 Task: Add a signature Colton Mitchell containing All my best, Colton Mitchell to email address softage.1@softage.net and add a label Offboarding
Action: Mouse moved to (430, 708)
Screenshot: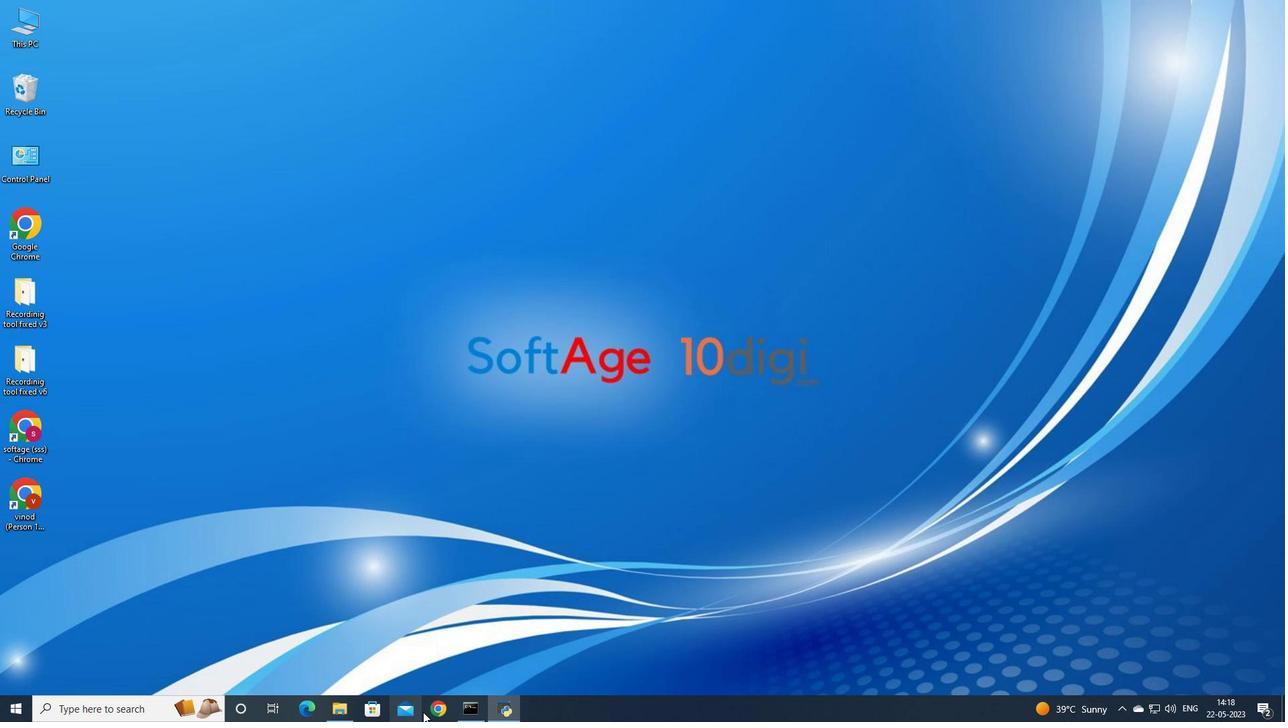 
Action: Mouse pressed left at (430, 708)
Screenshot: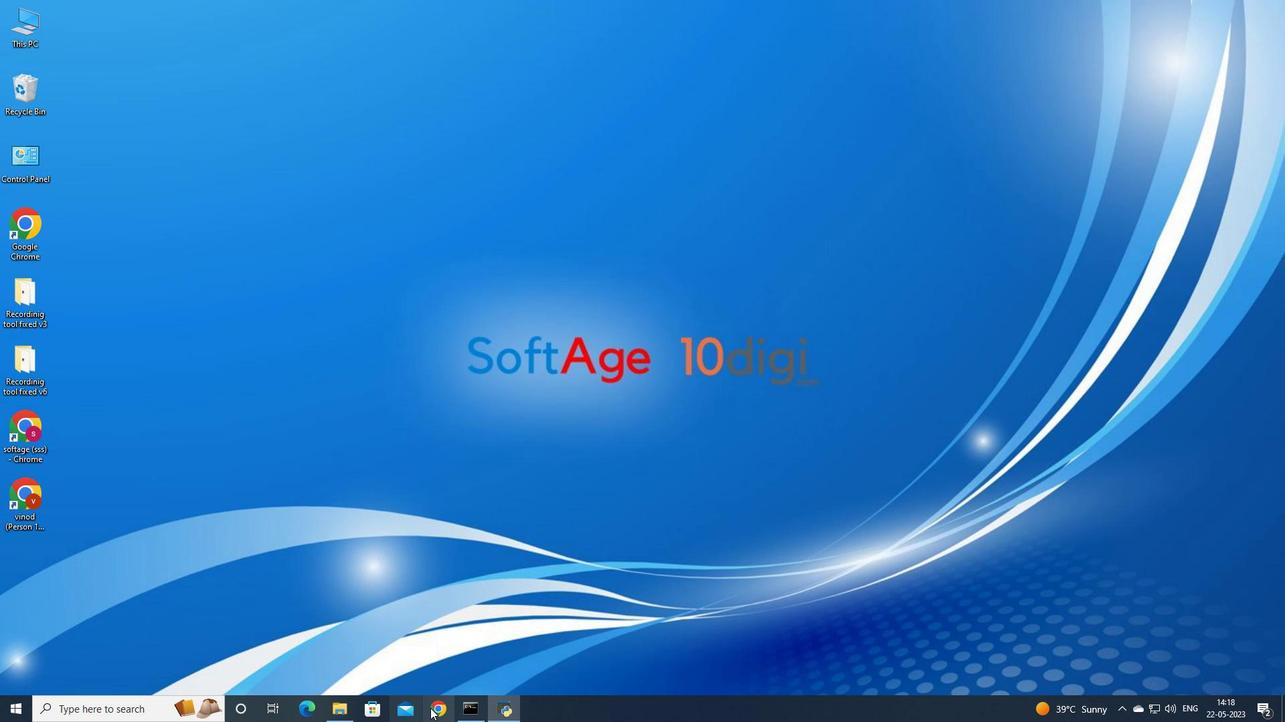 
Action: Mouse moved to (575, 443)
Screenshot: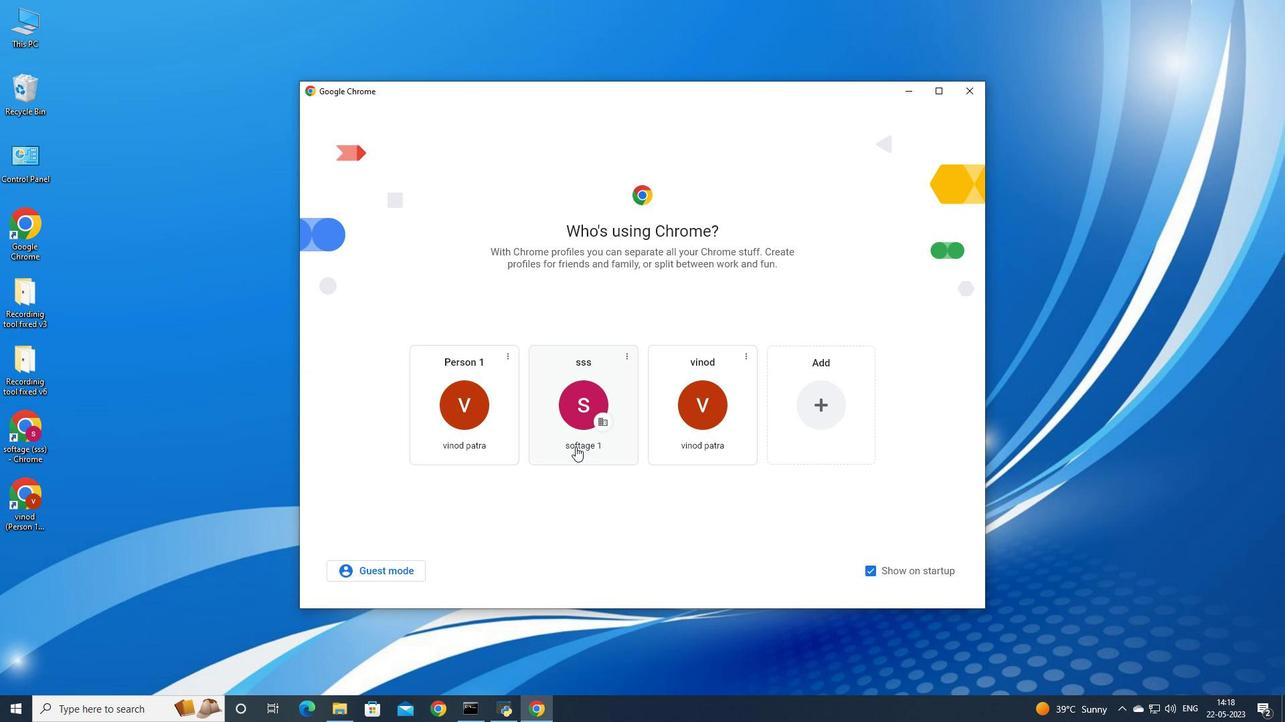 
Action: Mouse pressed left at (575, 443)
Screenshot: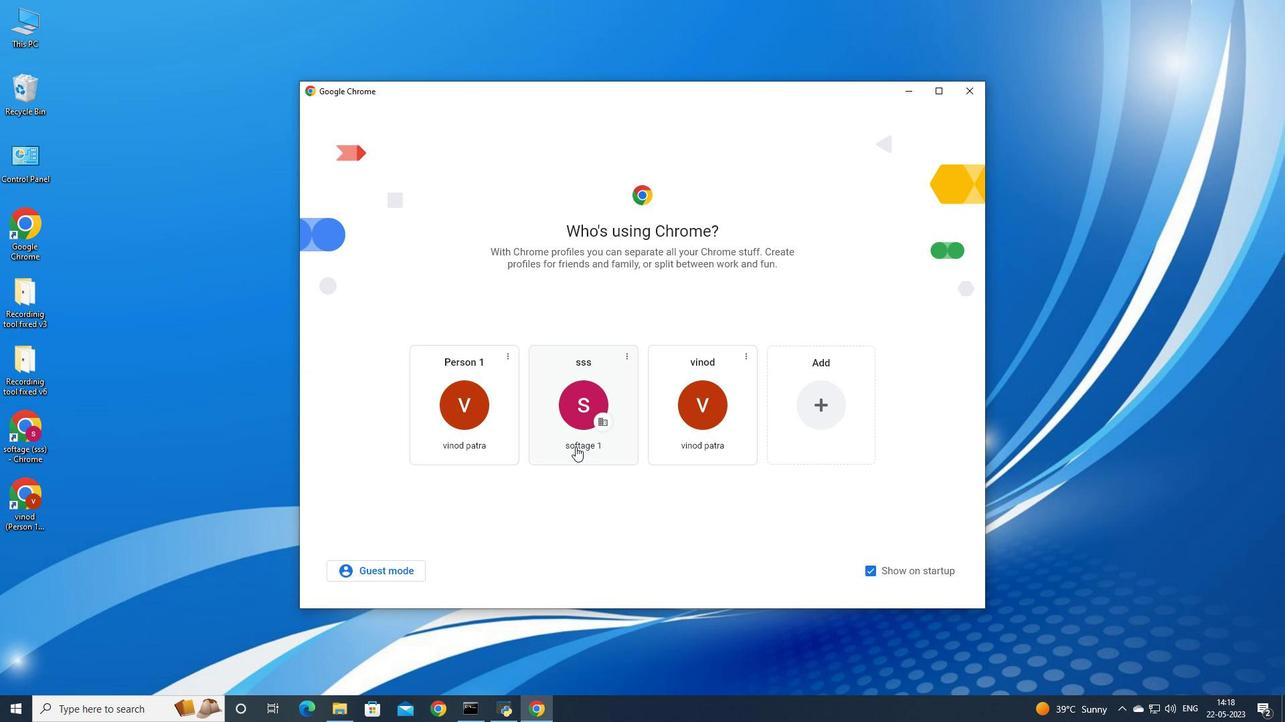 
Action: Mouse moved to (1152, 66)
Screenshot: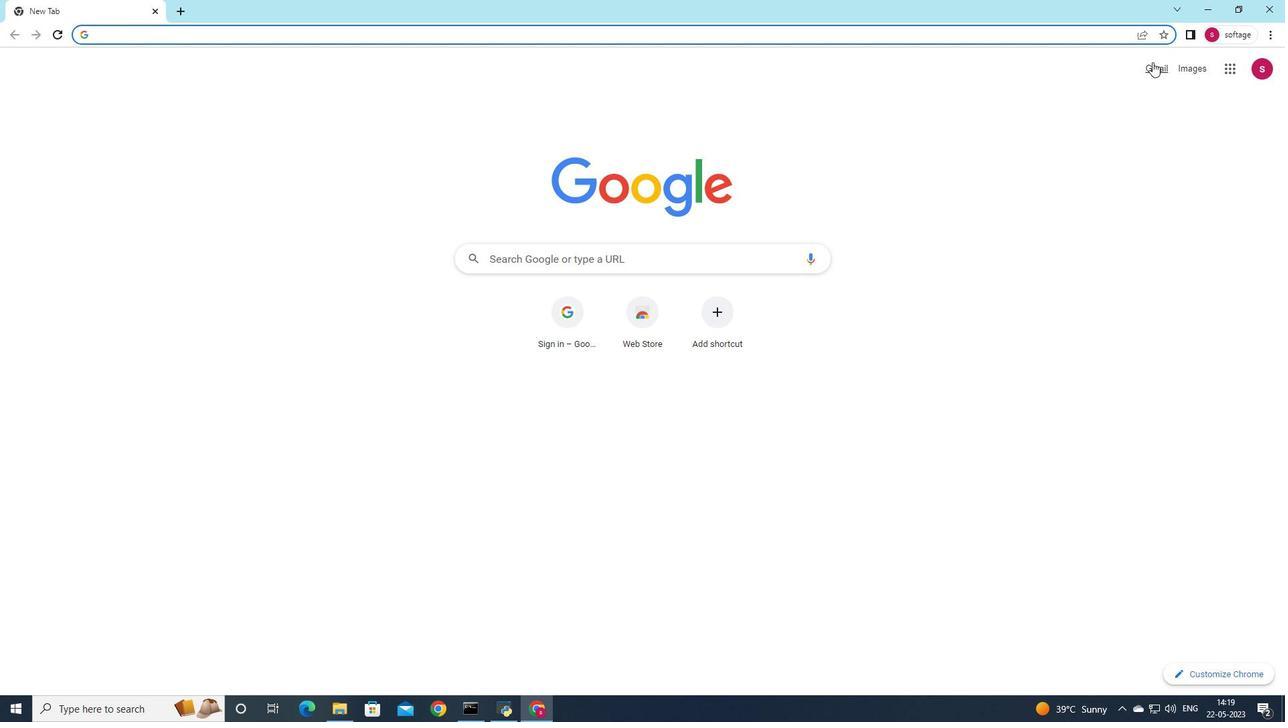 
Action: Mouse pressed left at (1152, 66)
Screenshot: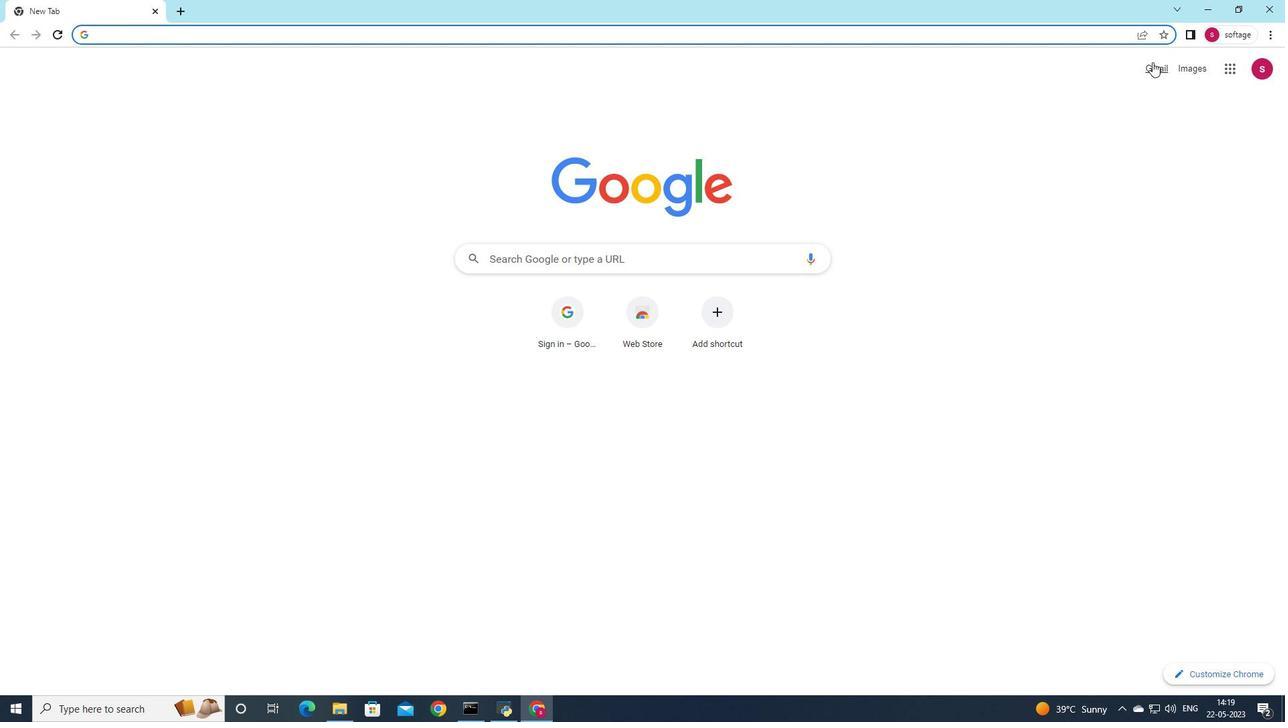 
Action: Mouse moved to (1135, 97)
Screenshot: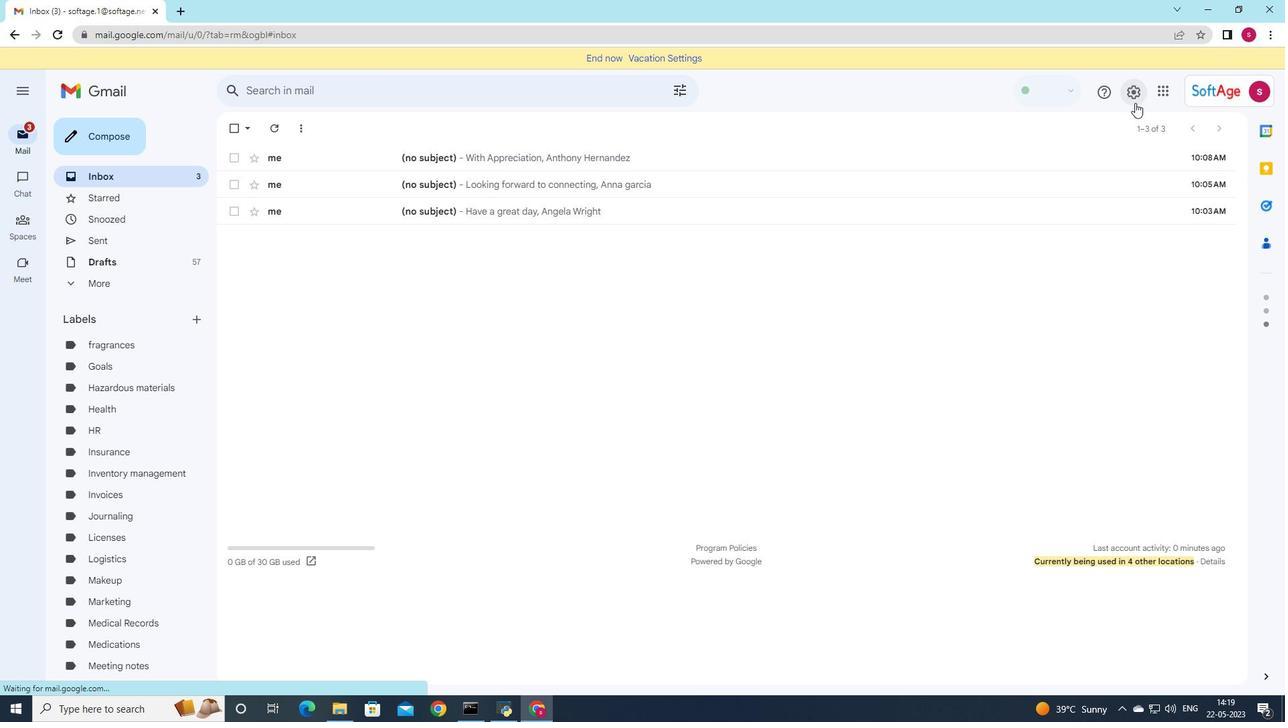 
Action: Mouse pressed left at (1135, 97)
Screenshot: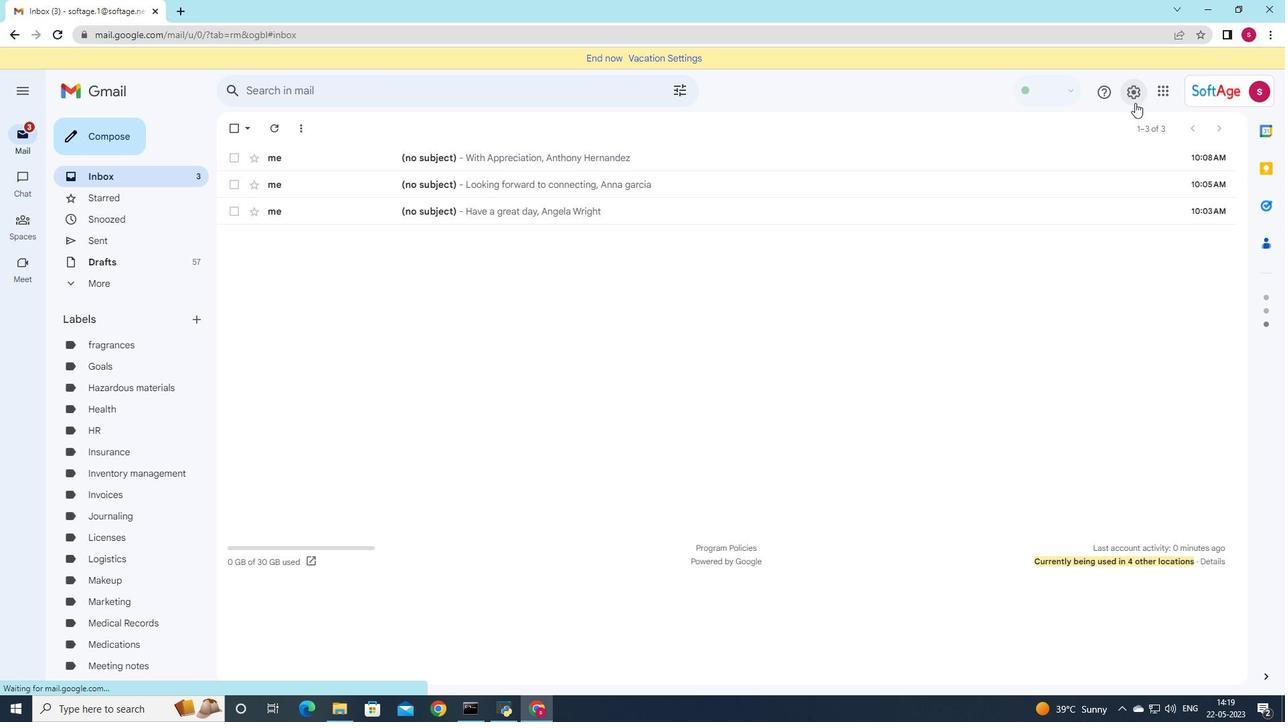 
Action: Mouse moved to (1134, 99)
Screenshot: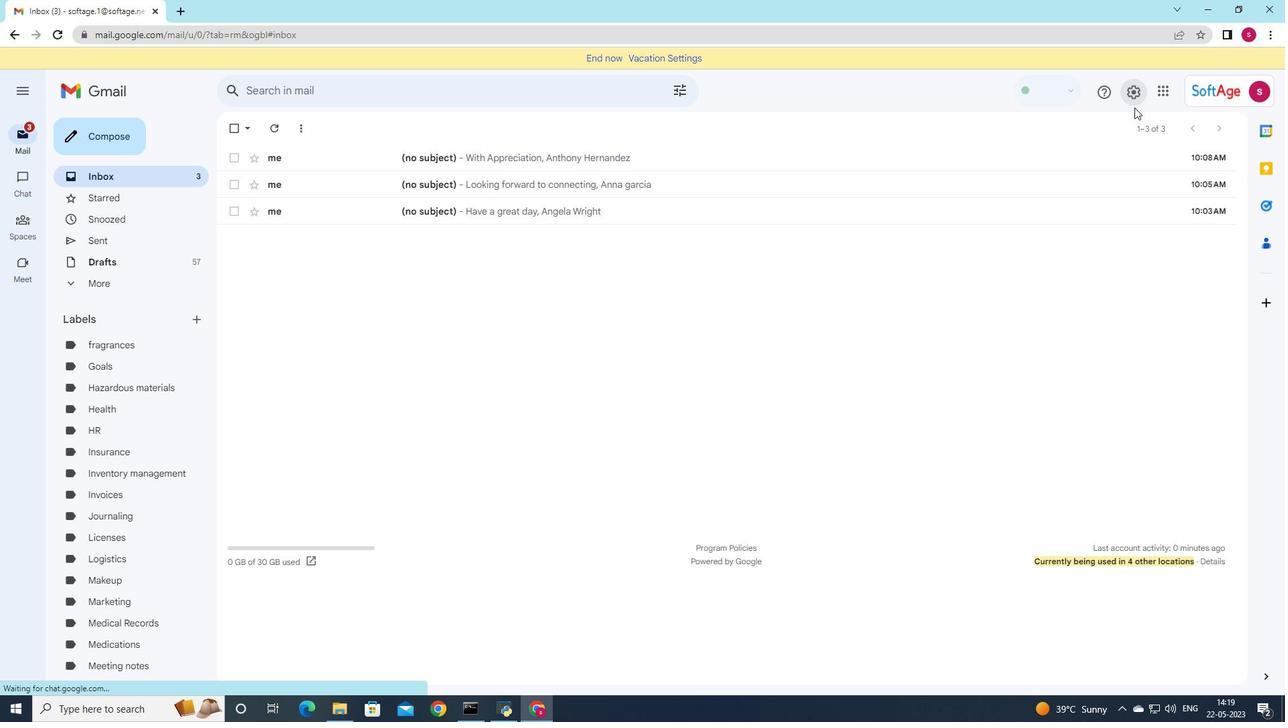 
Action: Mouse pressed left at (1134, 99)
Screenshot: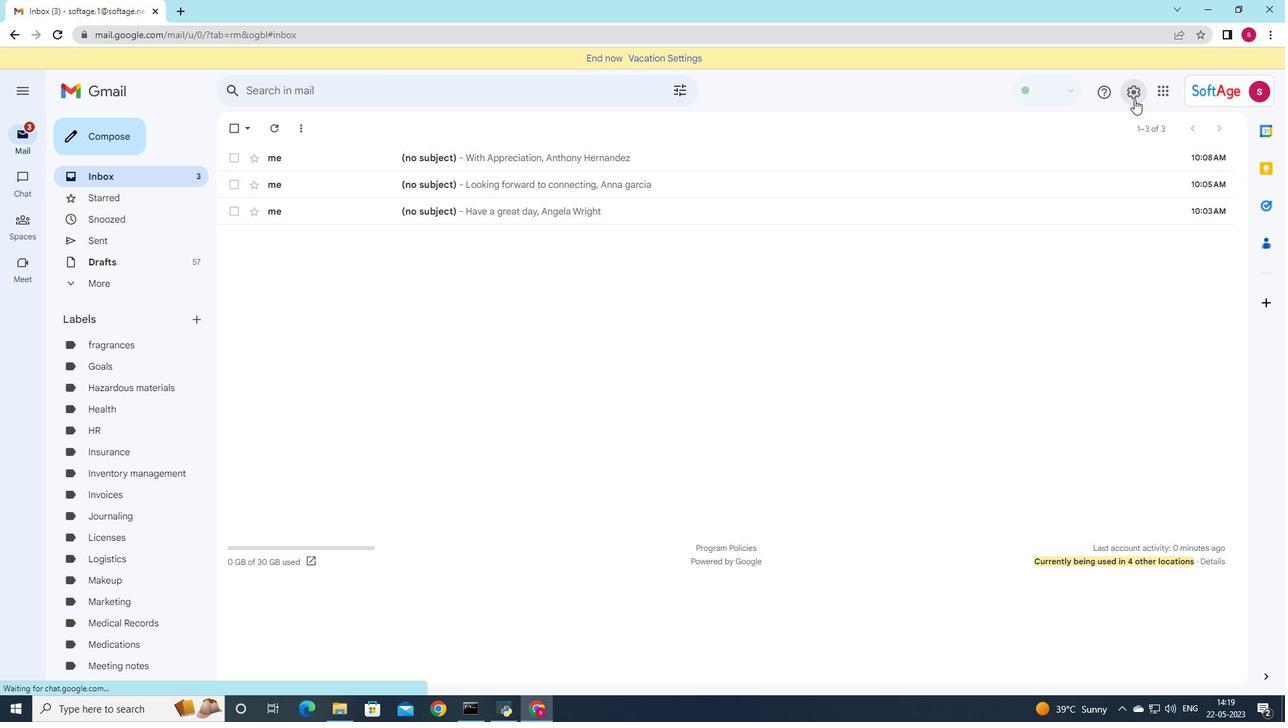
Action: Mouse pressed left at (1134, 99)
Screenshot: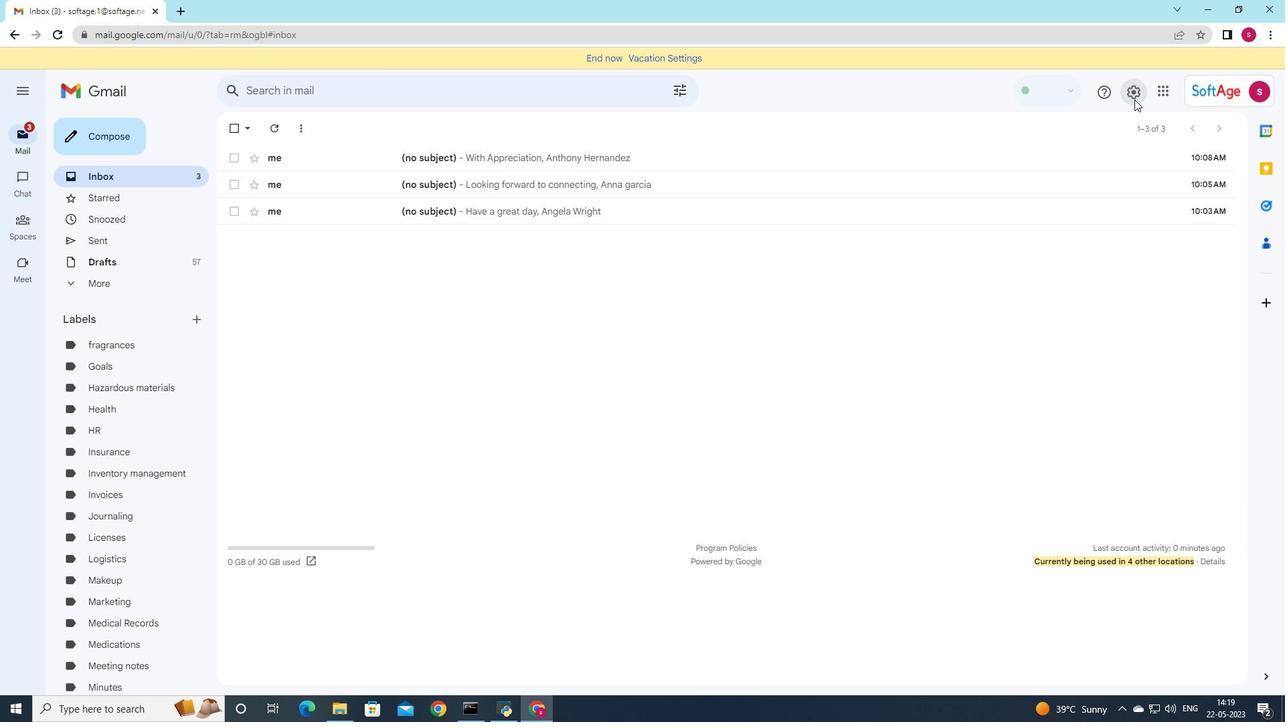 
Action: Mouse moved to (1137, 159)
Screenshot: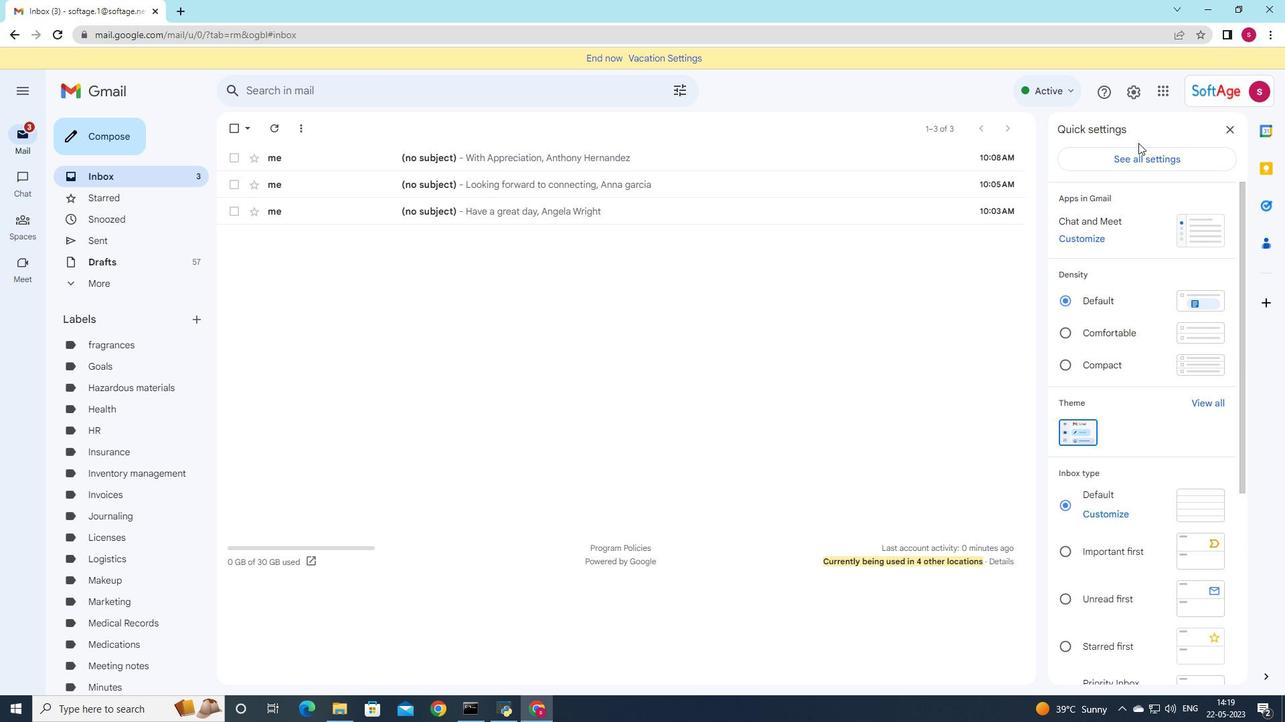 
Action: Mouse pressed left at (1137, 159)
Screenshot: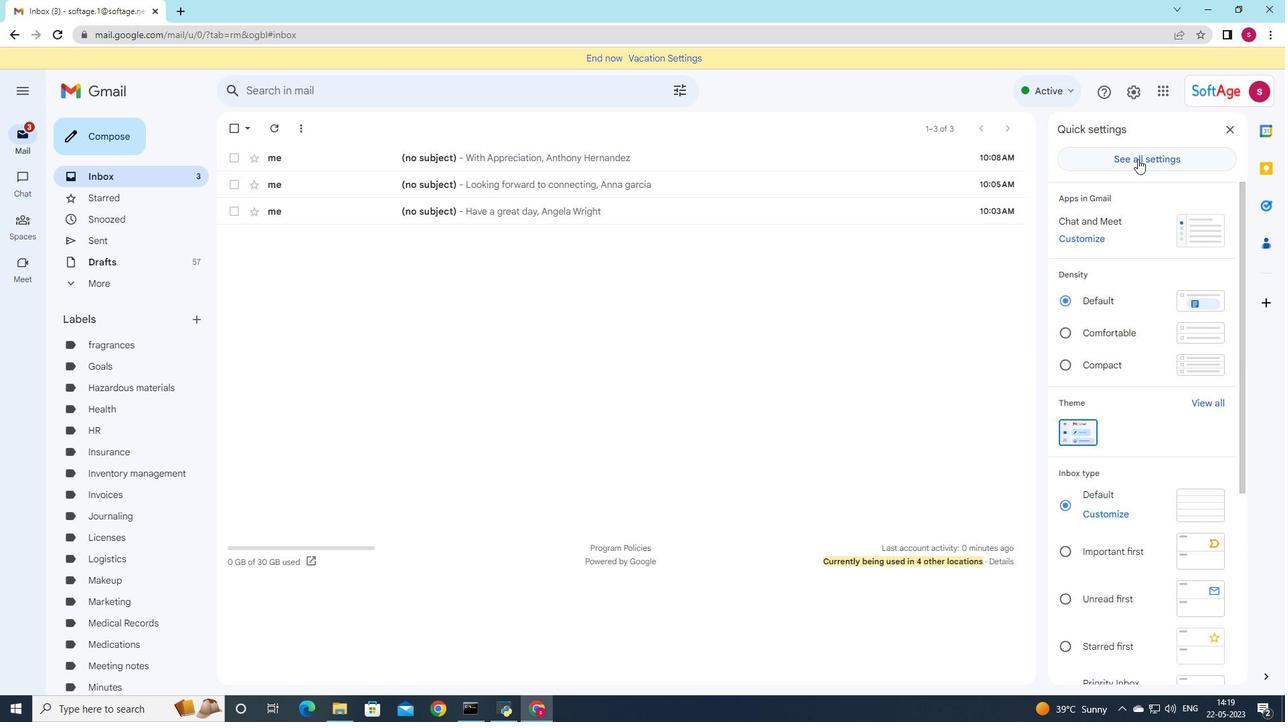 
Action: Mouse moved to (542, 471)
Screenshot: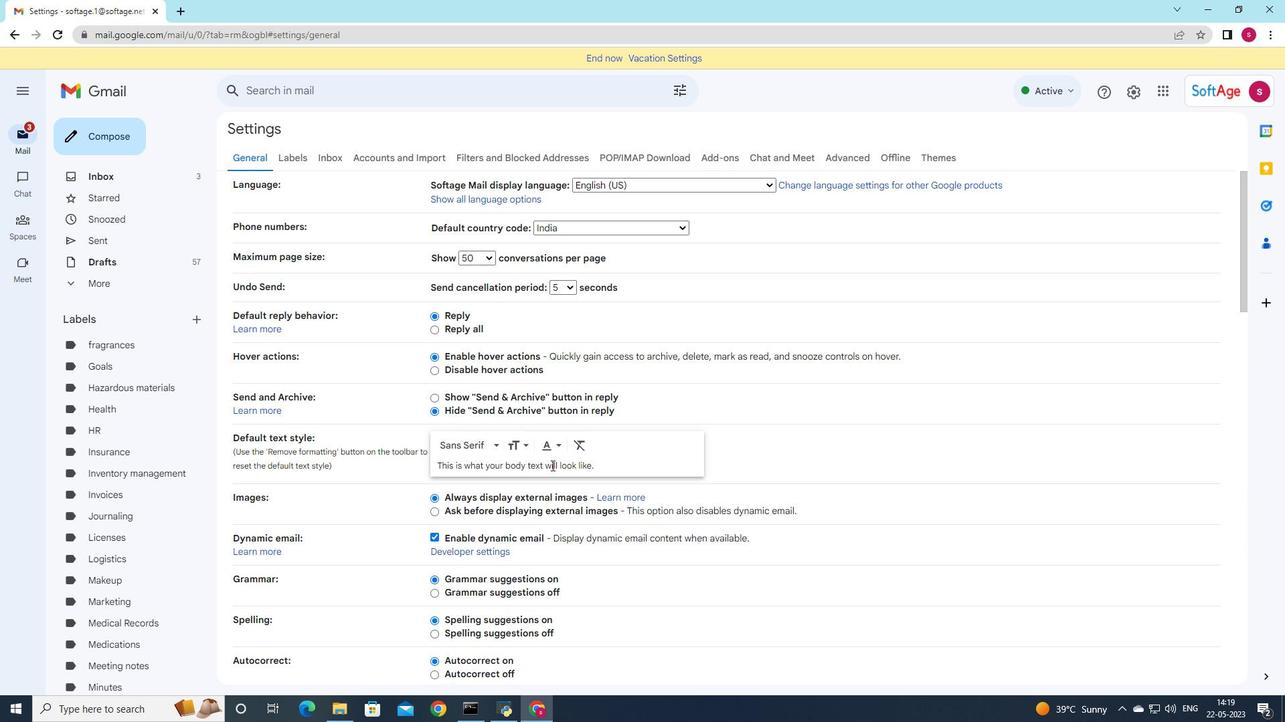 
Action: Mouse scrolled (542, 470) with delta (0, 0)
Screenshot: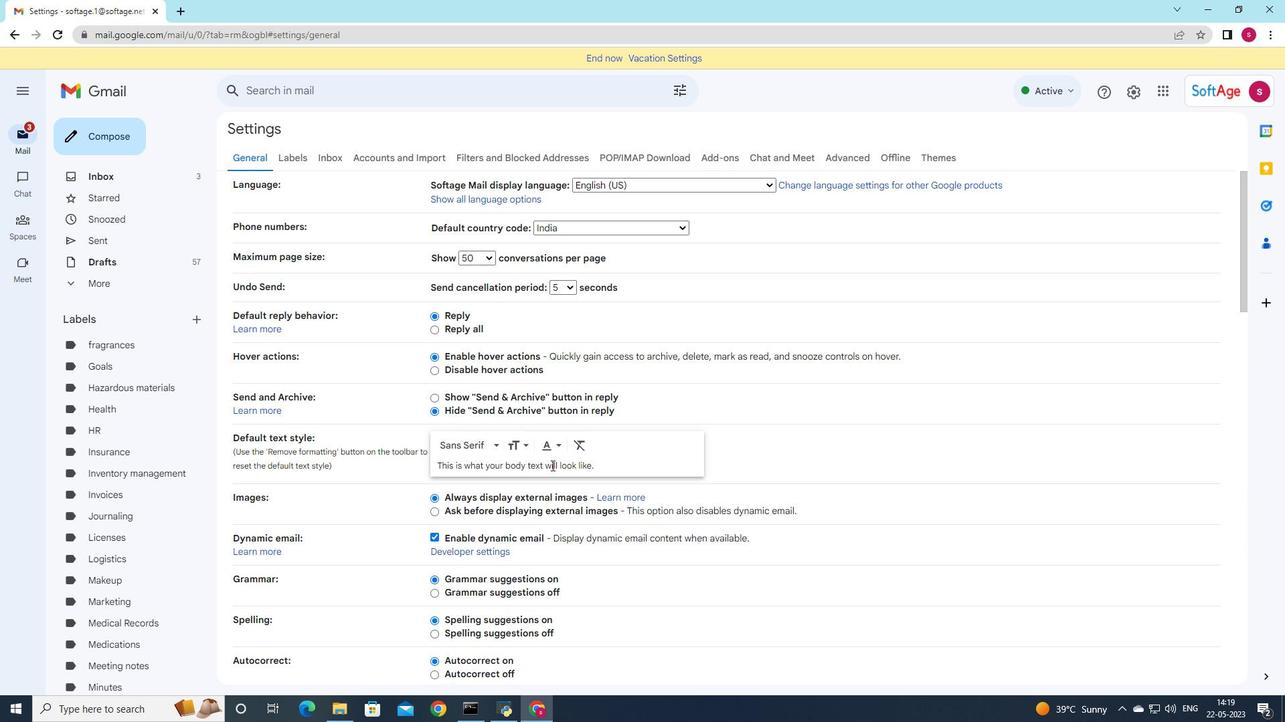 
Action: Mouse moved to (542, 473)
Screenshot: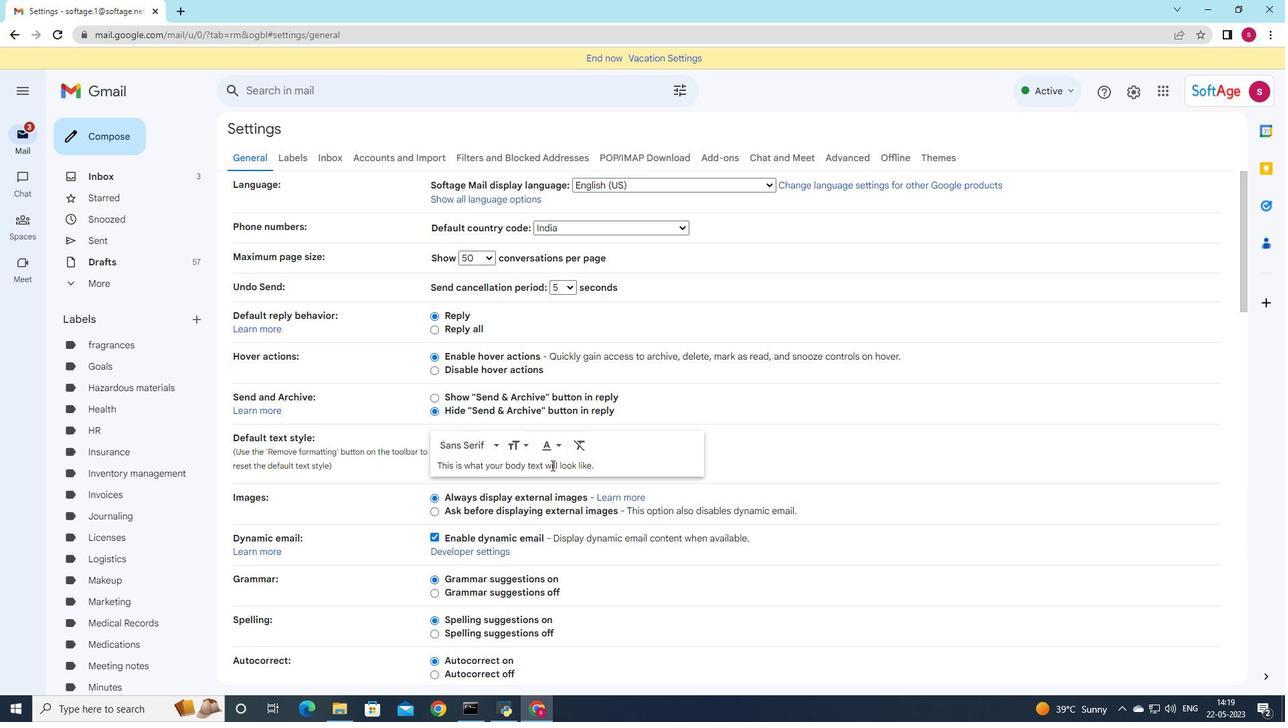 
Action: Mouse scrolled (542, 472) with delta (0, 0)
Screenshot: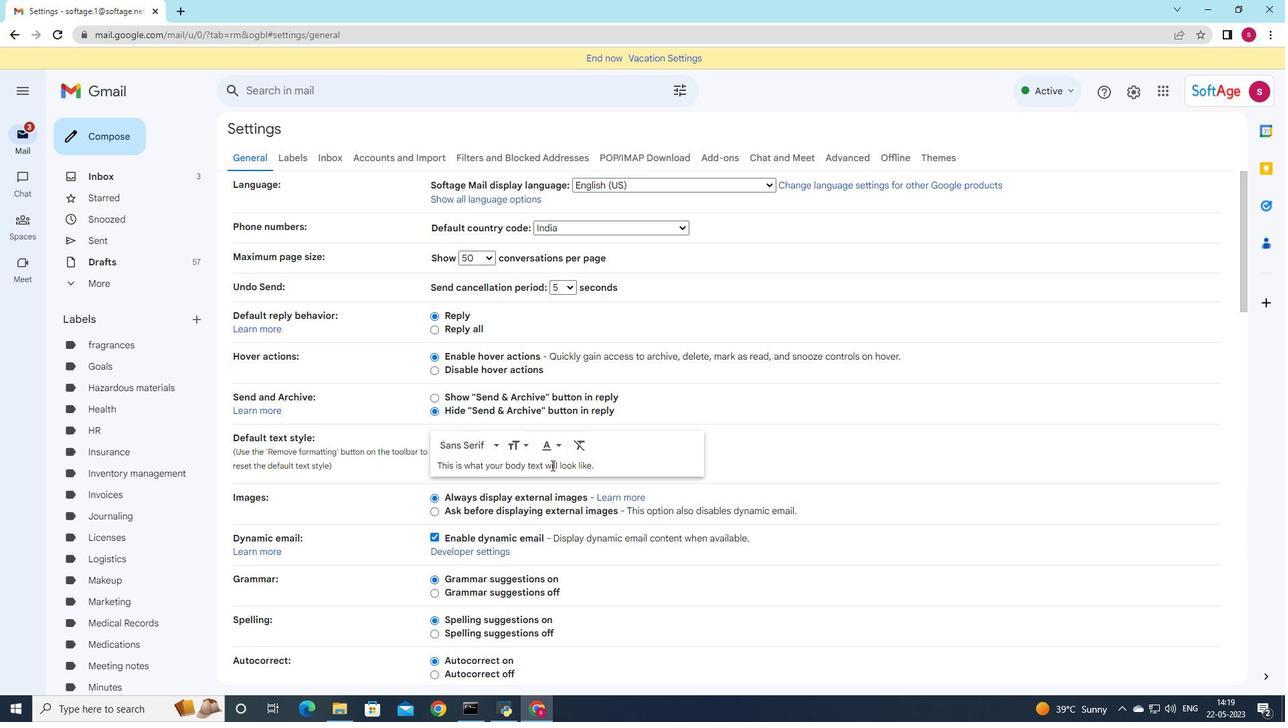 
Action: Mouse scrolled (542, 473) with delta (0, 0)
Screenshot: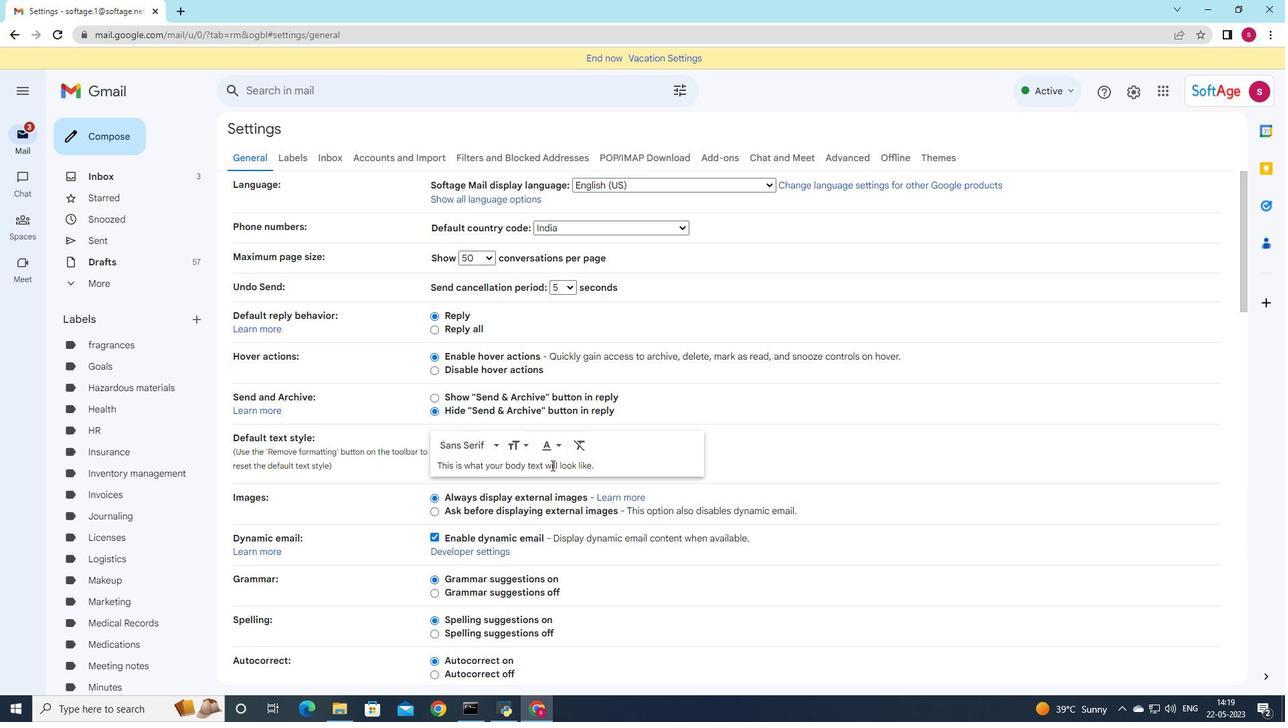 
Action: Mouse scrolled (542, 473) with delta (0, 0)
Screenshot: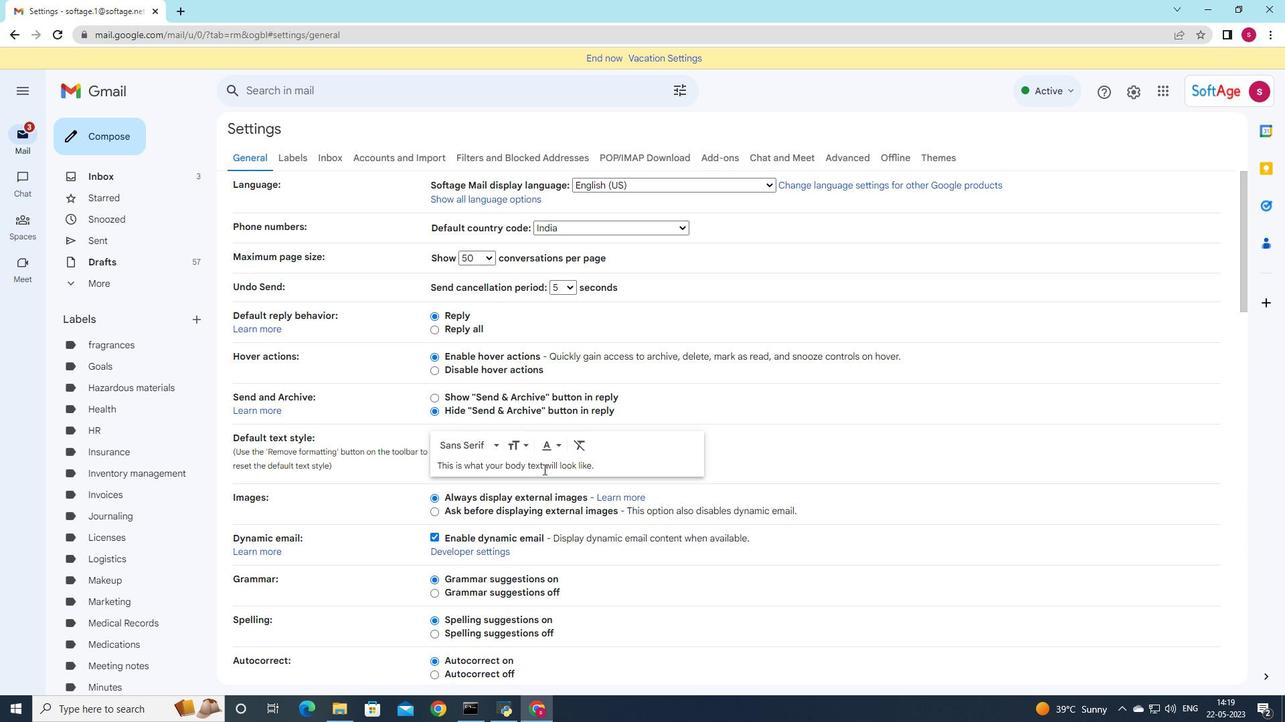 
Action: Mouse moved to (542, 473)
Screenshot: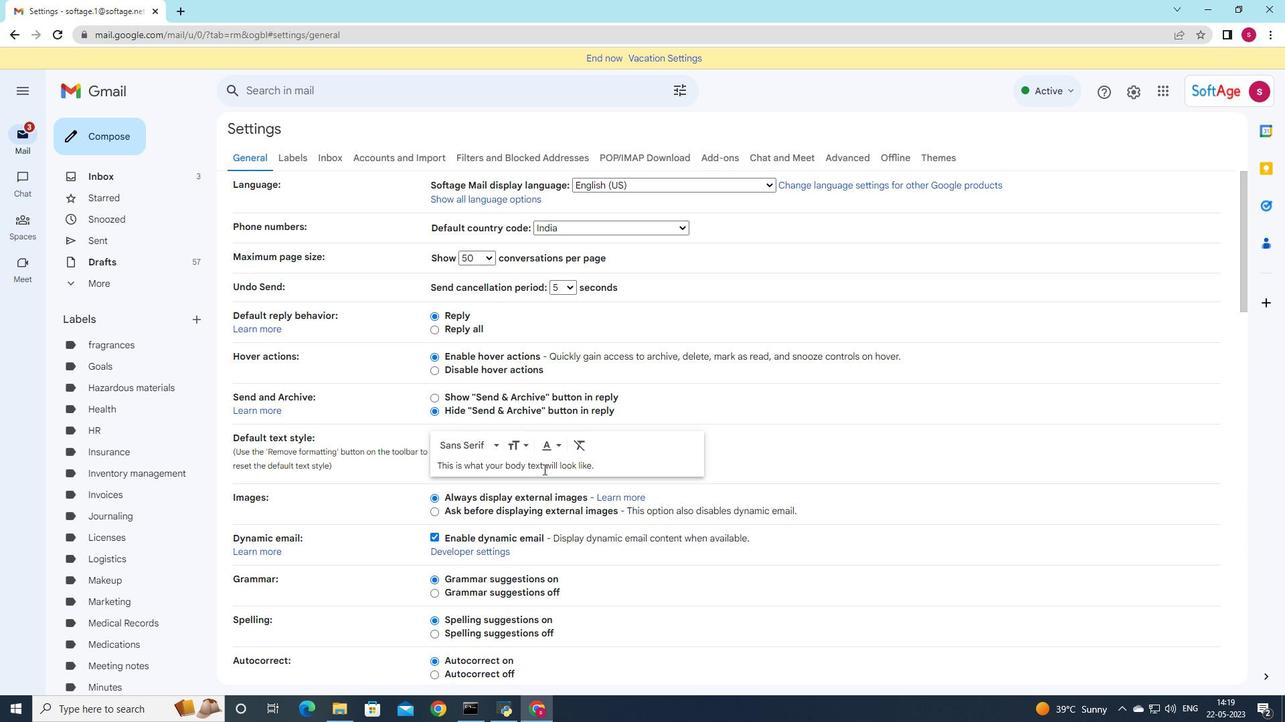 
Action: Mouse scrolled (542, 473) with delta (0, 0)
Screenshot: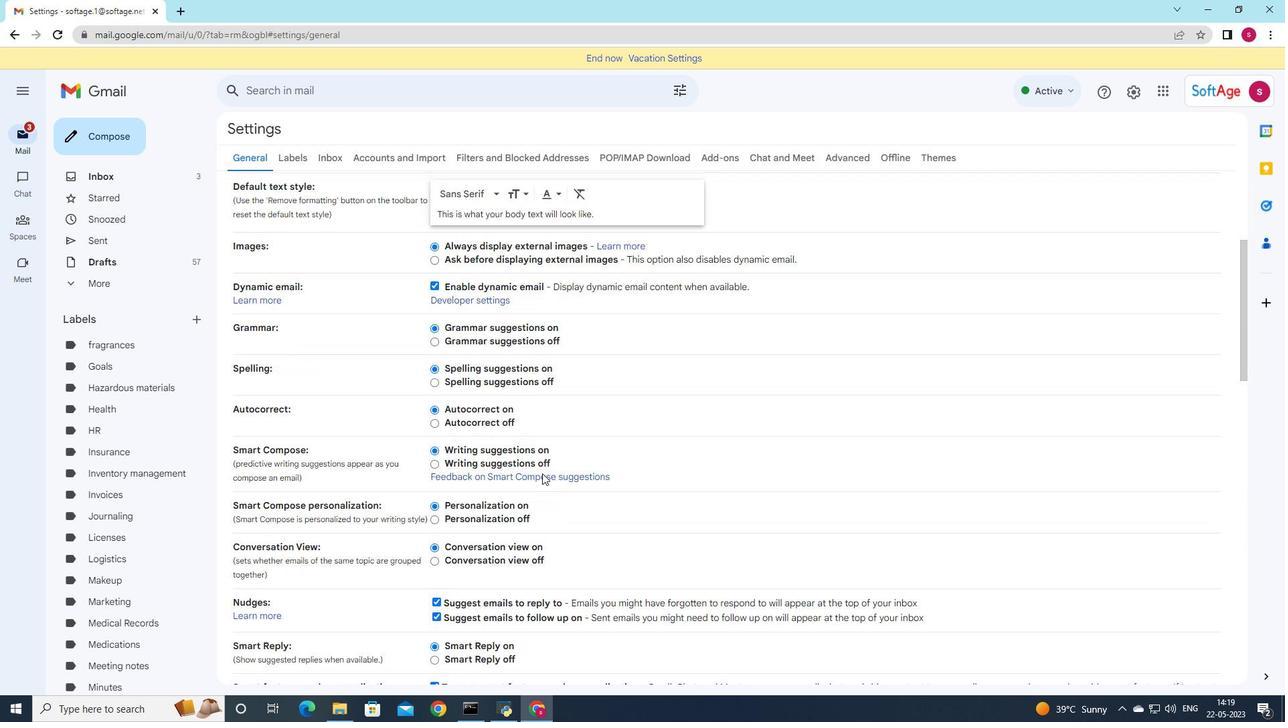 
Action: Mouse scrolled (542, 473) with delta (0, 0)
Screenshot: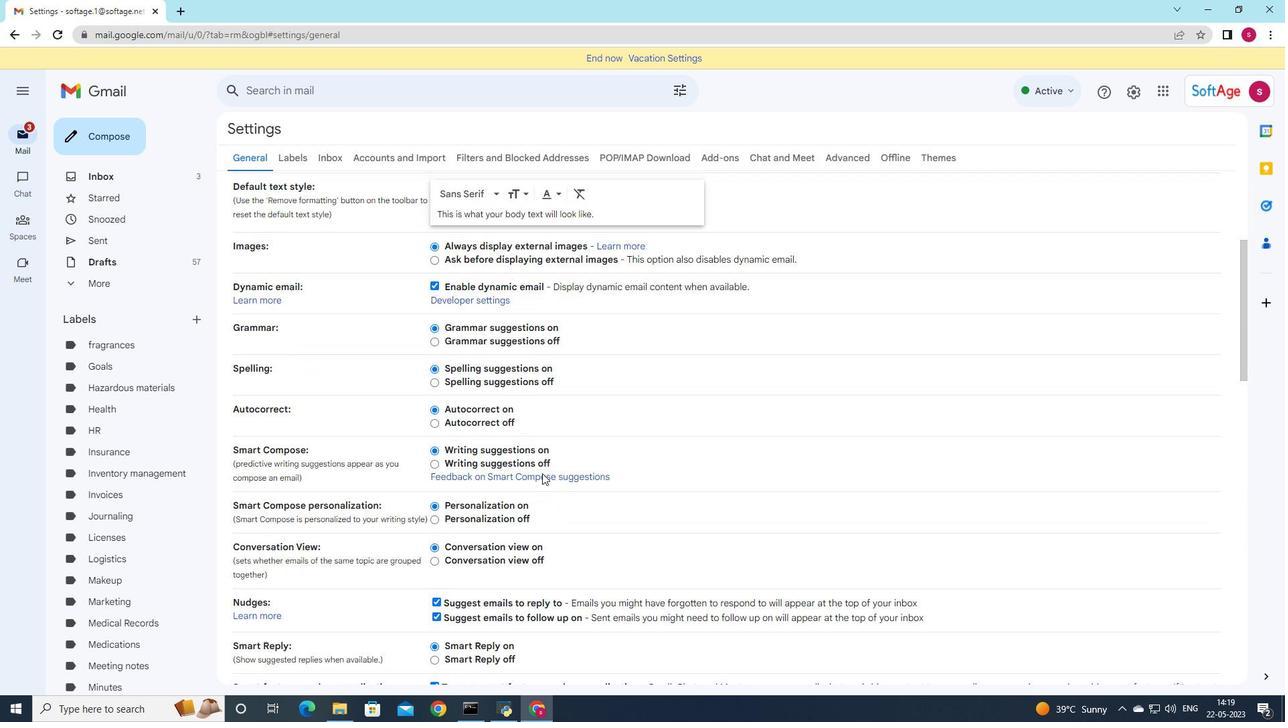 
Action: Mouse scrolled (542, 473) with delta (0, 0)
Screenshot: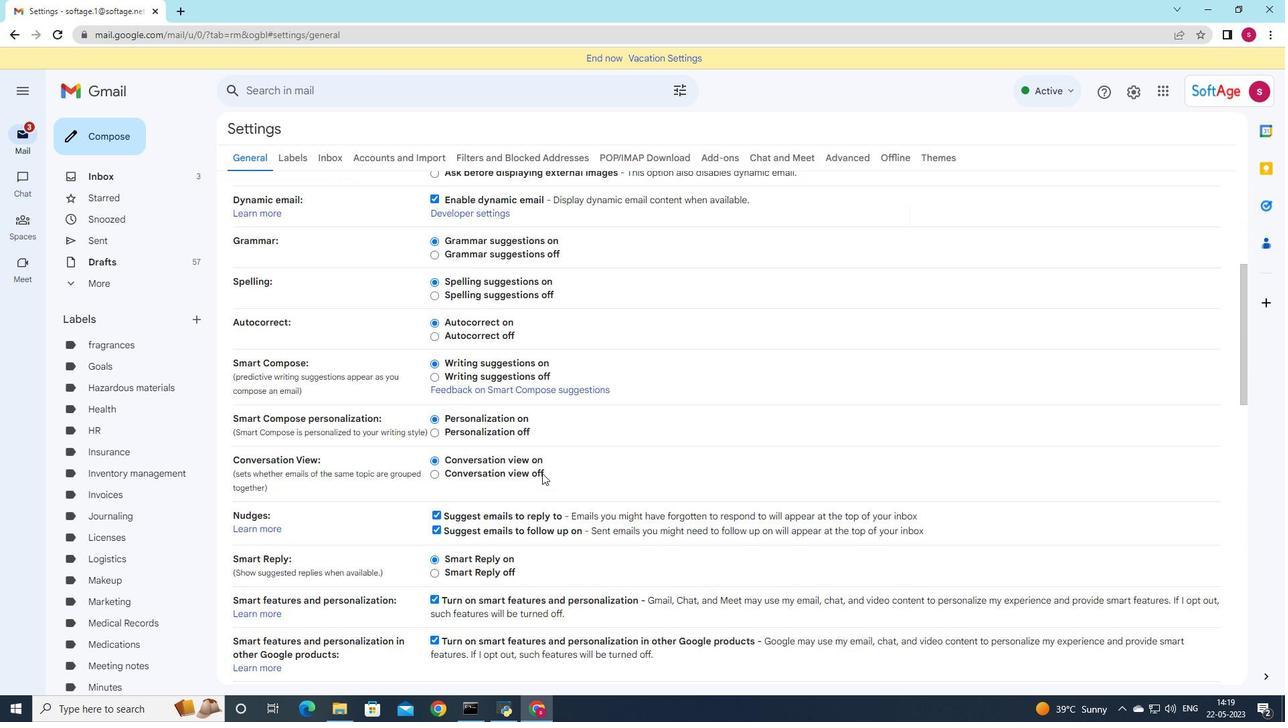 
Action: Mouse scrolled (542, 473) with delta (0, 0)
Screenshot: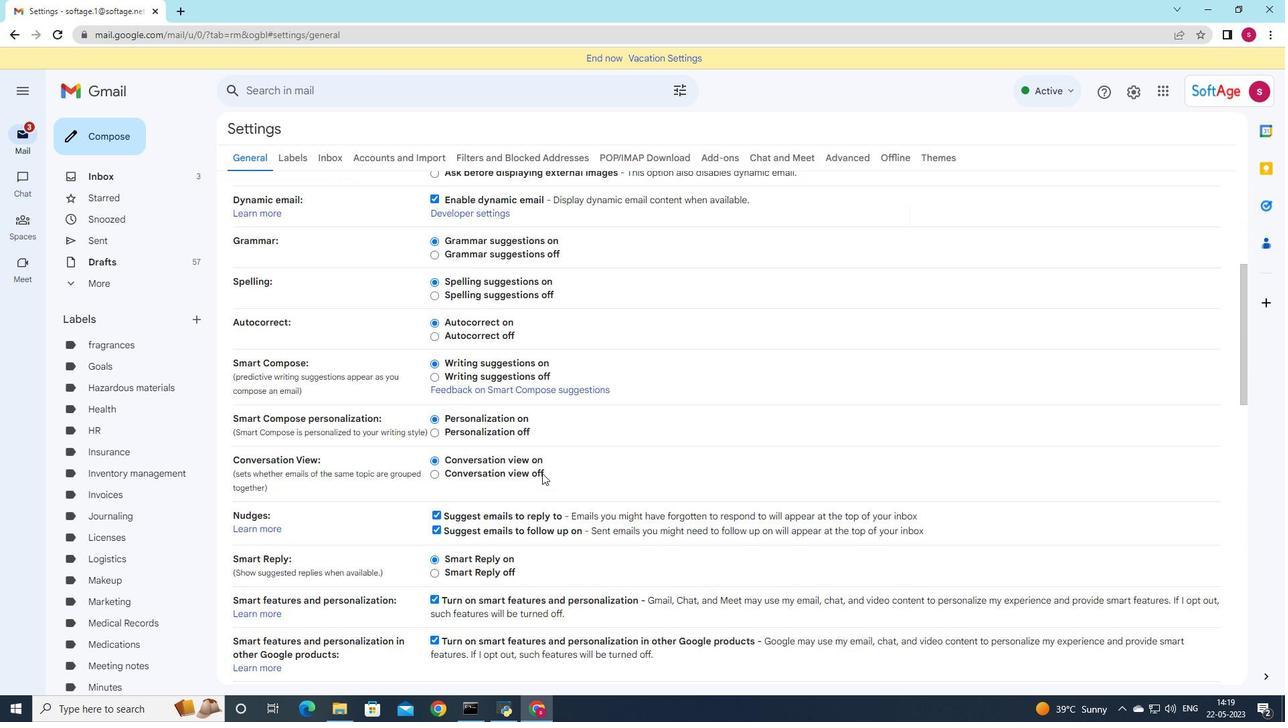 
Action: Mouse scrolled (542, 473) with delta (0, 0)
Screenshot: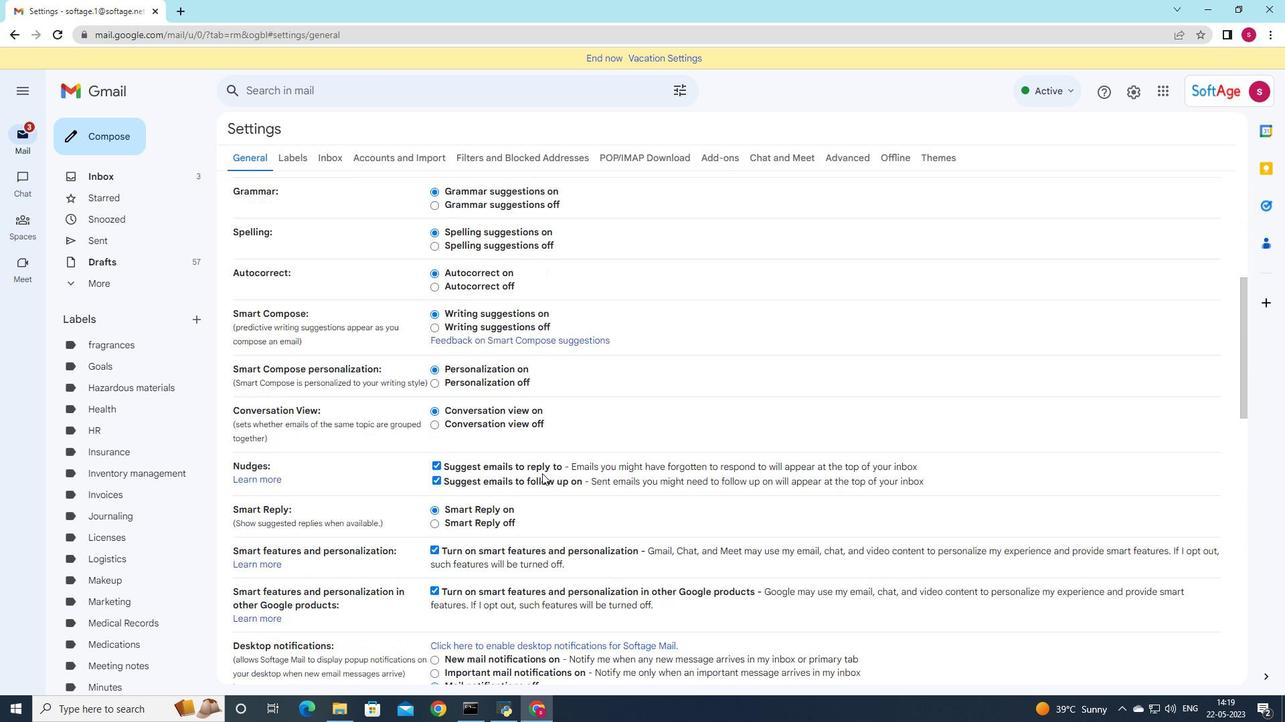 
Action: Mouse scrolled (542, 473) with delta (0, 0)
Screenshot: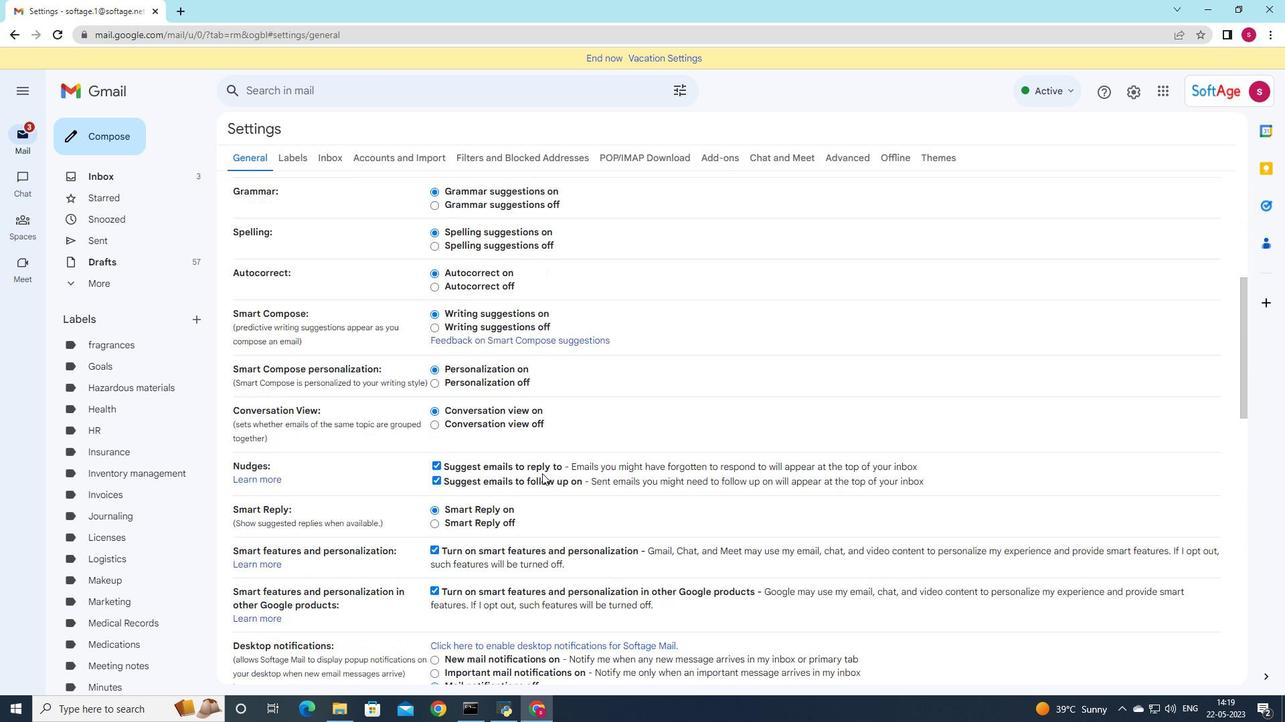 
Action: Mouse scrolled (542, 473) with delta (0, 0)
Screenshot: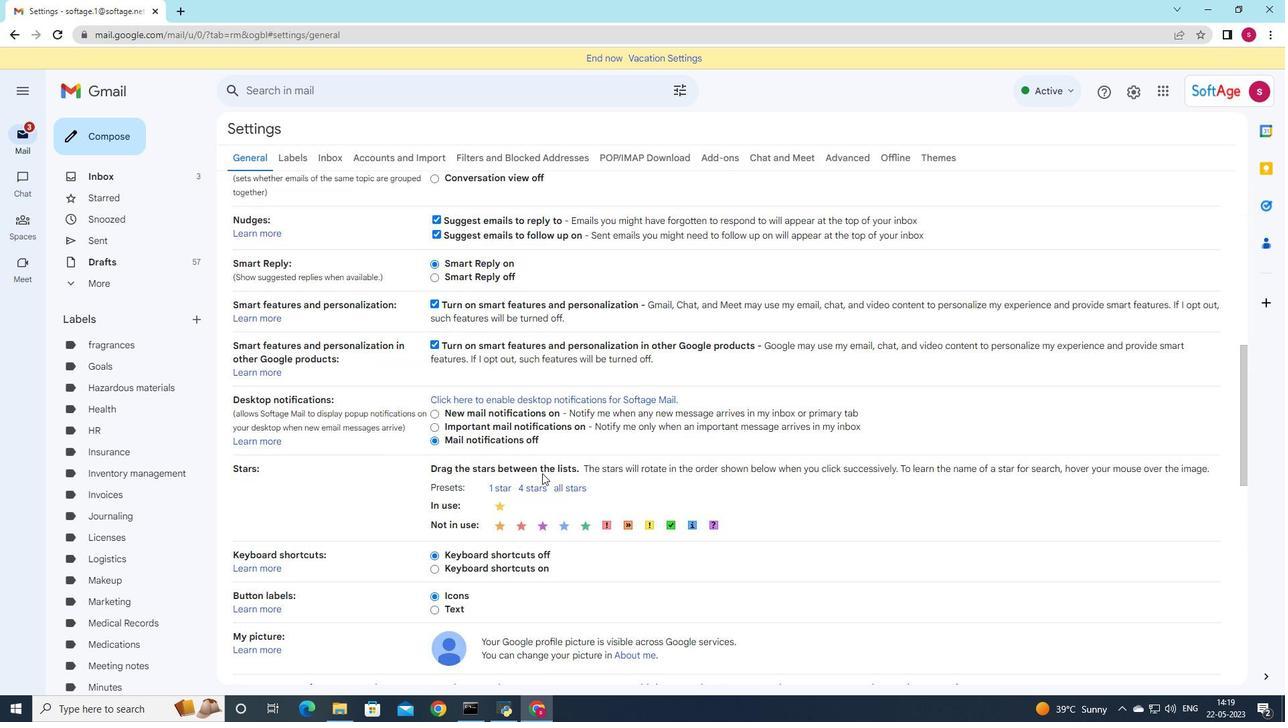 
Action: Mouse scrolled (542, 473) with delta (0, 0)
Screenshot: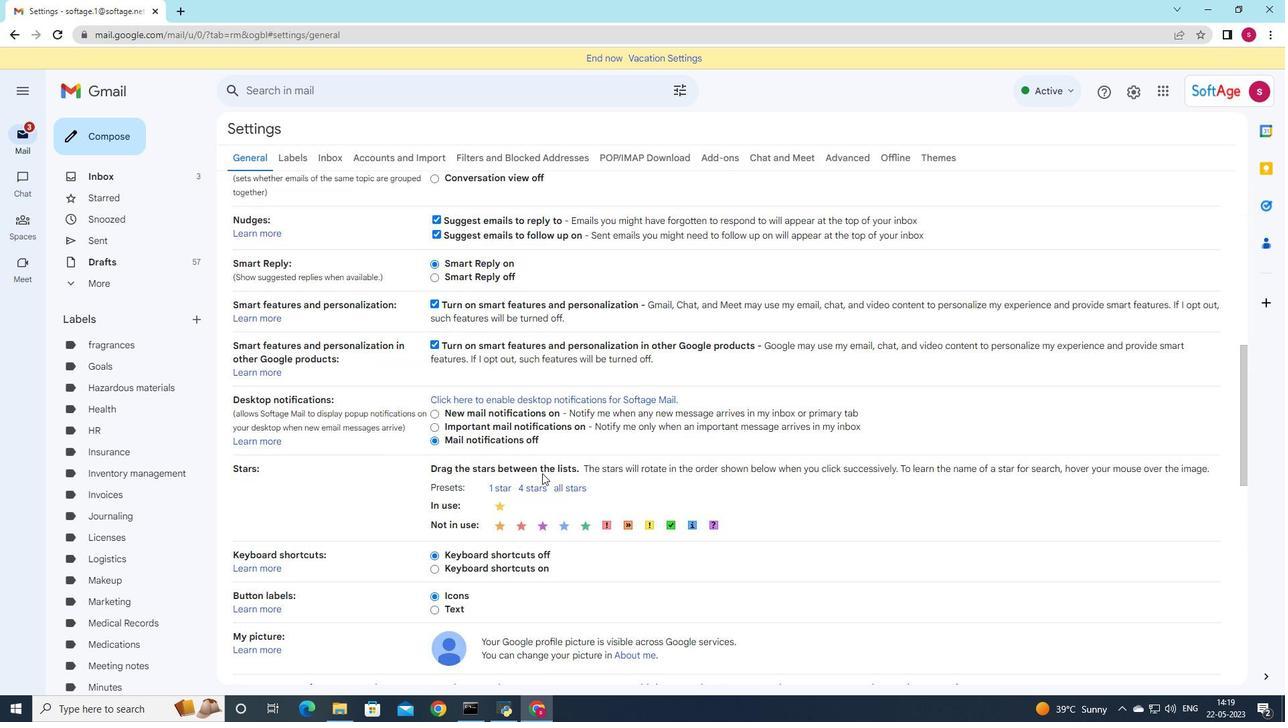 
Action: Mouse scrolled (542, 473) with delta (0, 0)
Screenshot: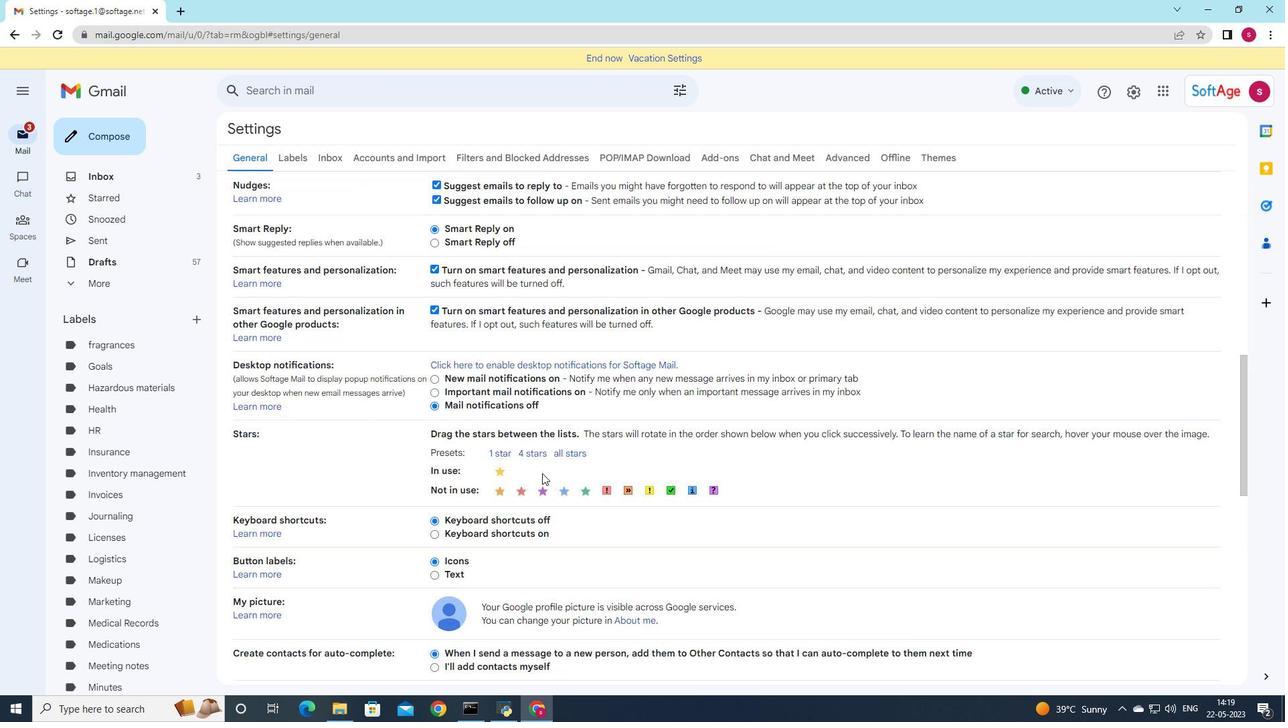 
Action: Mouse moved to (572, 507)
Screenshot: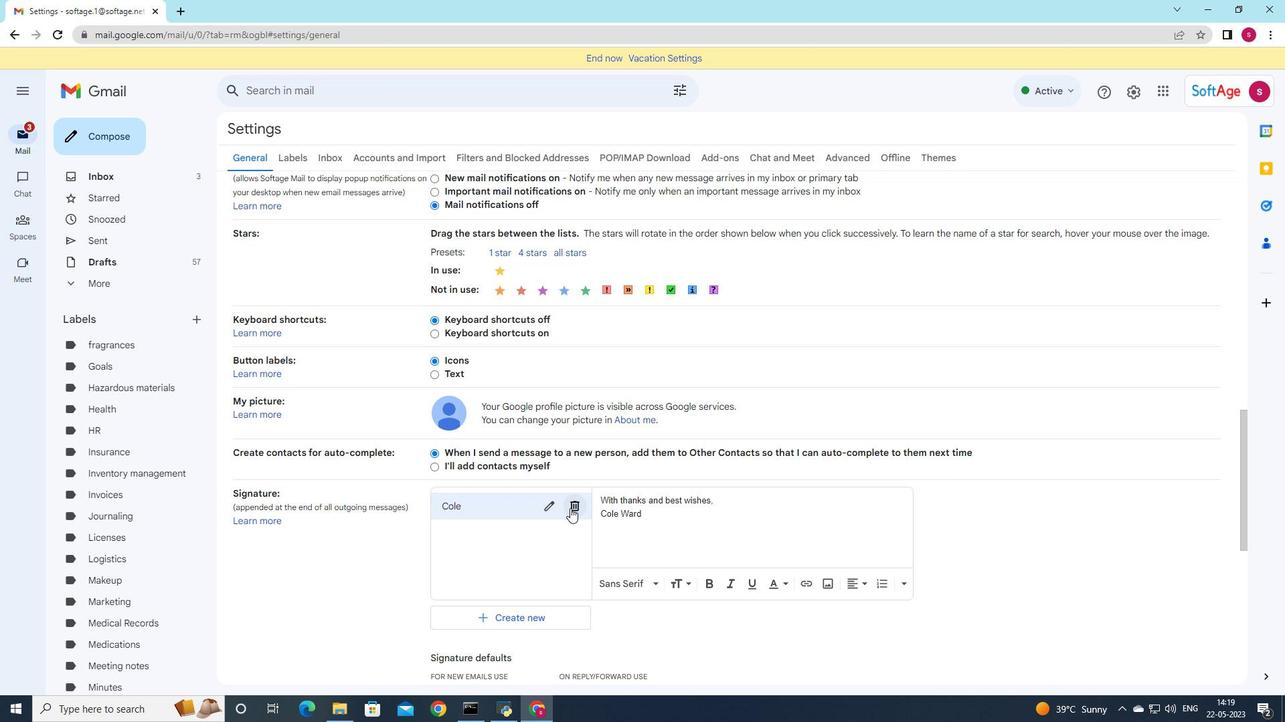 
Action: Mouse pressed left at (572, 507)
Screenshot: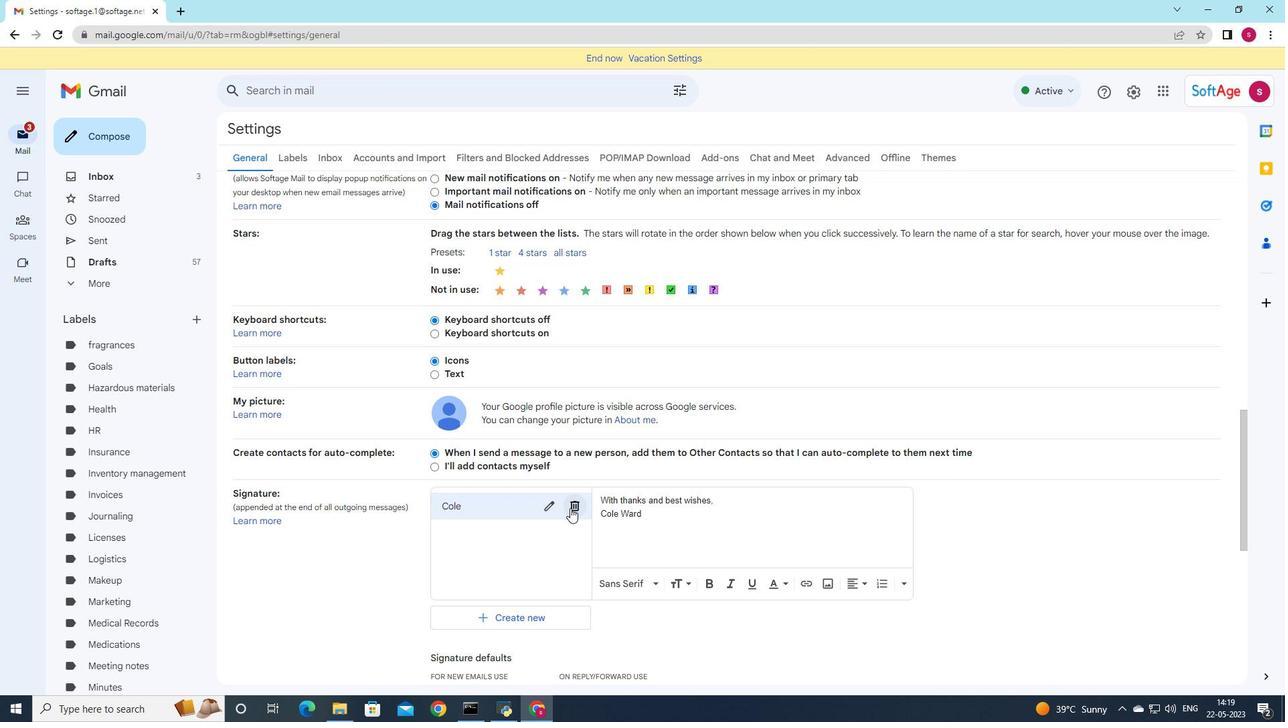 
Action: Mouse moved to (736, 407)
Screenshot: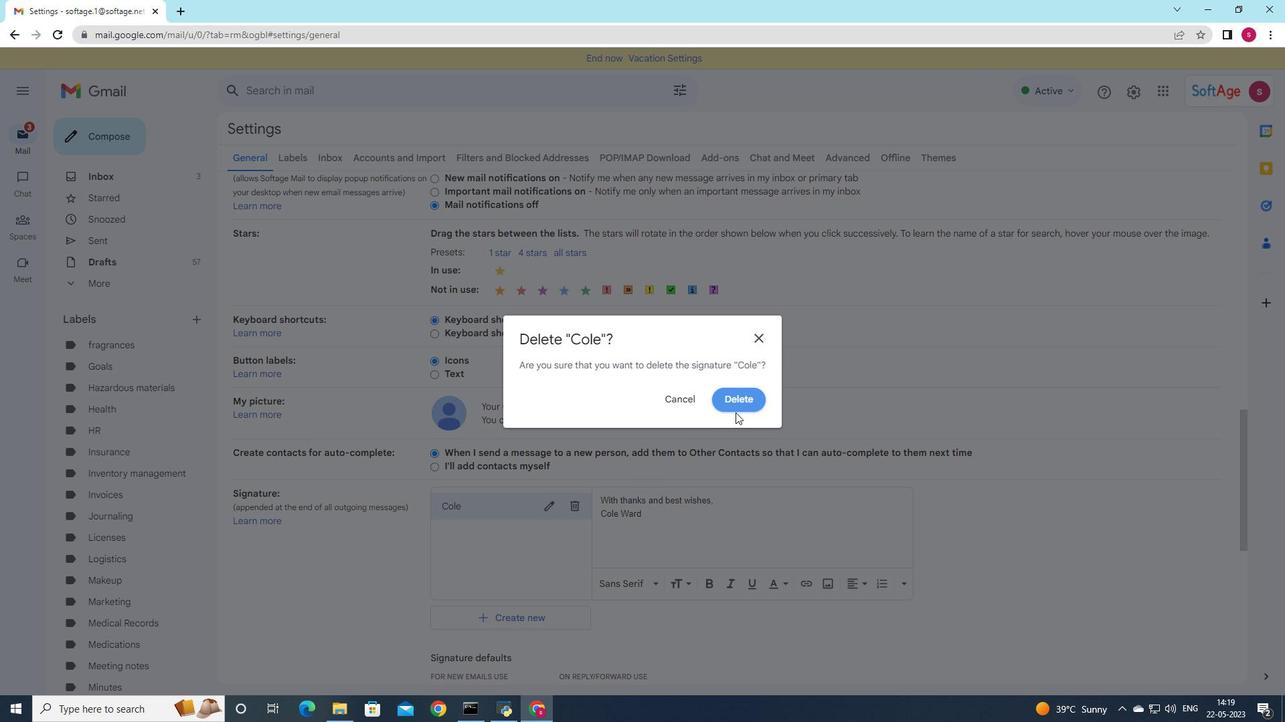 
Action: Mouse pressed left at (736, 407)
Screenshot: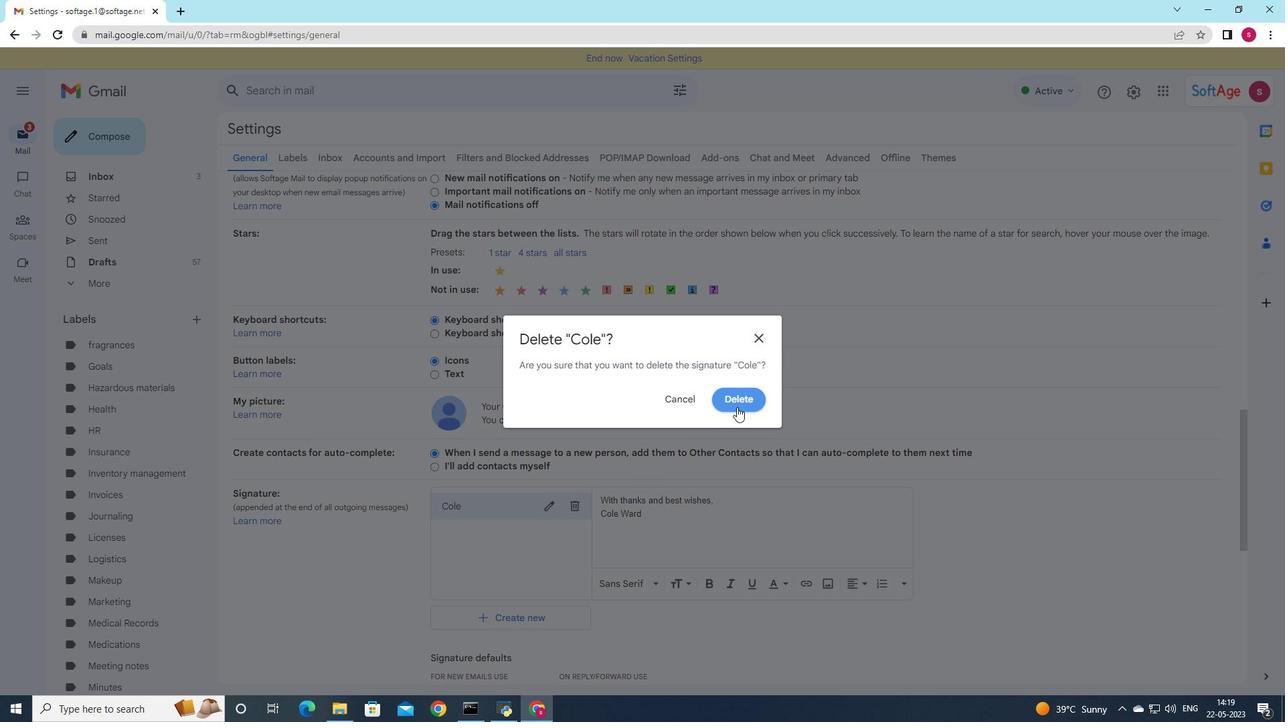 
Action: Mouse moved to (475, 516)
Screenshot: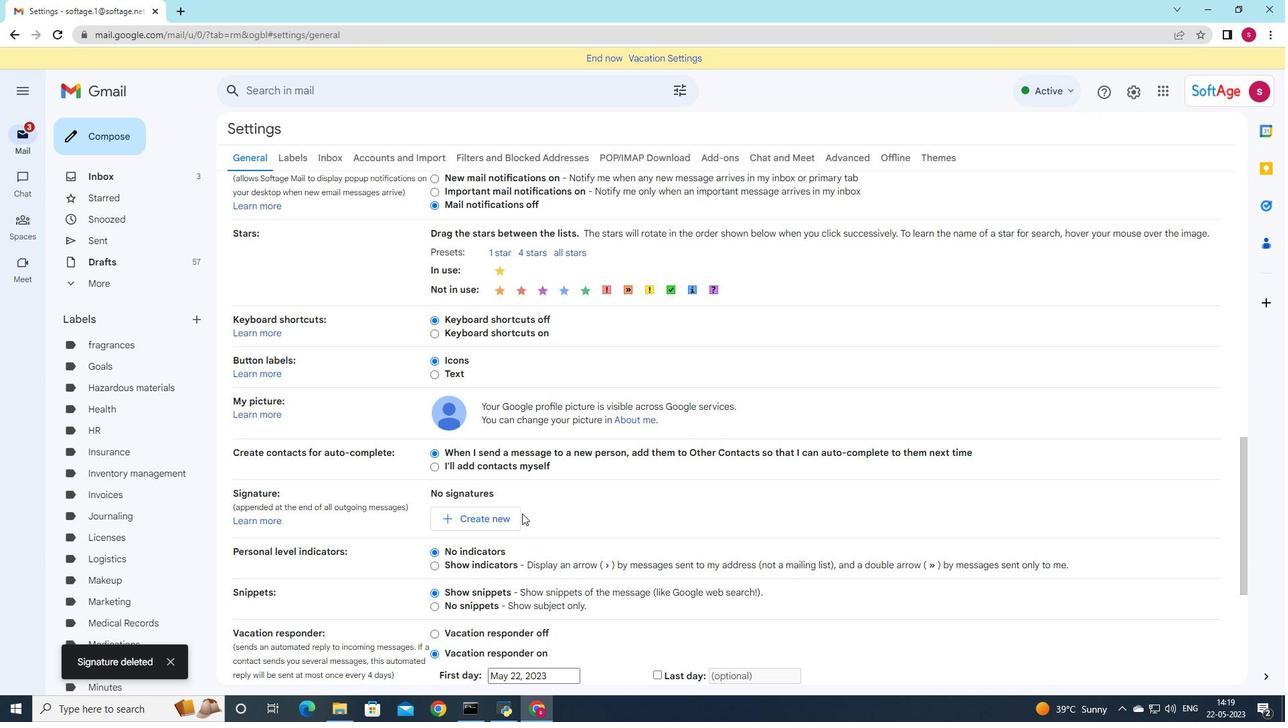 
Action: Mouse pressed left at (475, 516)
Screenshot: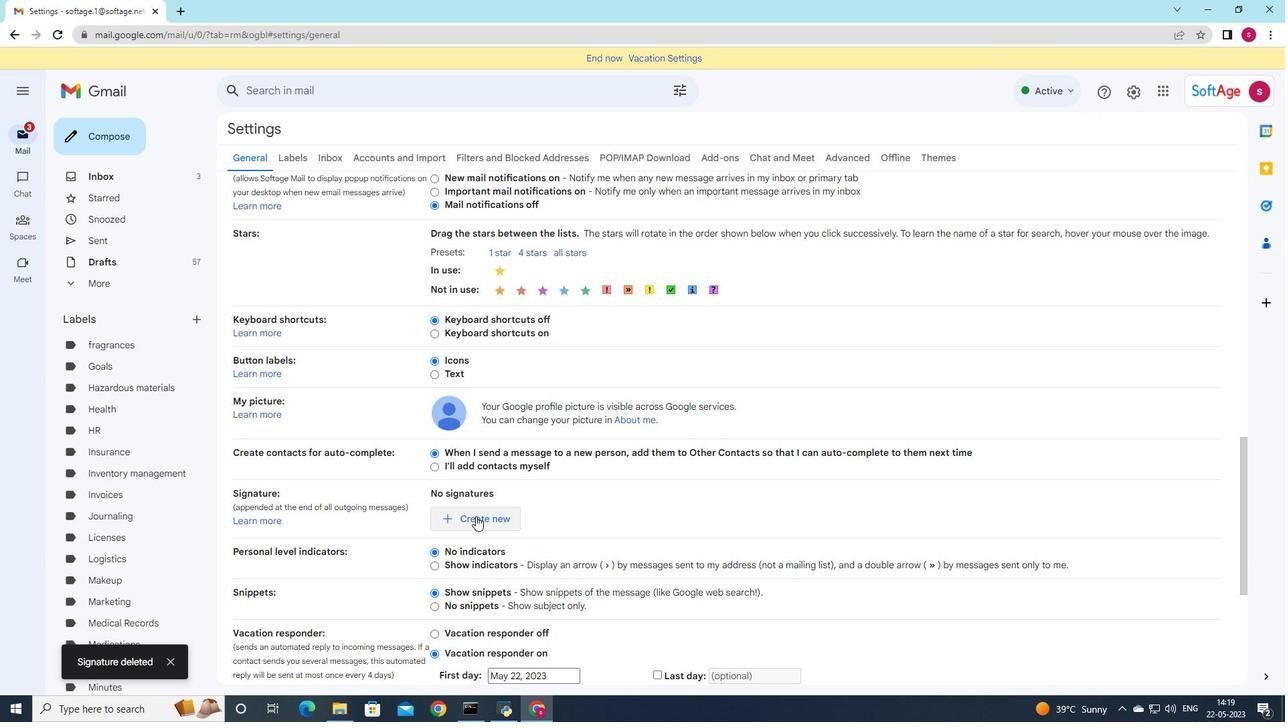 
Action: Mouse moved to (694, 449)
Screenshot: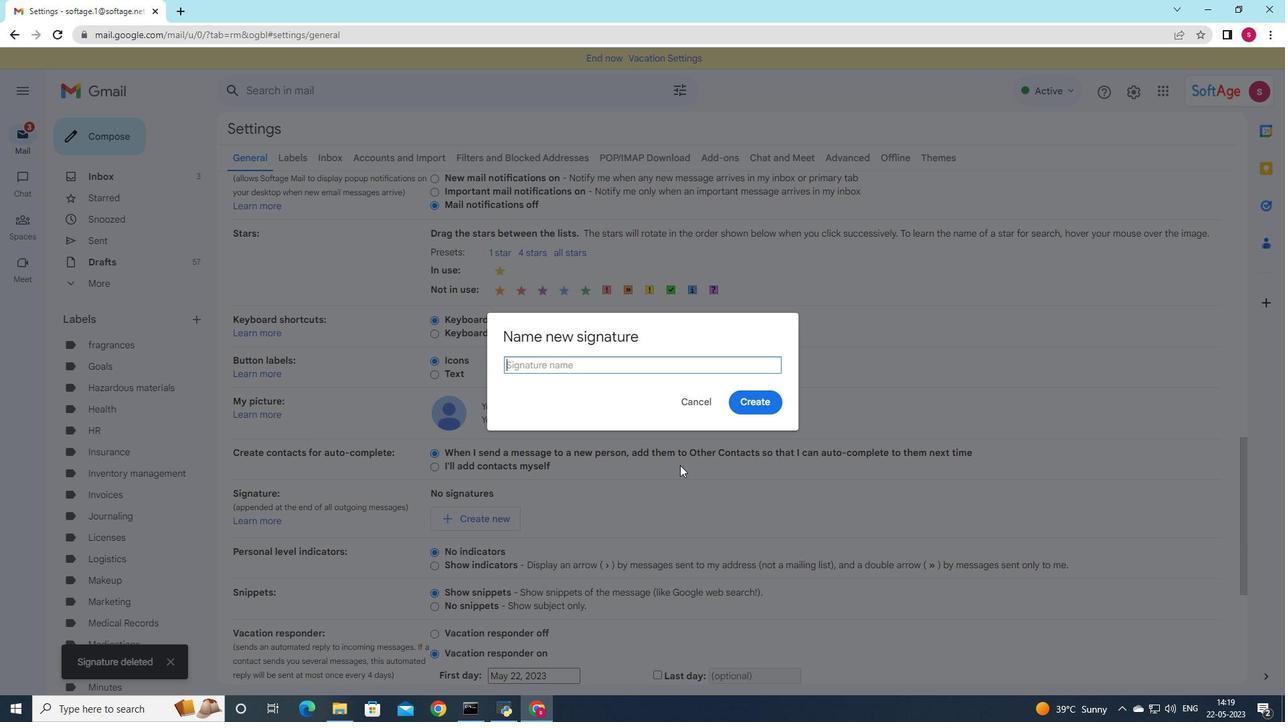 
Action: Key pressed <Key.shift>Colton
Screenshot: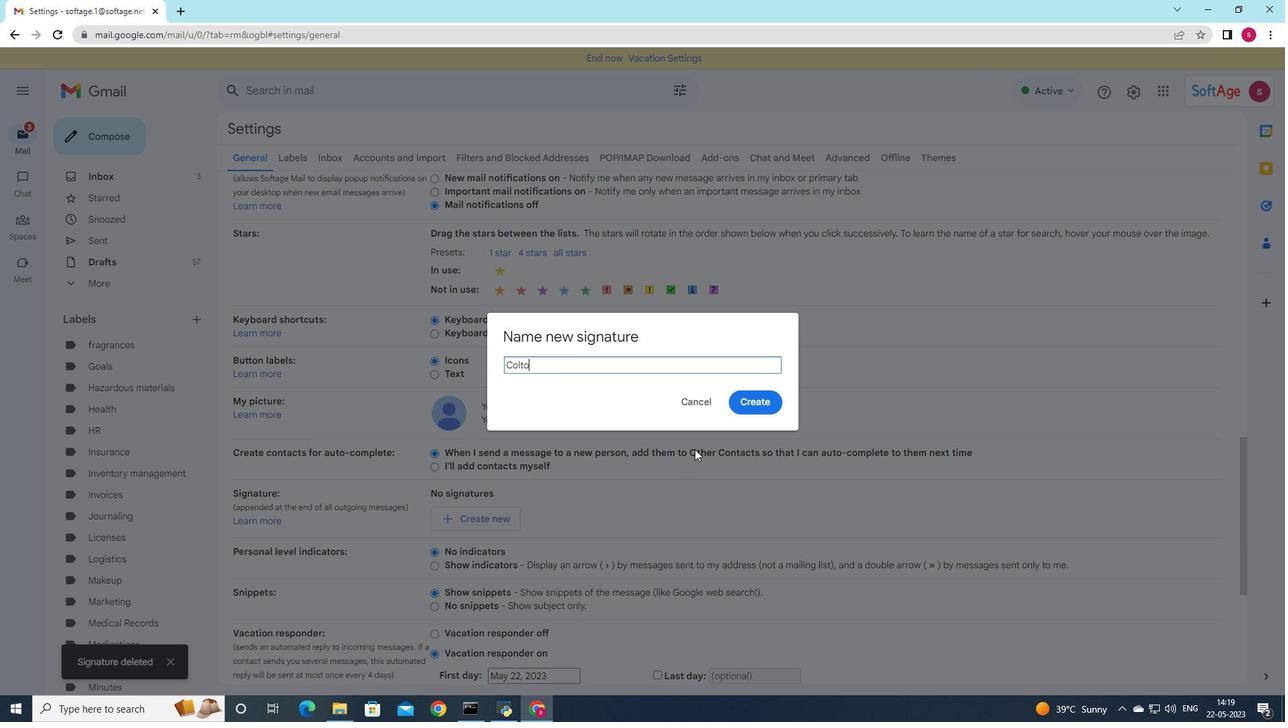 
Action: Mouse moved to (750, 408)
Screenshot: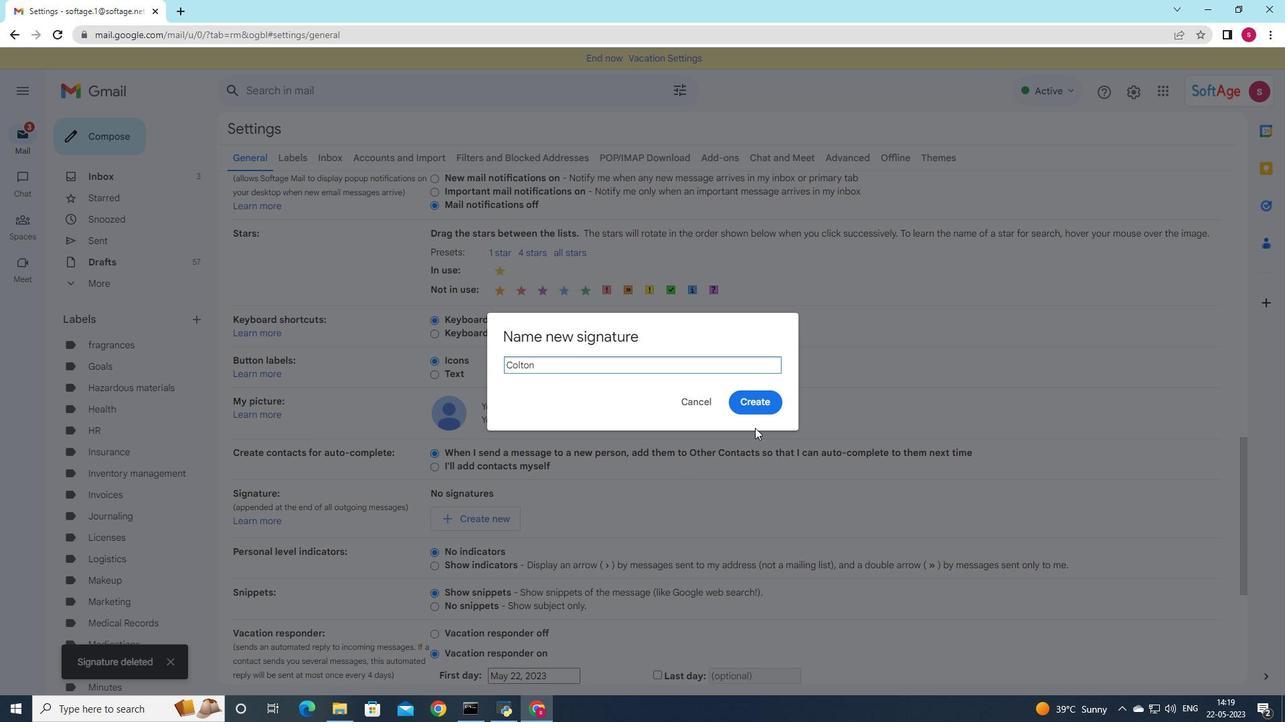 
Action: Mouse pressed left at (750, 408)
Screenshot: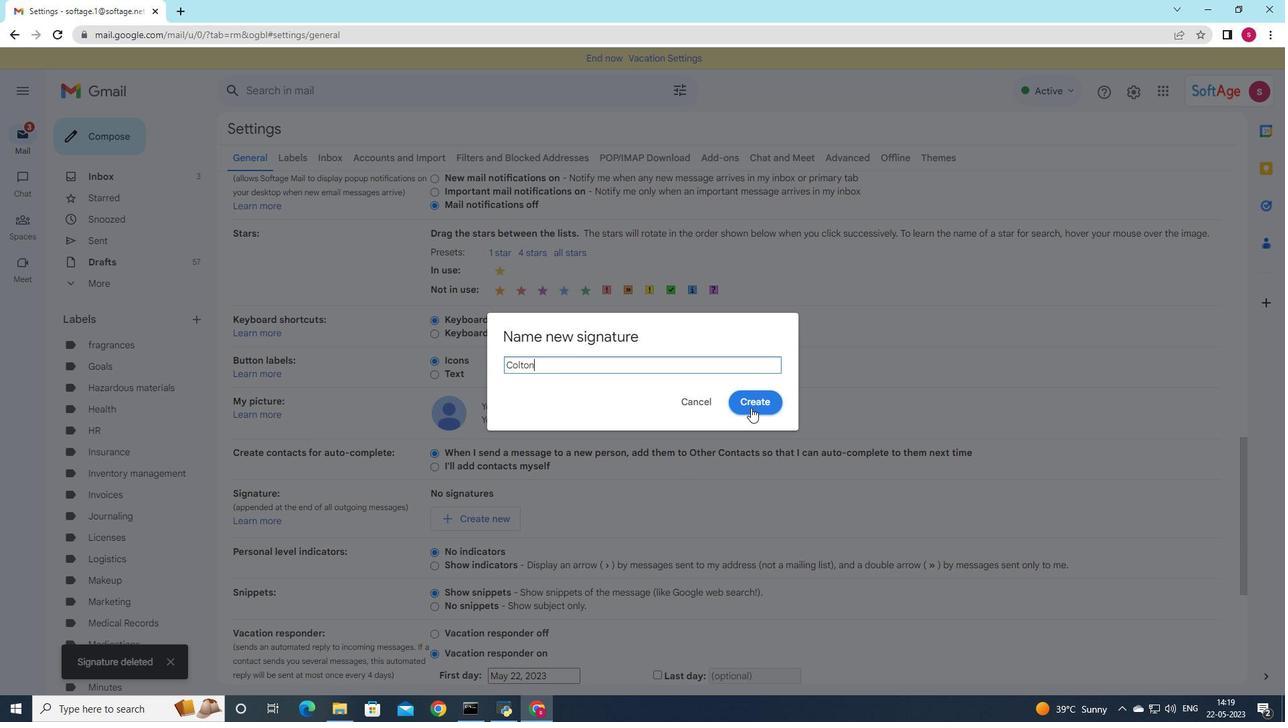 
Action: Mouse moved to (644, 496)
Screenshot: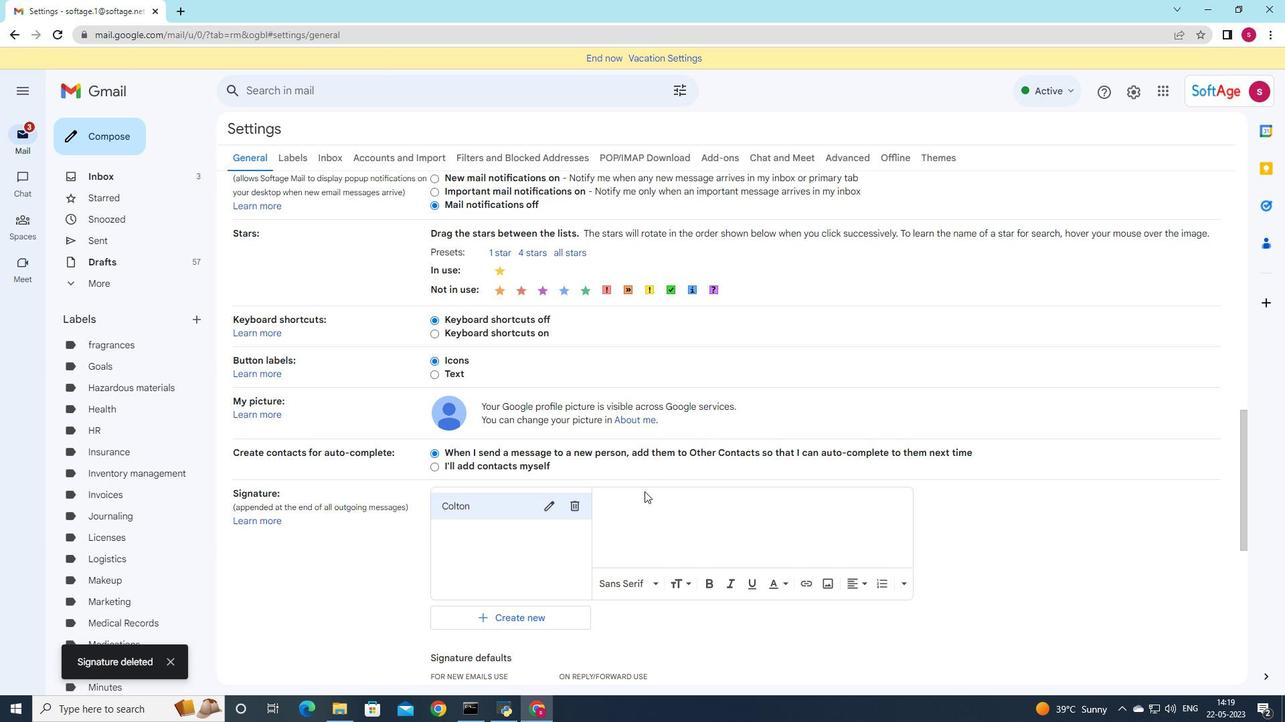 
Action: Mouse pressed left at (644, 496)
Screenshot: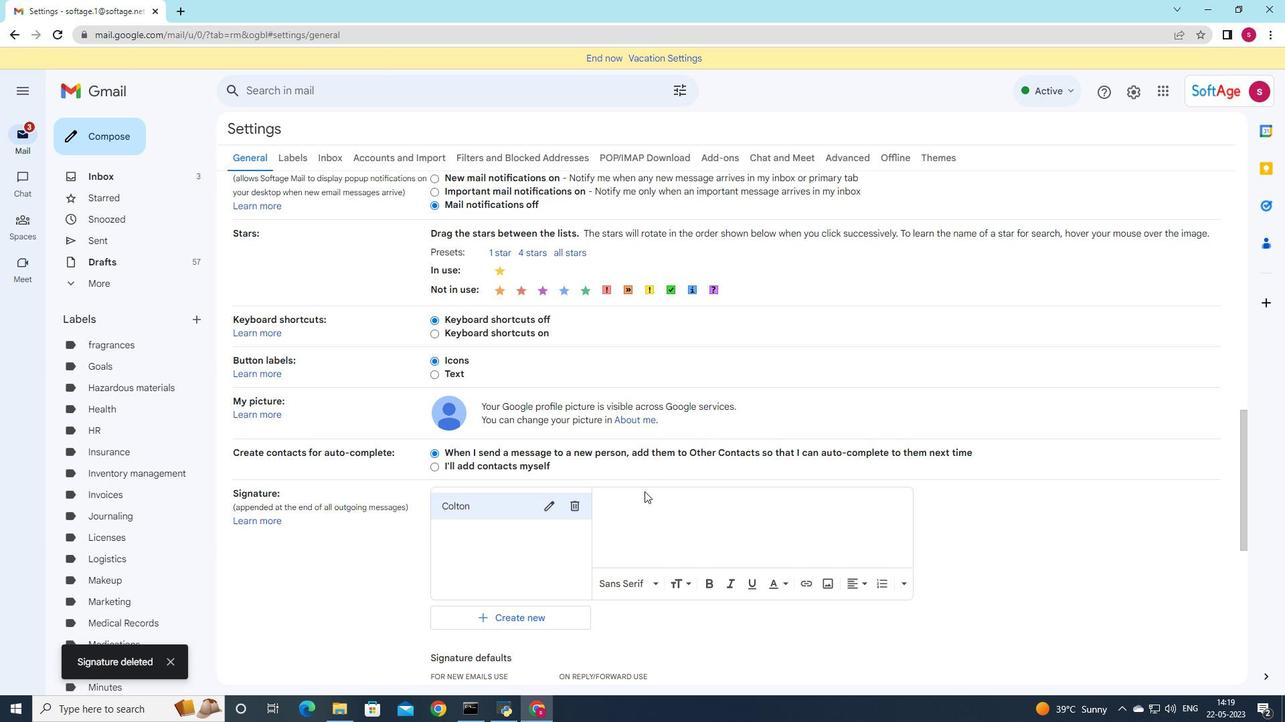 
Action: Mouse moved to (679, 530)
Screenshot: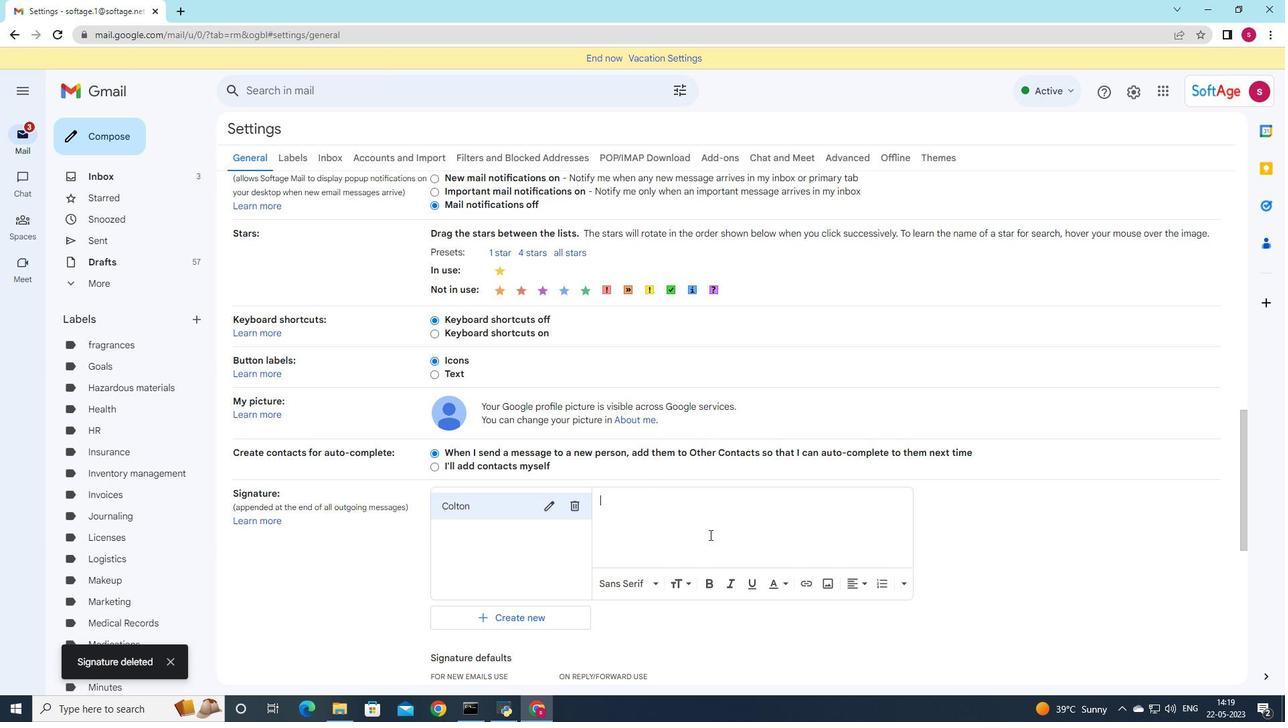 
Action: Key pressed <Key.shift>All<Key.space>mu<Key.space>best,<Key.shift>Cost<Key.space><Key.shift>MI<Key.backspace>itchell
Screenshot: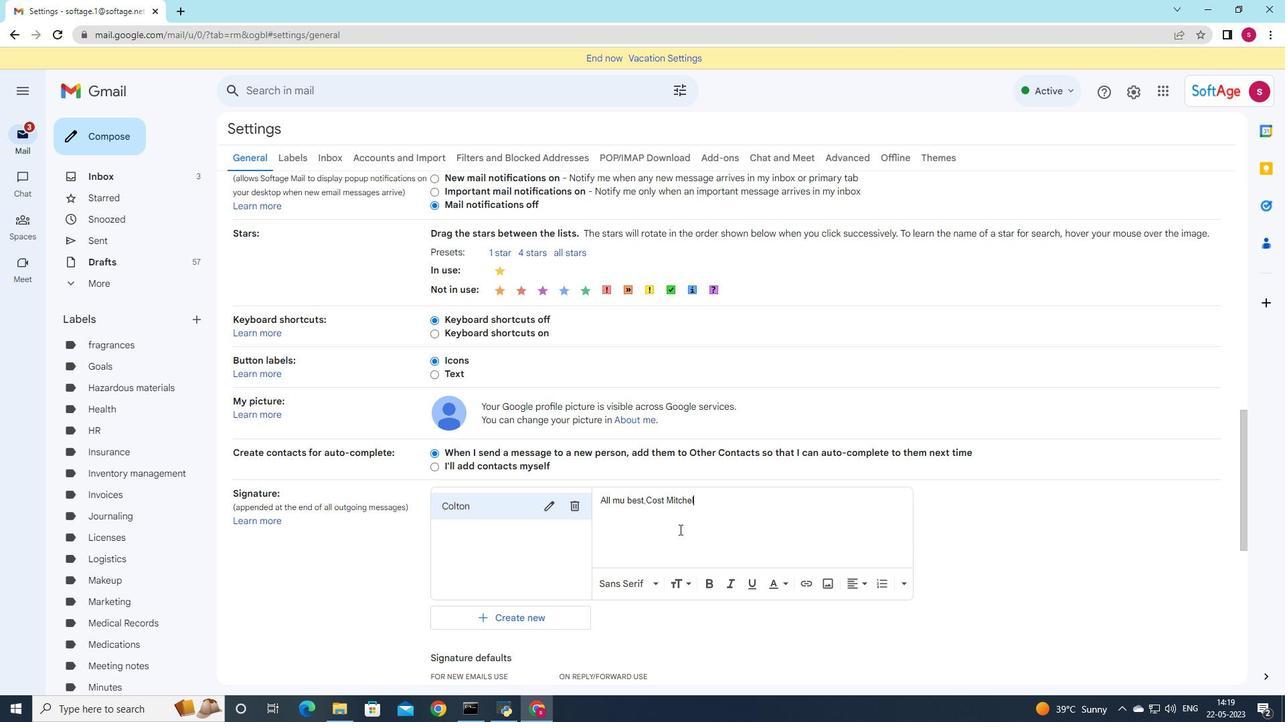 
Action: Mouse moved to (623, 499)
Screenshot: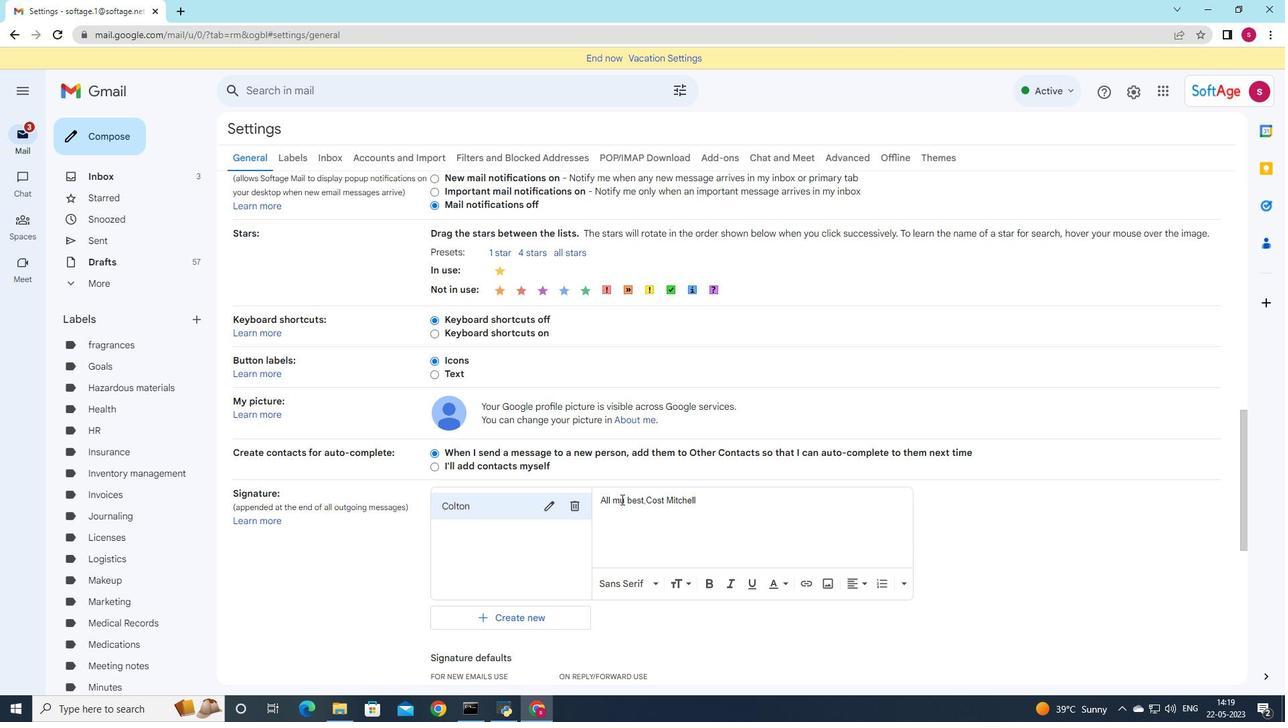 
Action: Mouse pressed left at (623, 499)
Screenshot: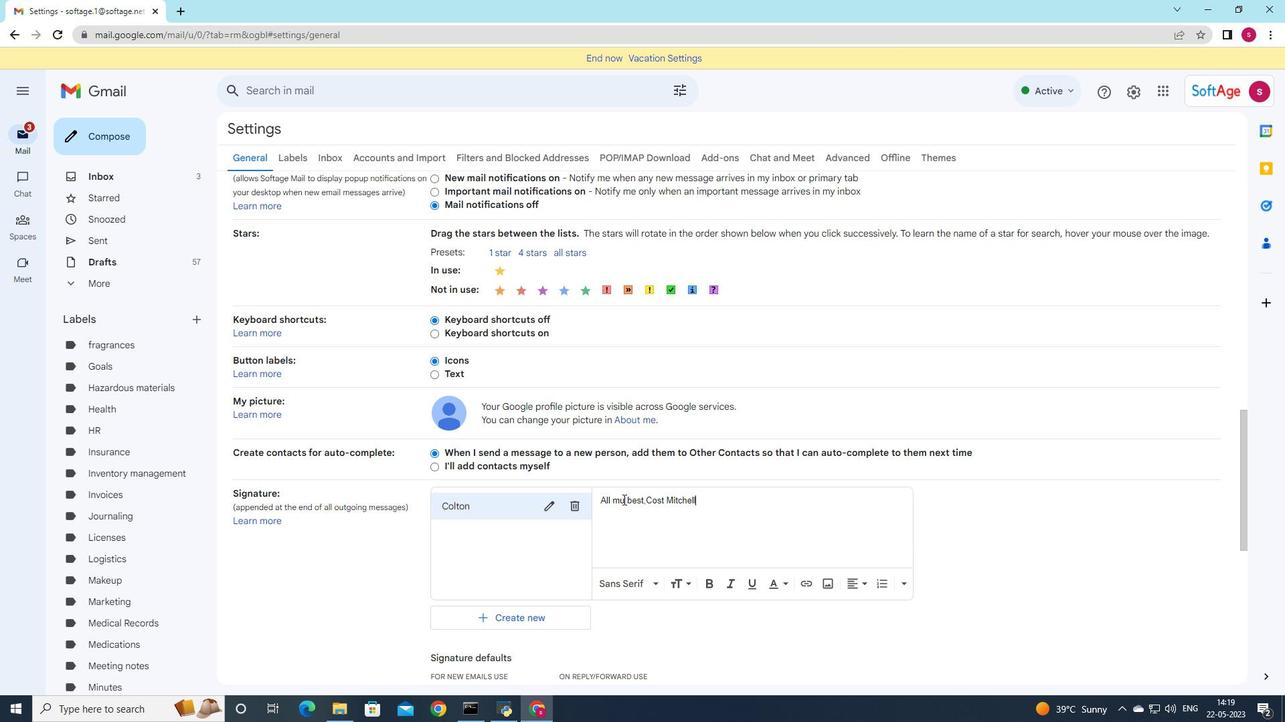 
Action: Mouse moved to (631, 516)
Screenshot: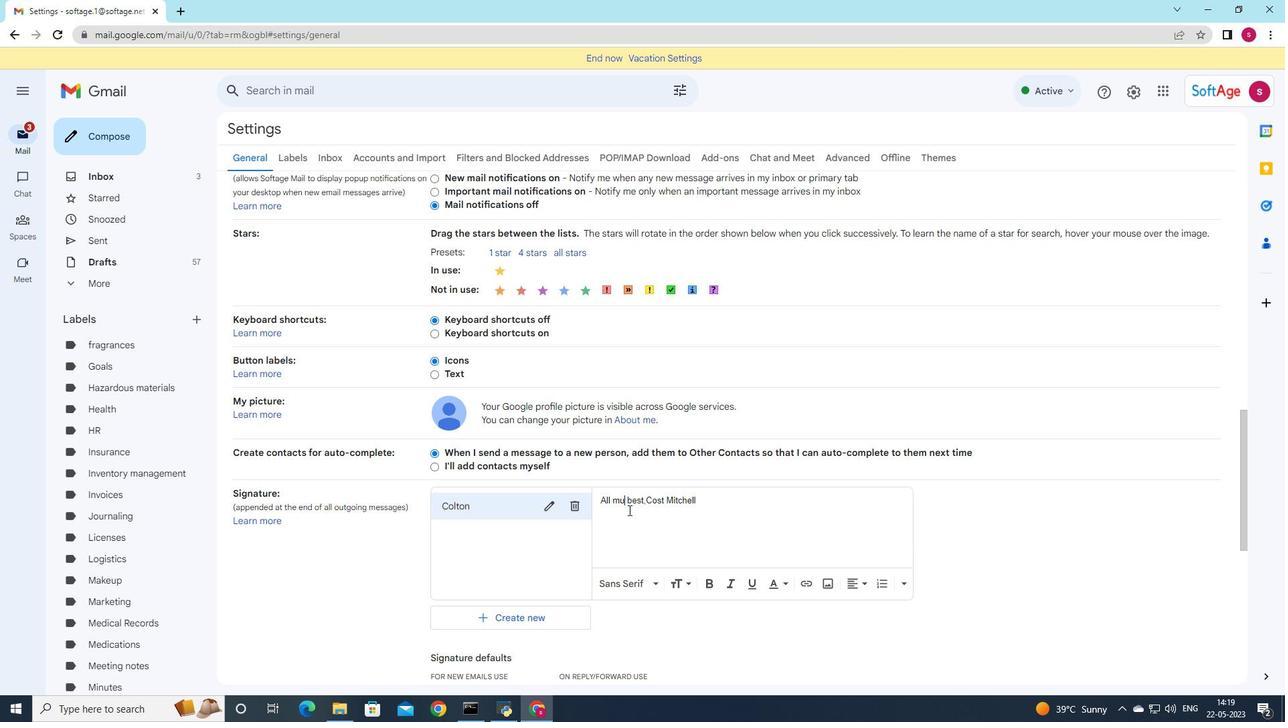 
Action: Key pressed <Key.backspace>y
Screenshot: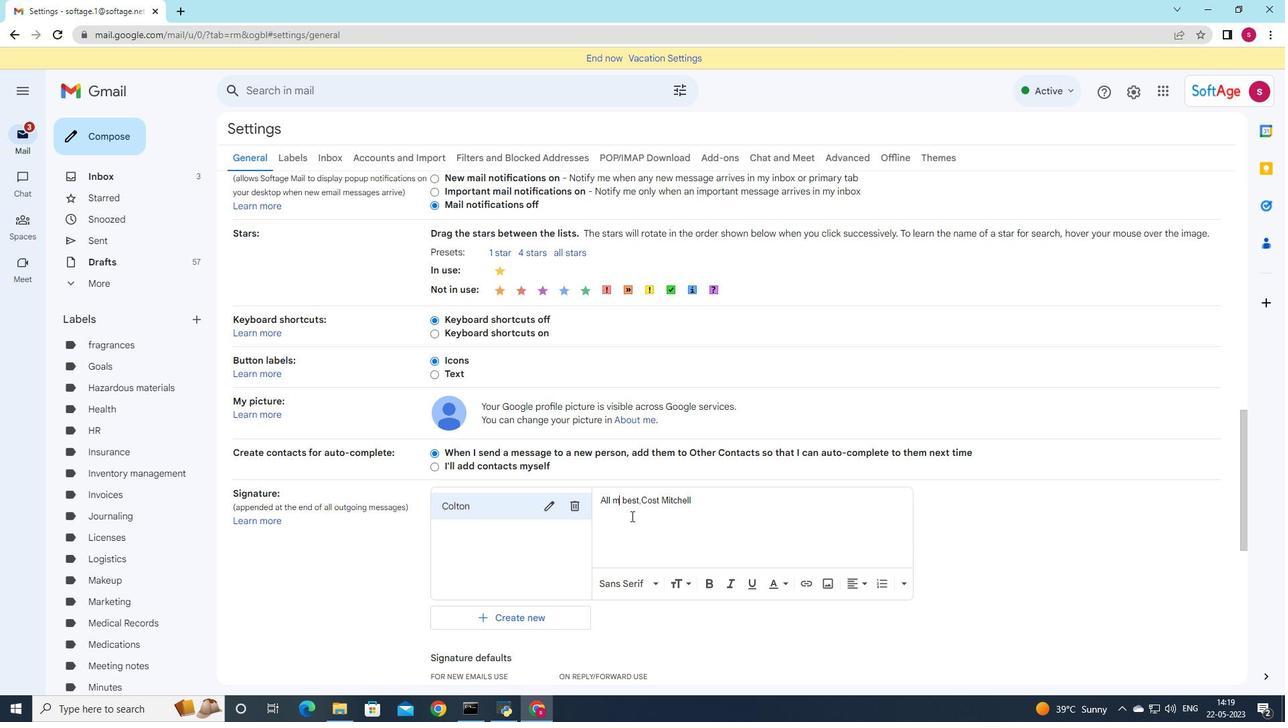 
Action: Mouse moved to (645, 500)
Screenshot: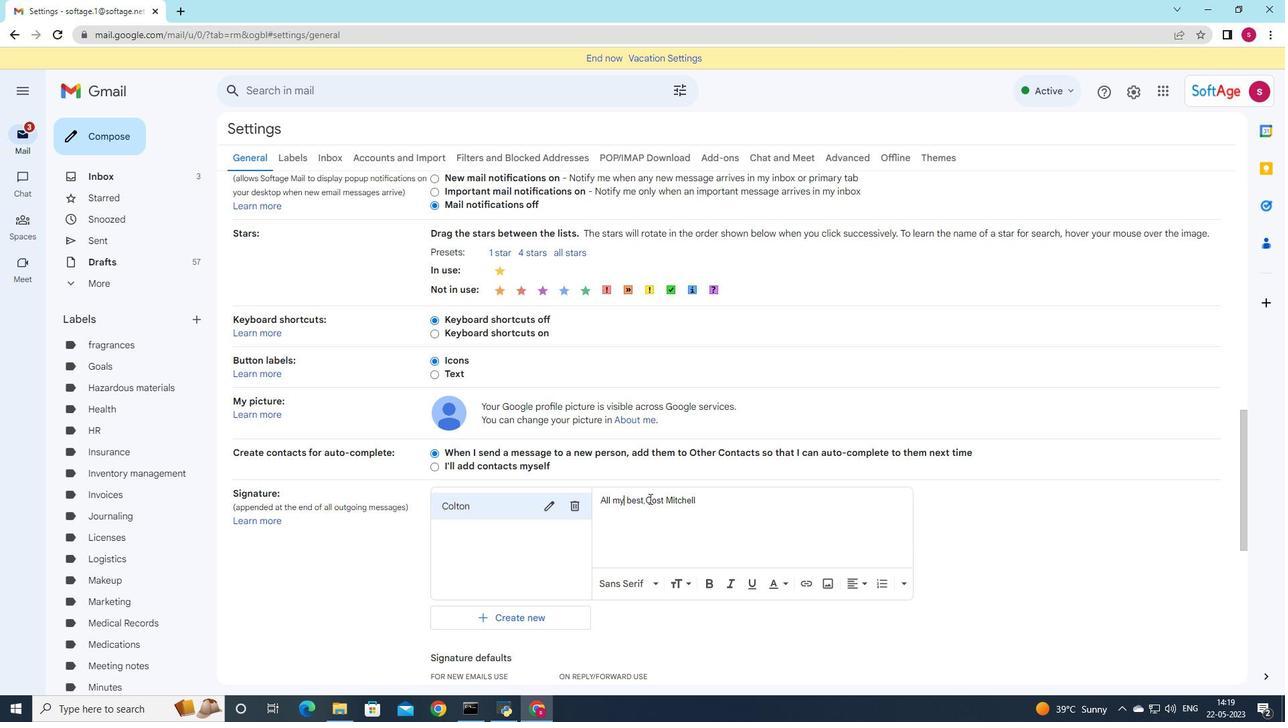
Action: Mouse pressed left at (645, 500)
Screenshot: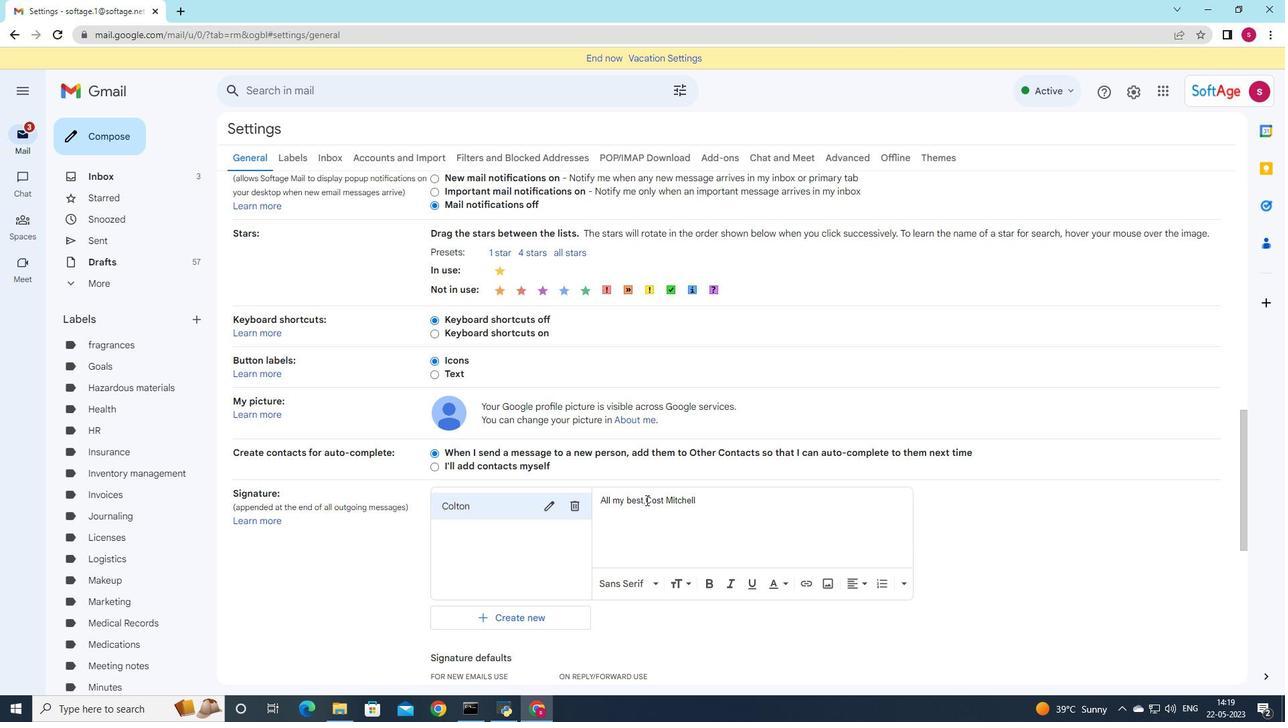 
Action: Mouse moved to (649, 501)
Screenshot: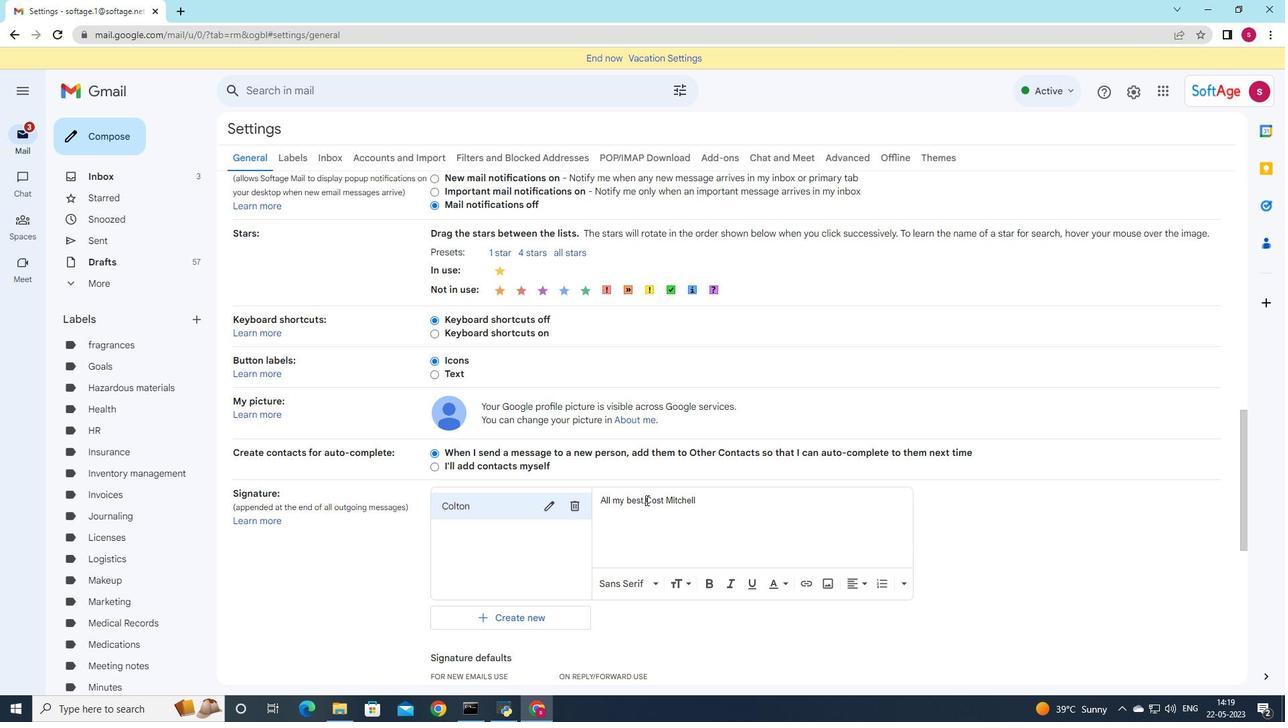 
Action: Key pressed <Key.enter>
Screenshot: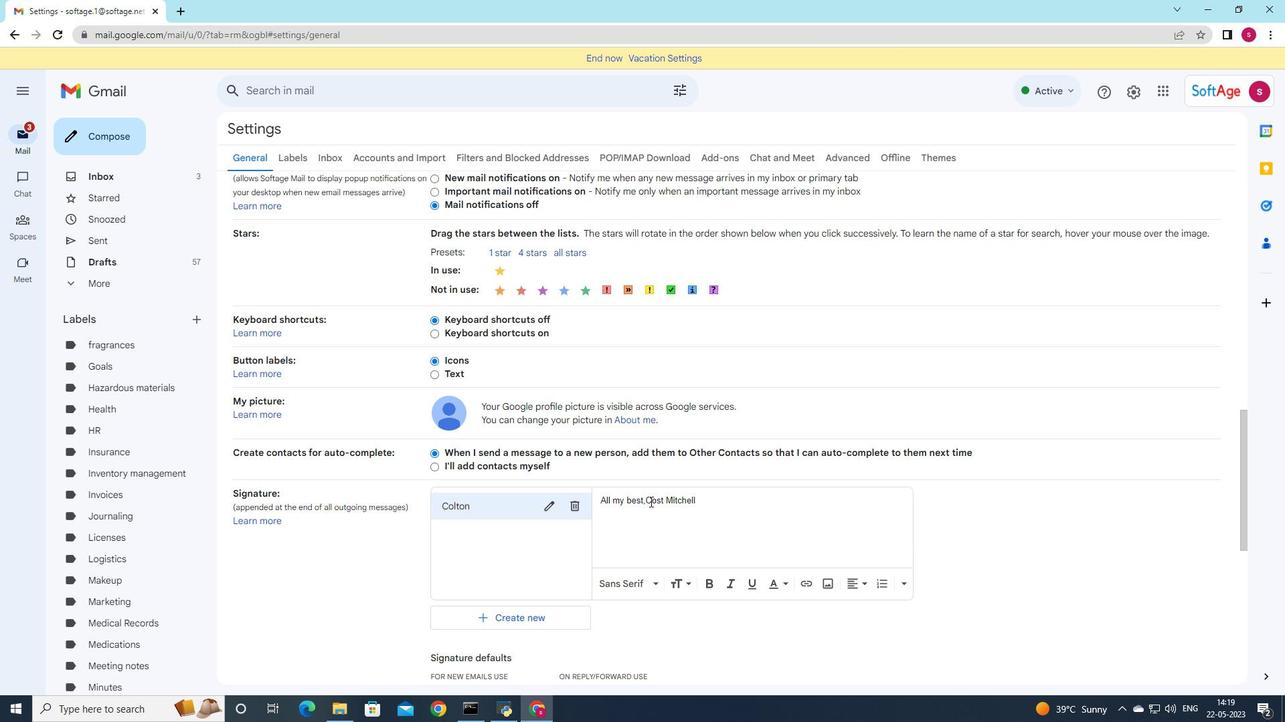 
Action: Mouse moved to (544, 616)
Screenshot: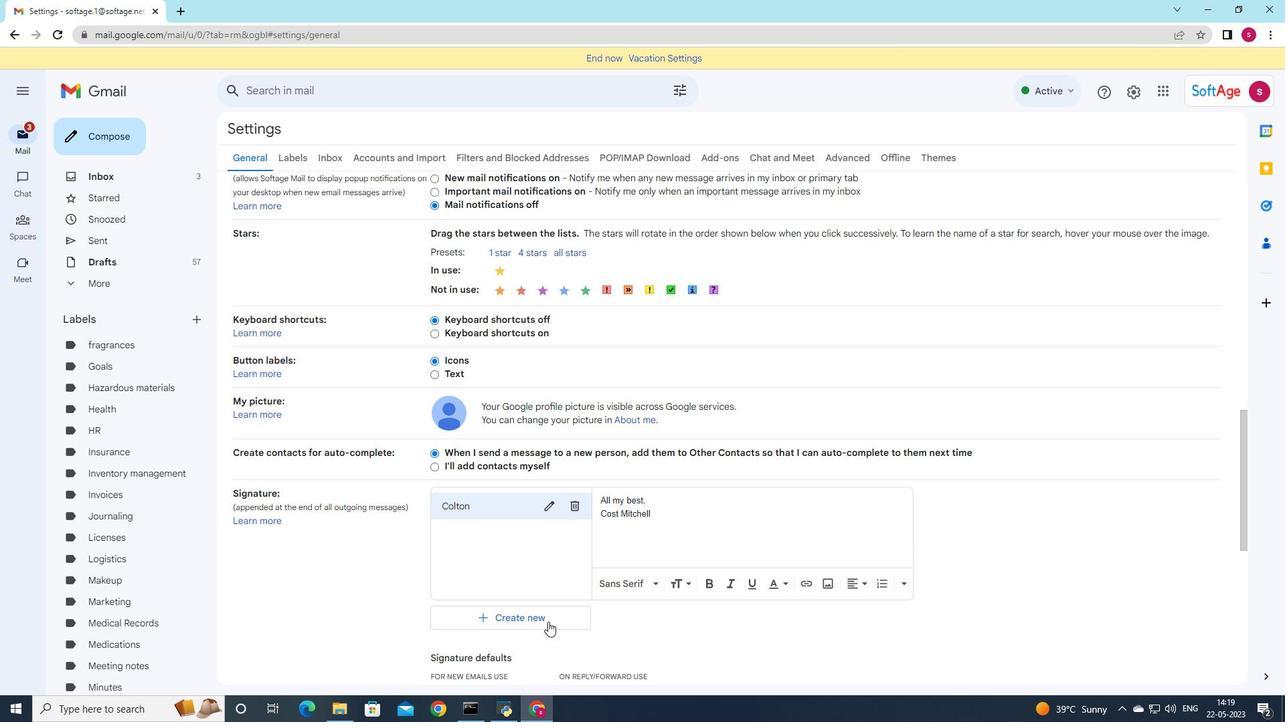 
Action: Mouse scrolled (544, 615) with delta (0, 0)
Screenshot: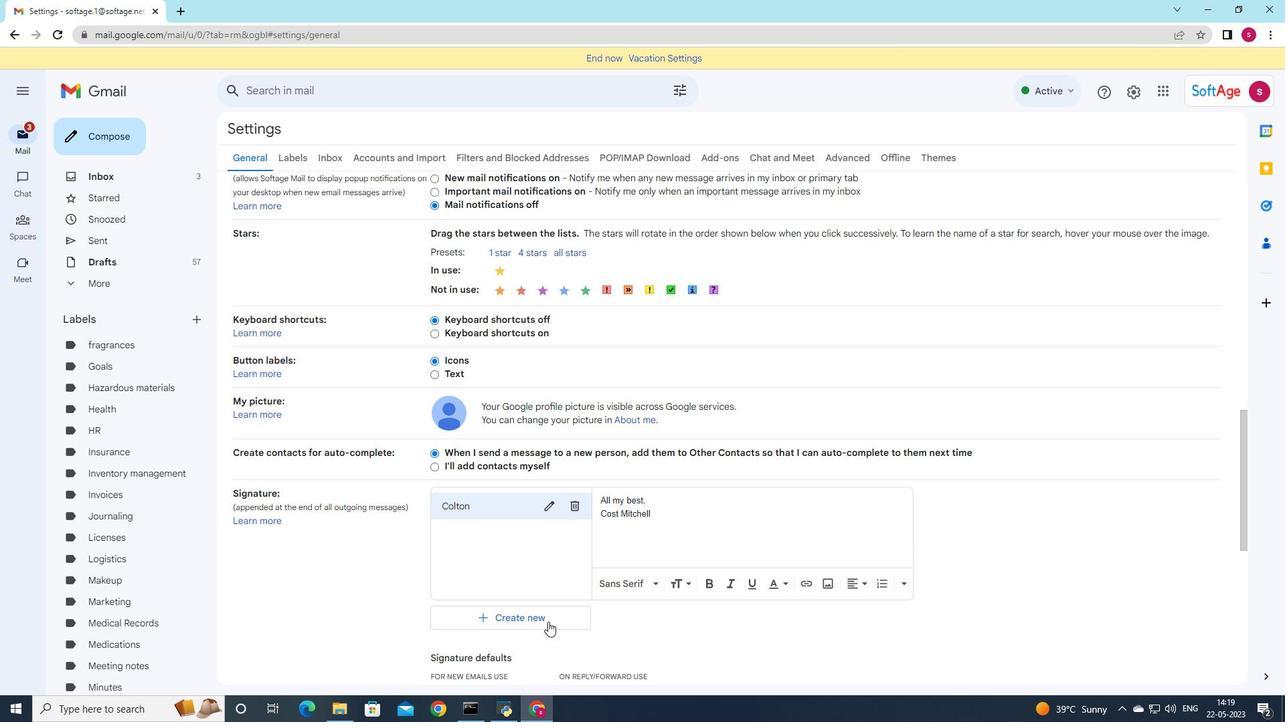 
Action: Mouse scrolled (544, 615) with delta (0, 0)
Screenshot: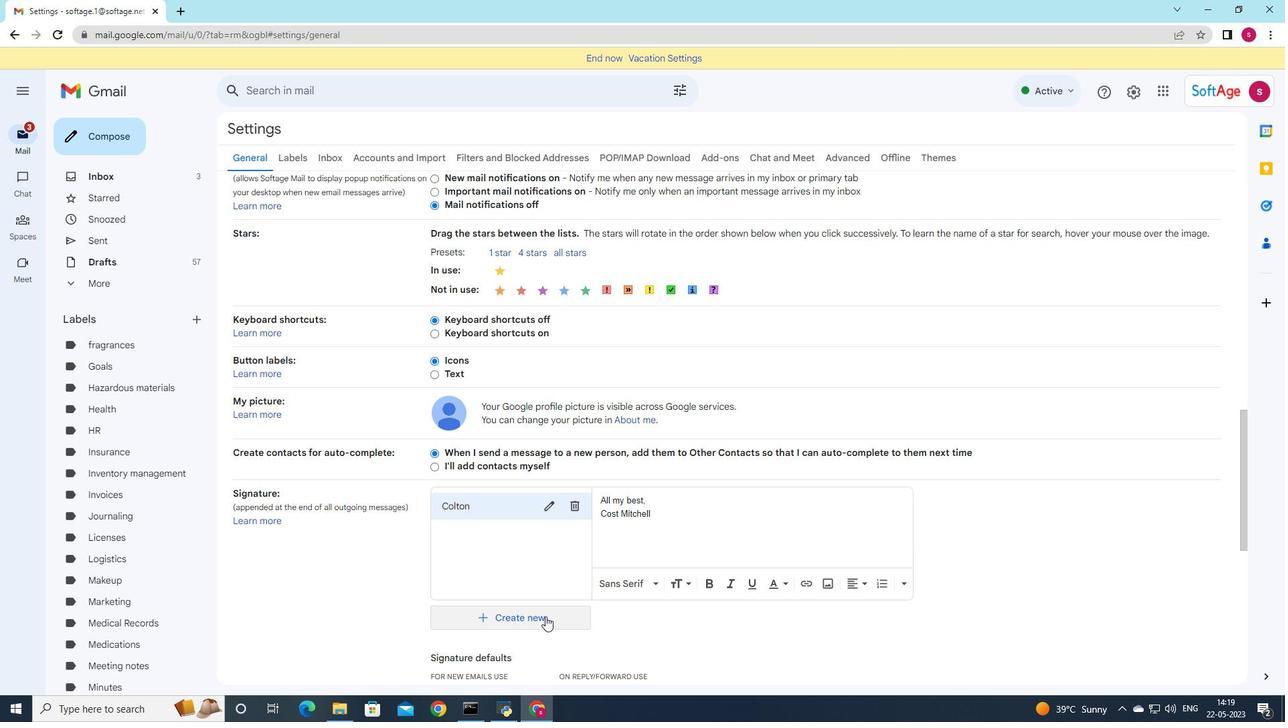 
Action: Mouse scrolled (544, 615) with delta (0, 0)
Screenshot: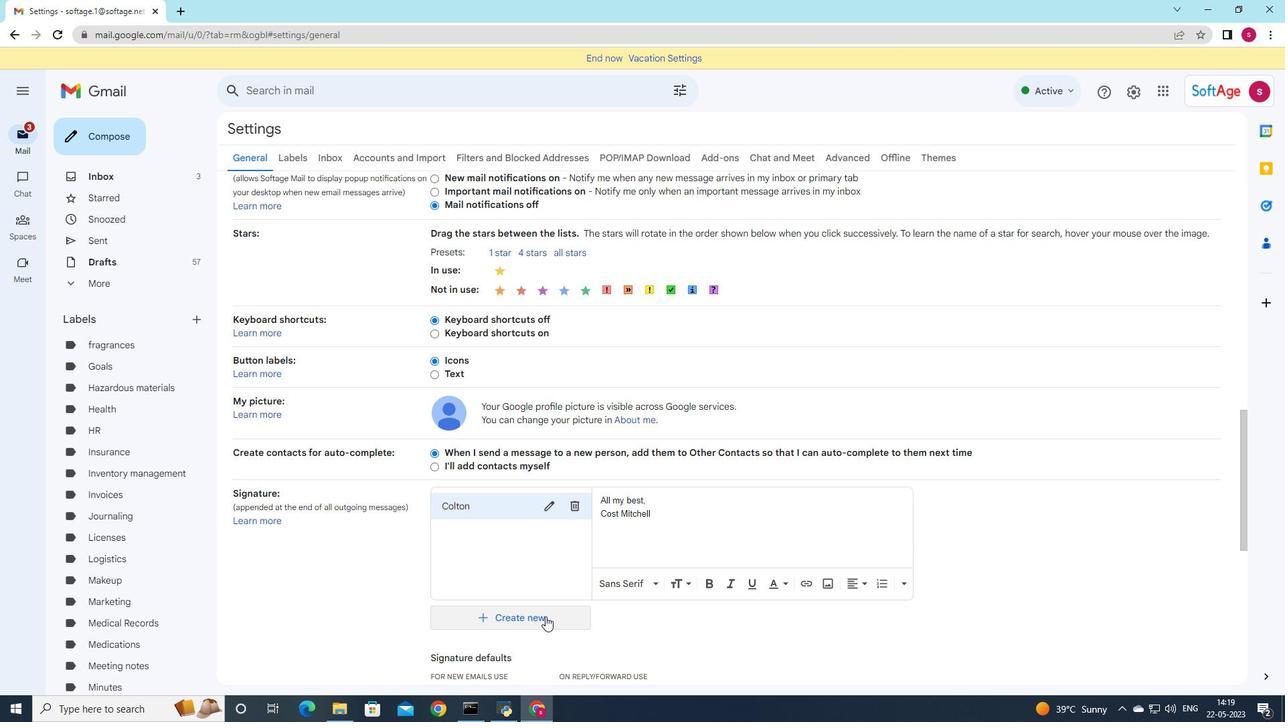 
Action: Mouse scrolled (544, 615) with delta (0, 0)
Screenshot: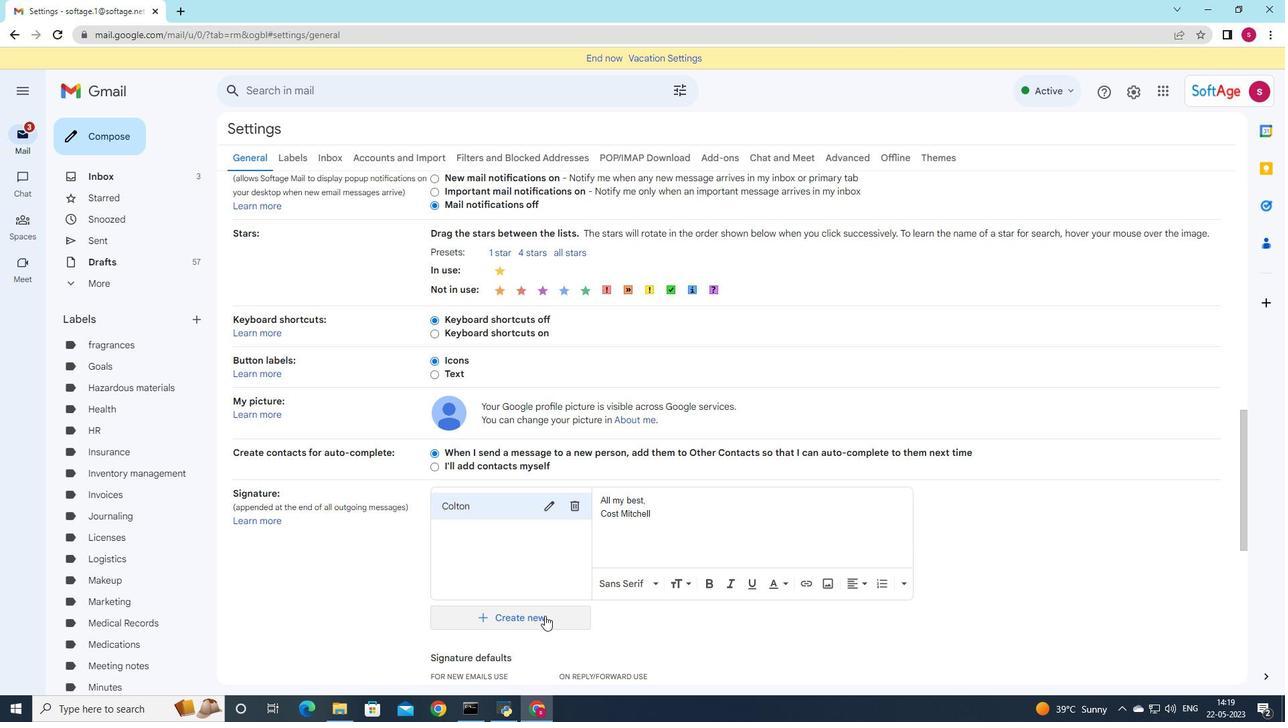 
Action: Mouse moved to (528, 426)
Screenshot: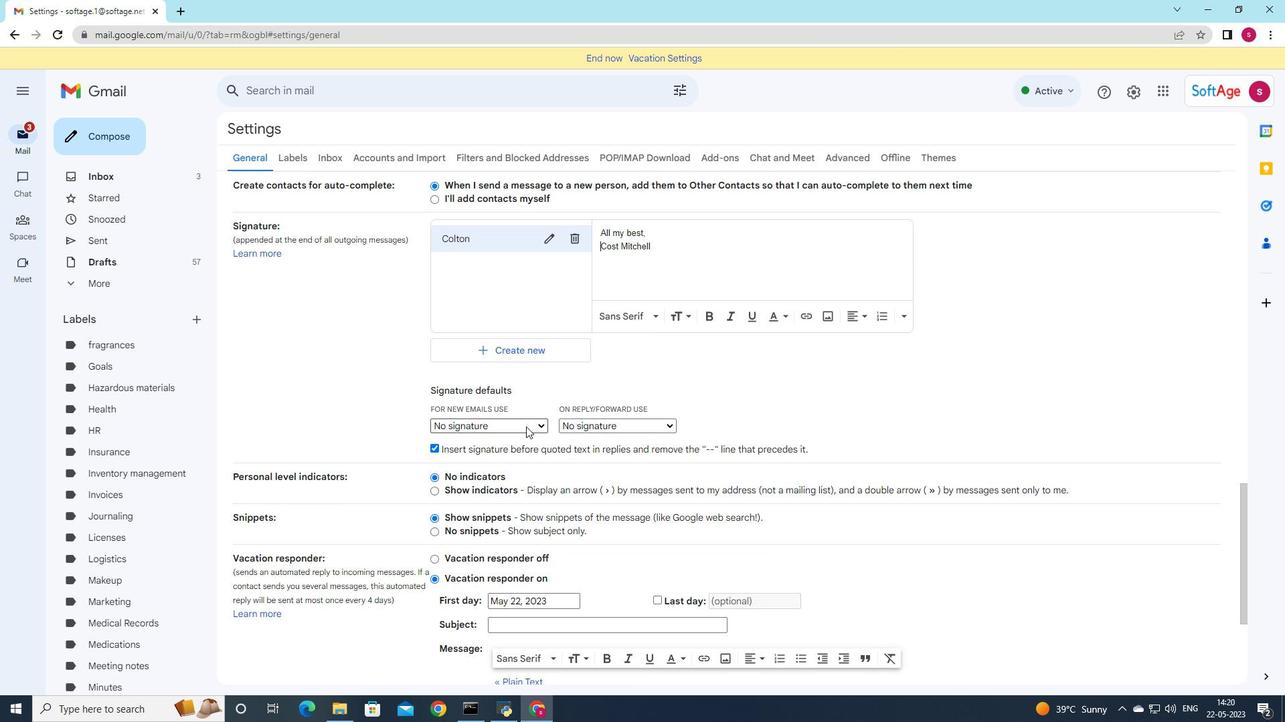 
Action: Mouse pressed left at (528, 426)
Screenshot: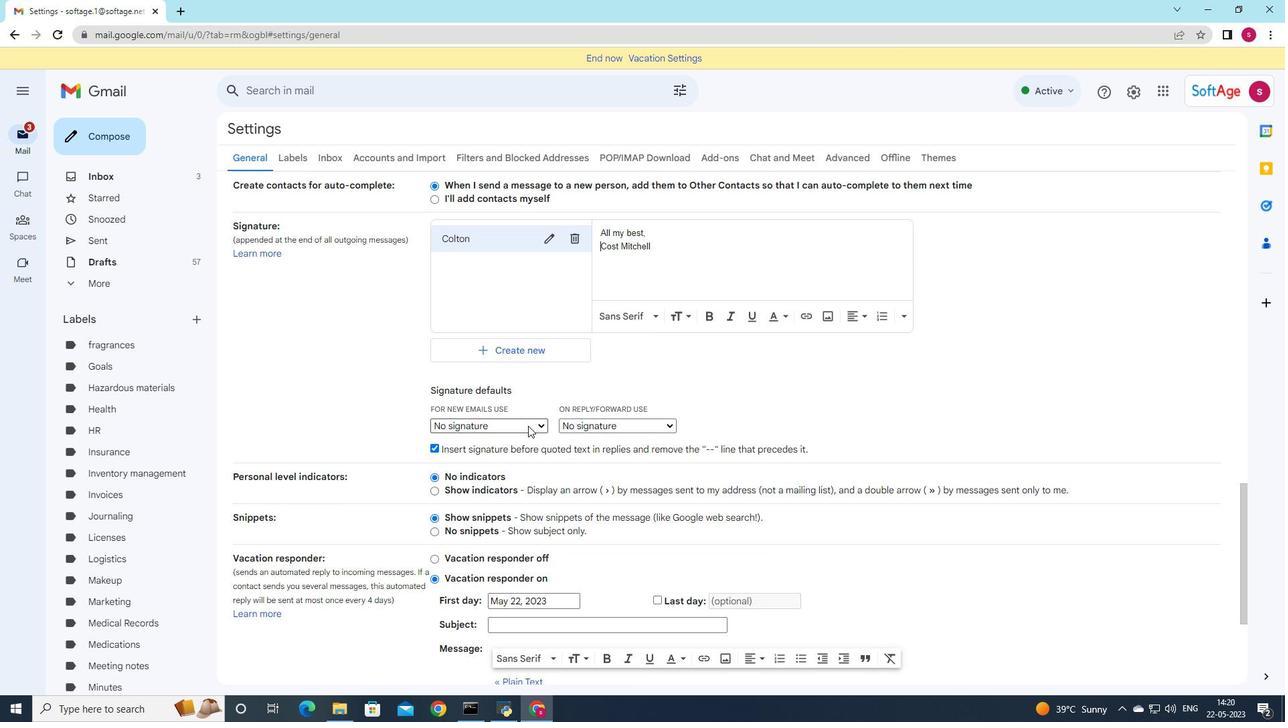 
Action: Mouse moved to (512, 449)
Screenshot: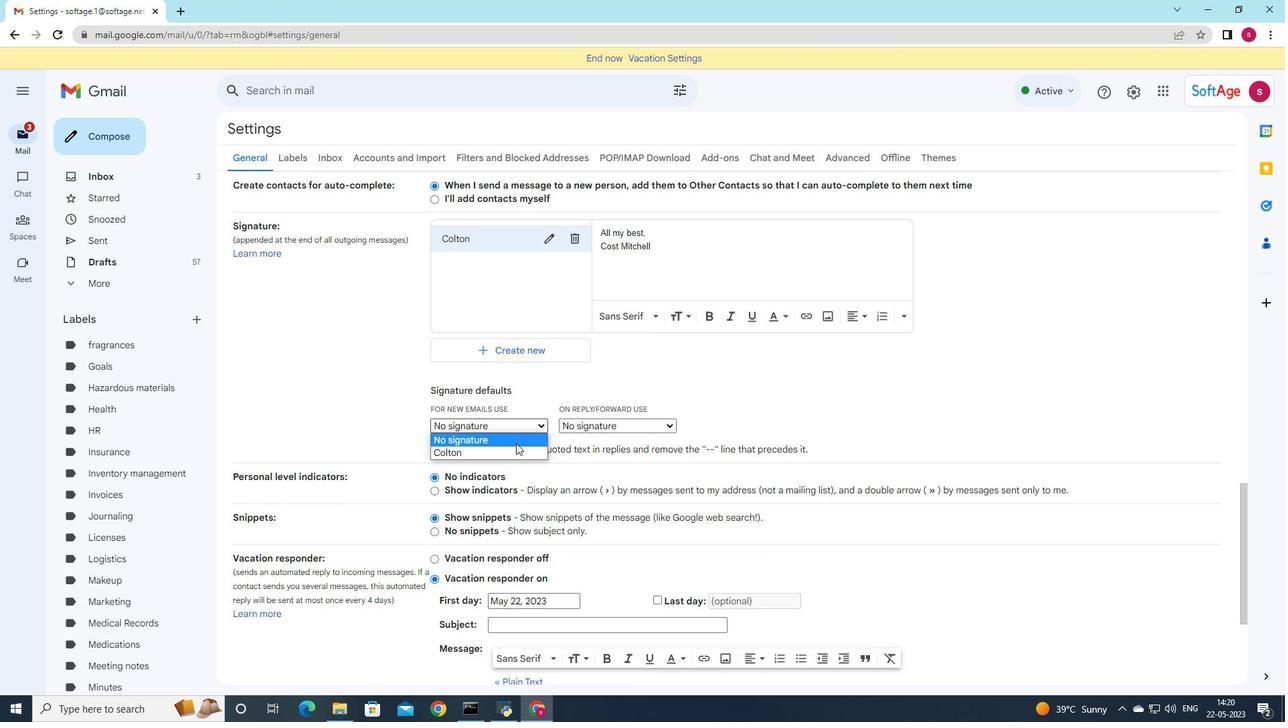 
Action: Mouse pressed left at (512, 449)
Screenshot: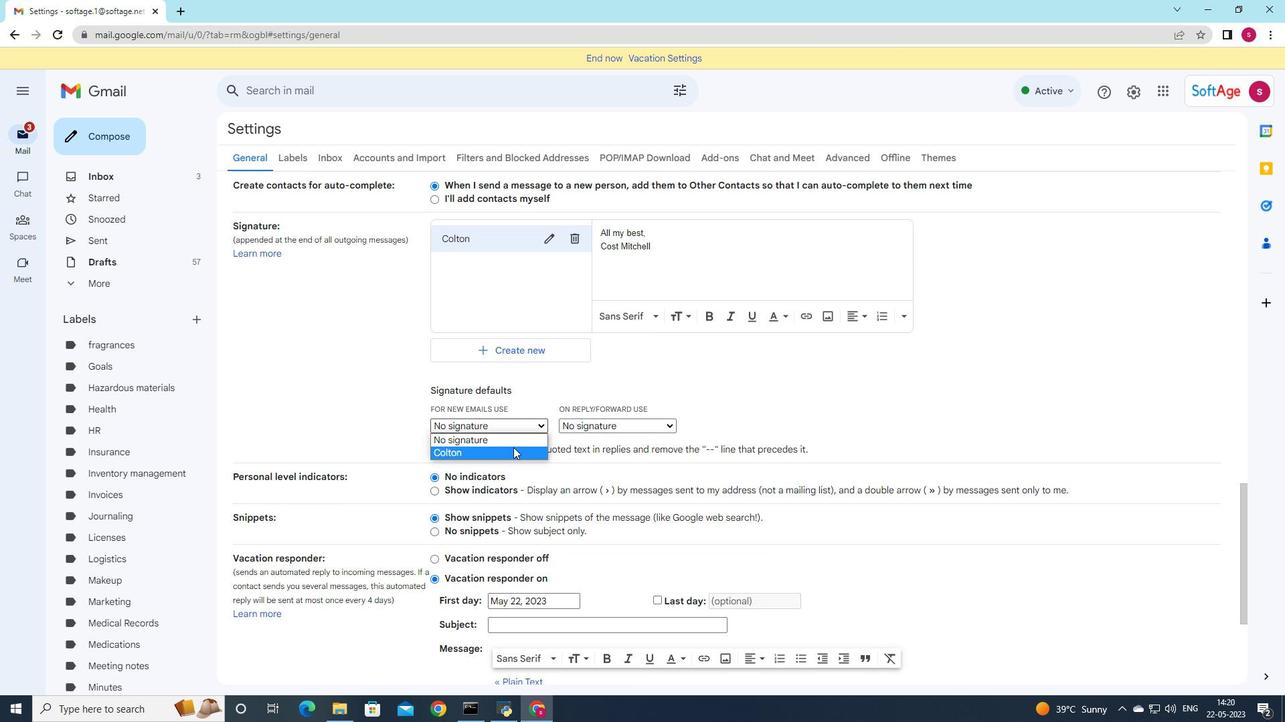 
Action: Mouse moved to (644, 425)
Screenshot: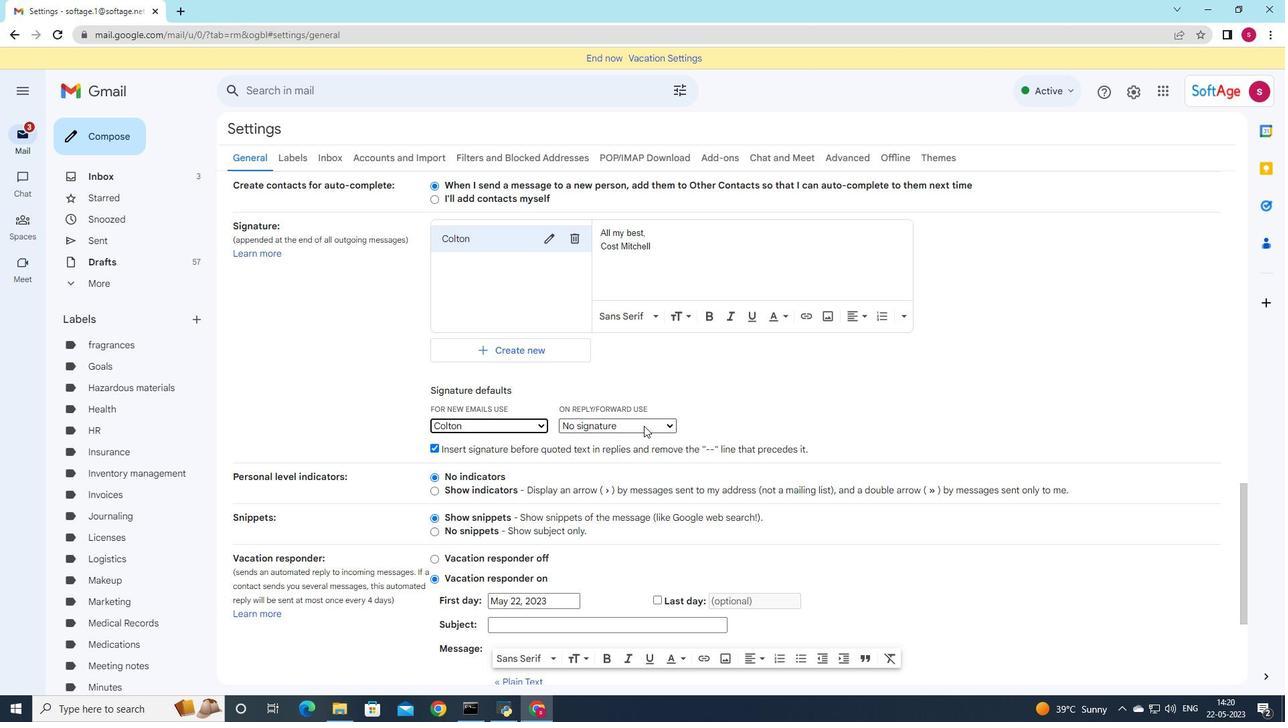 
Action: Mouse pressed left at (644, 425)
Screenshot: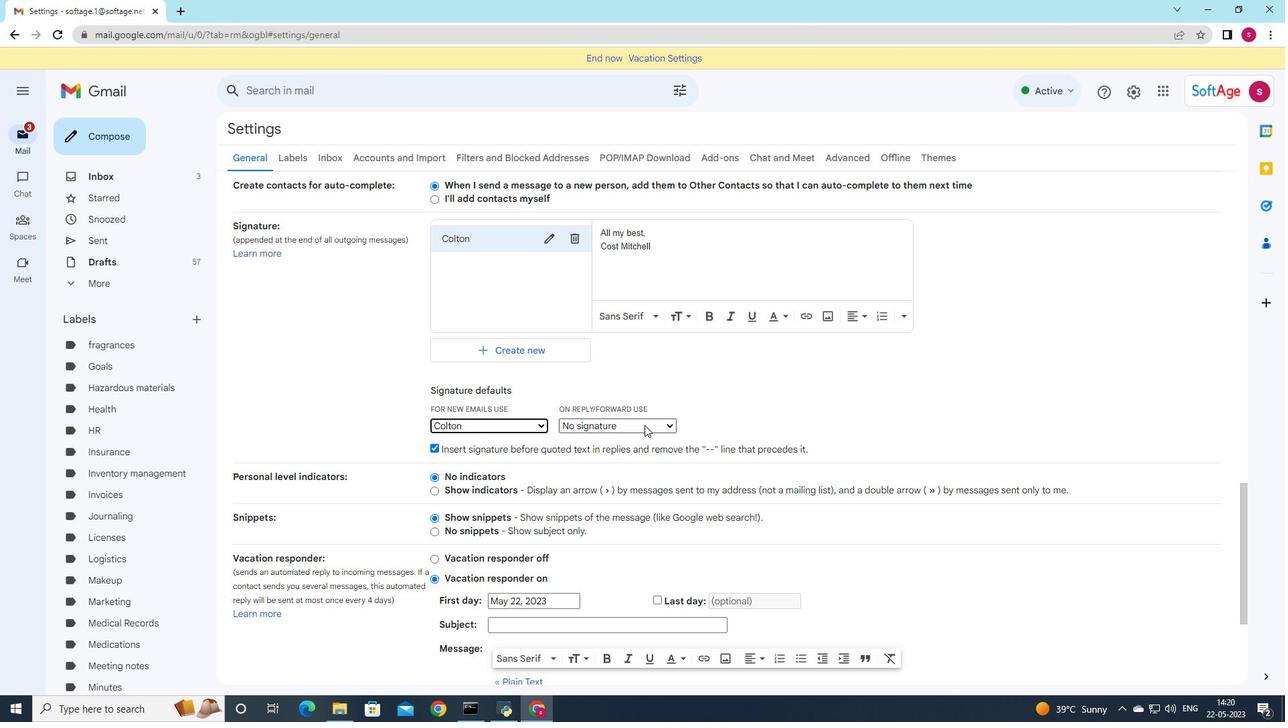 
Action: Mouse moved to (628, 455)
Screenshot: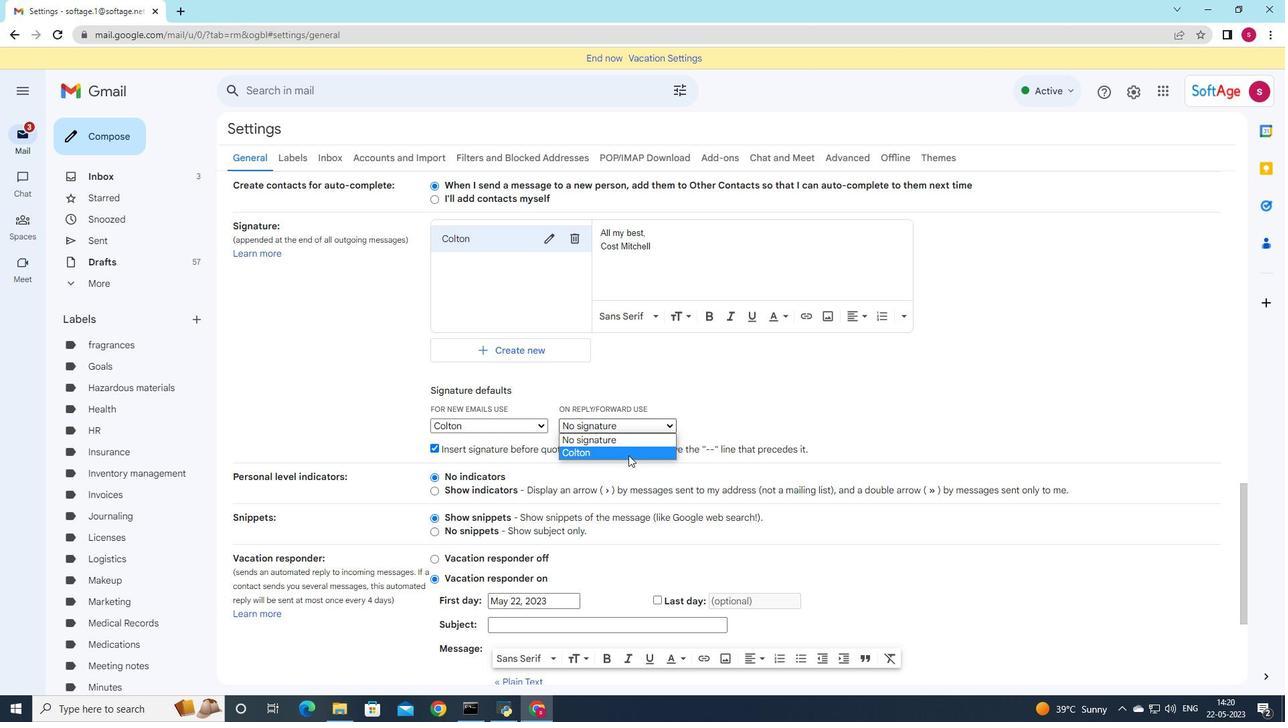 
Action: Mouse pressed left at (628, 455)
Screenshot: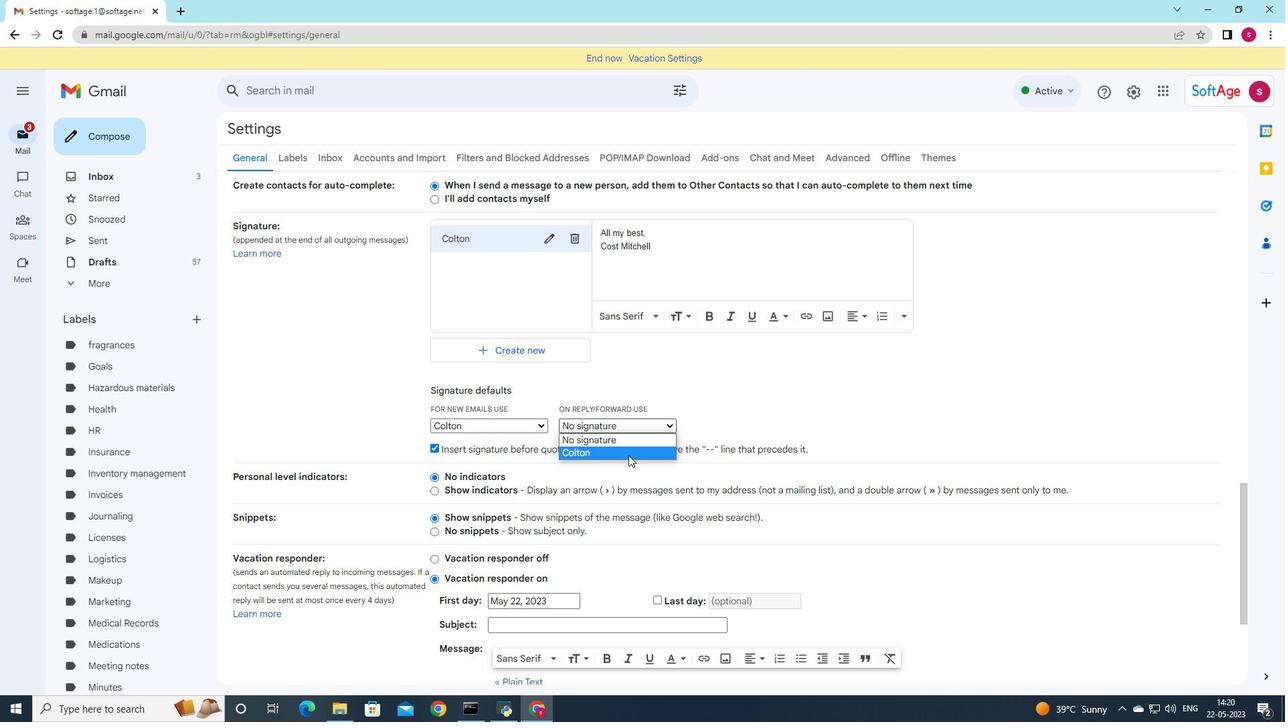 
Action: Mouse moved to (605, 461)
Screenshot: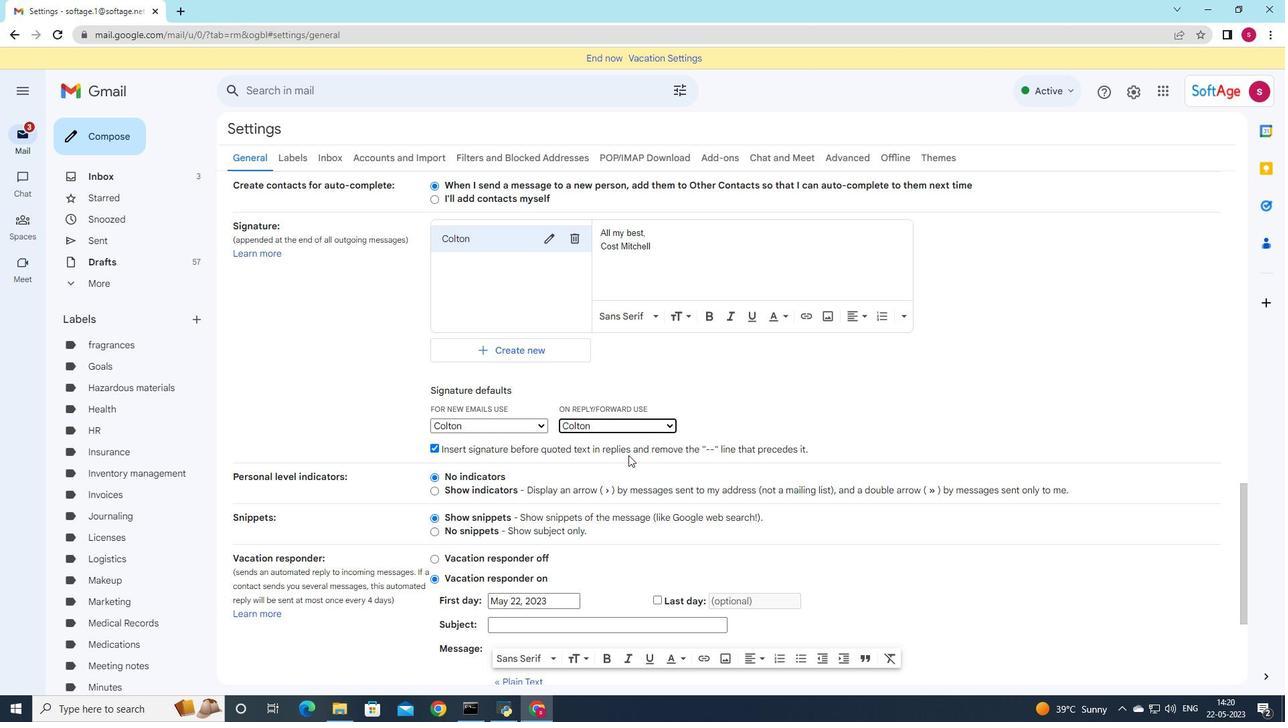 
Action: Mouse scrolled (605, 461) with delta (0, 0)
Screenshot: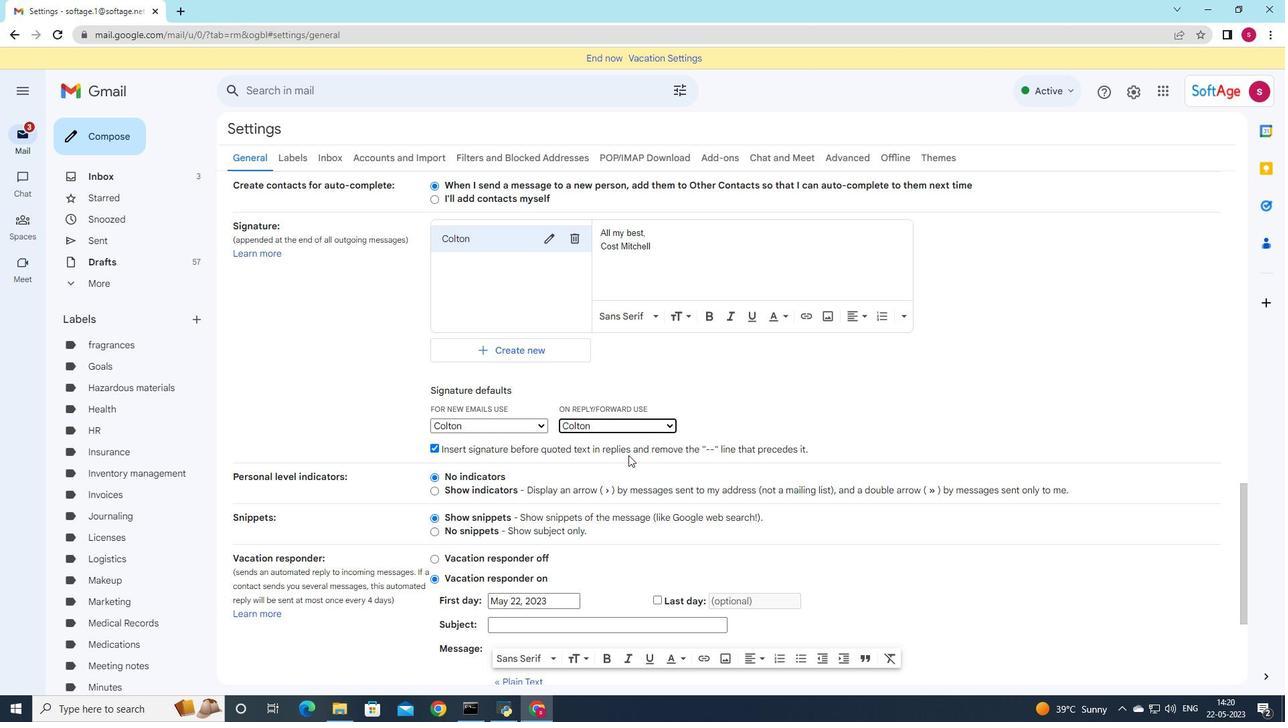 
Action: Mouse moved to (582, 476)
Screenshot: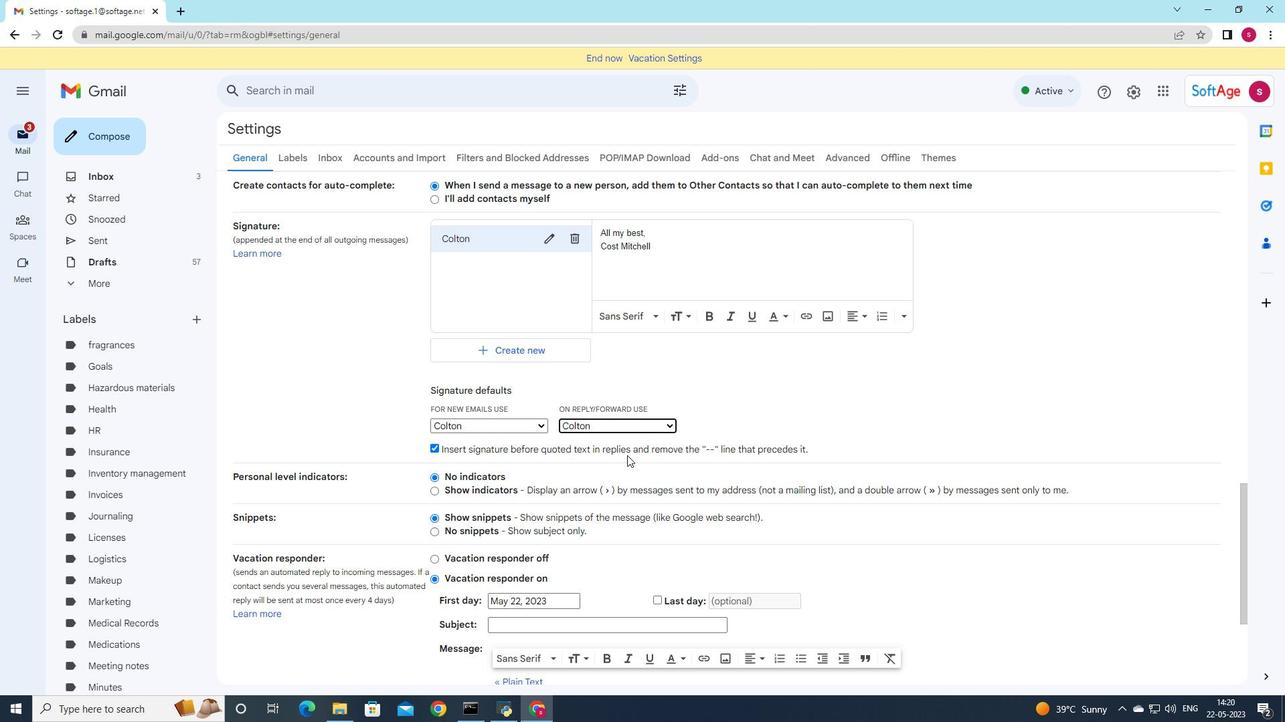 
Action: Mouse scrolled (582, 475) with delta (0, 0)
Screenshot: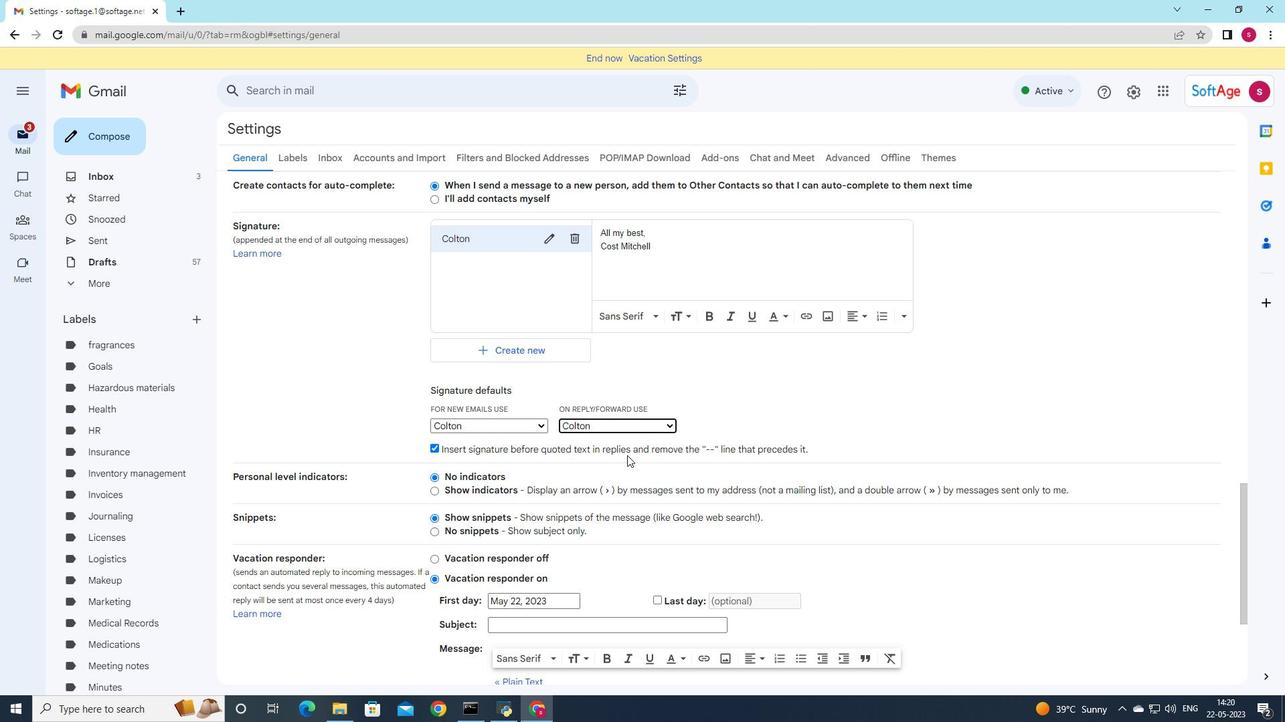 
Action: Mouse moved to (555, 488)
Screenshot: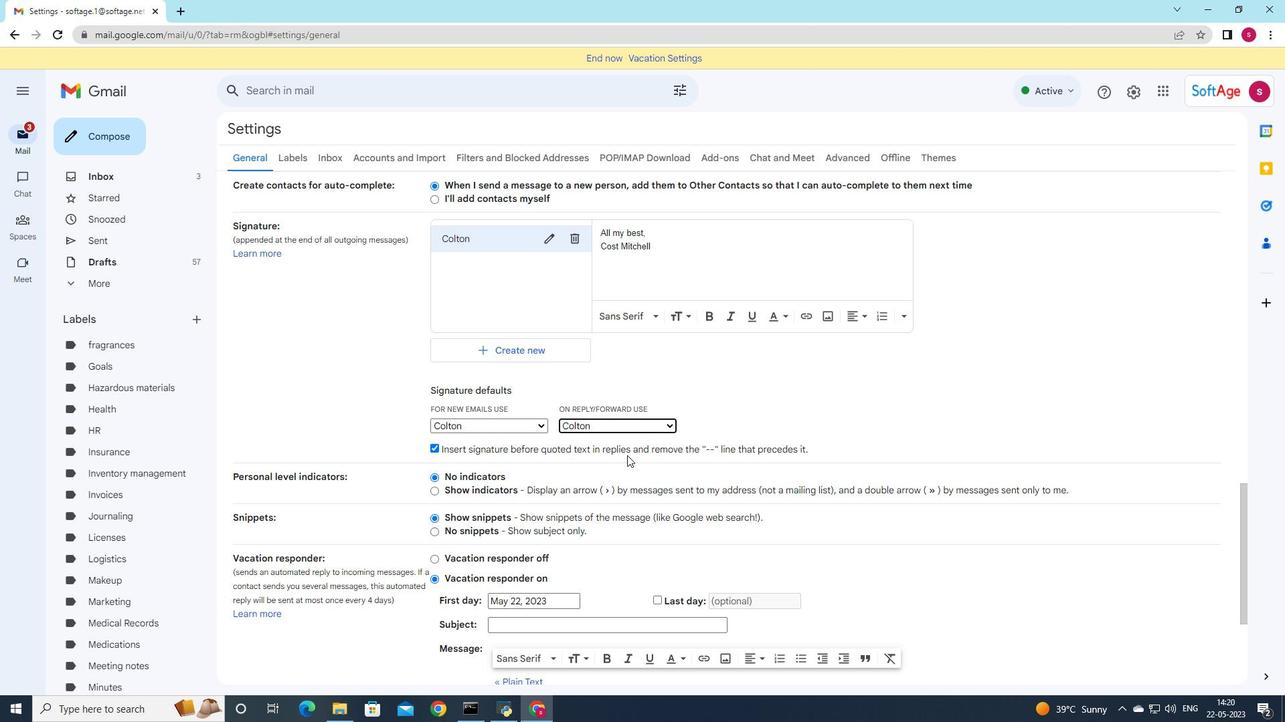 
Action: Mouse scrolled (555, 487) with delta (0, 0)
Screenshot: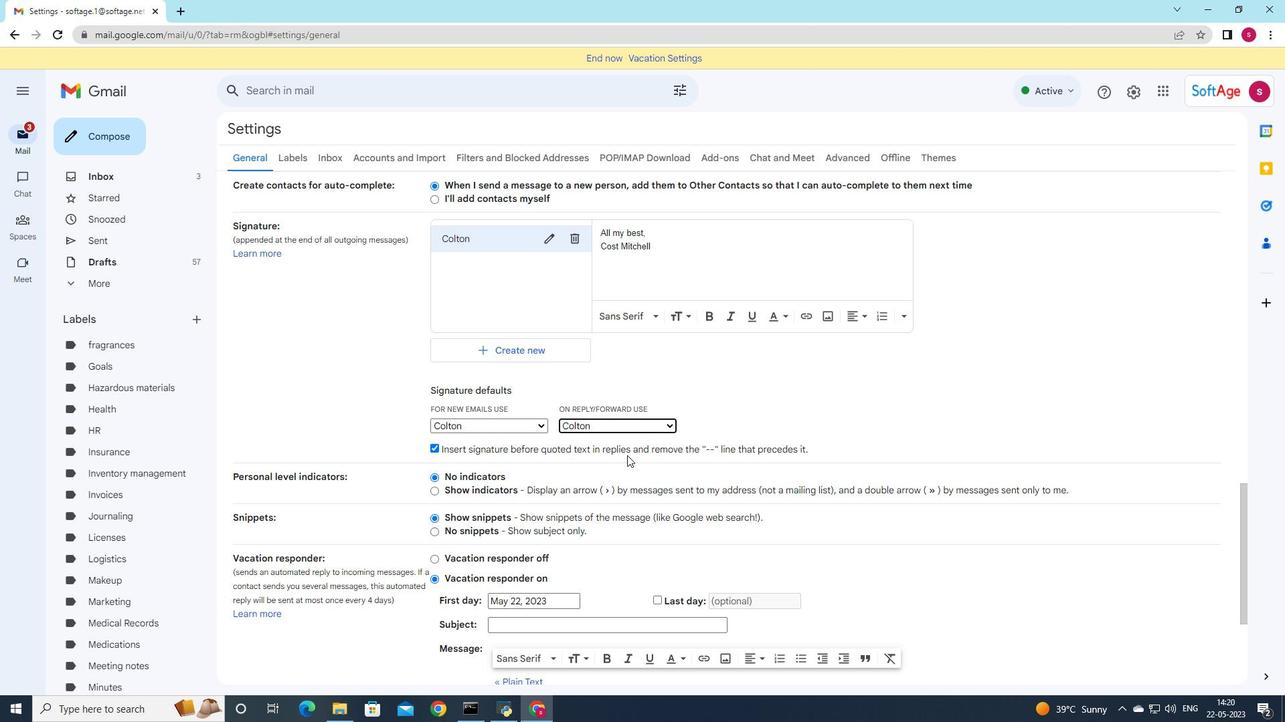 
Action: Mouse moved to (522, 506)
Screenshot: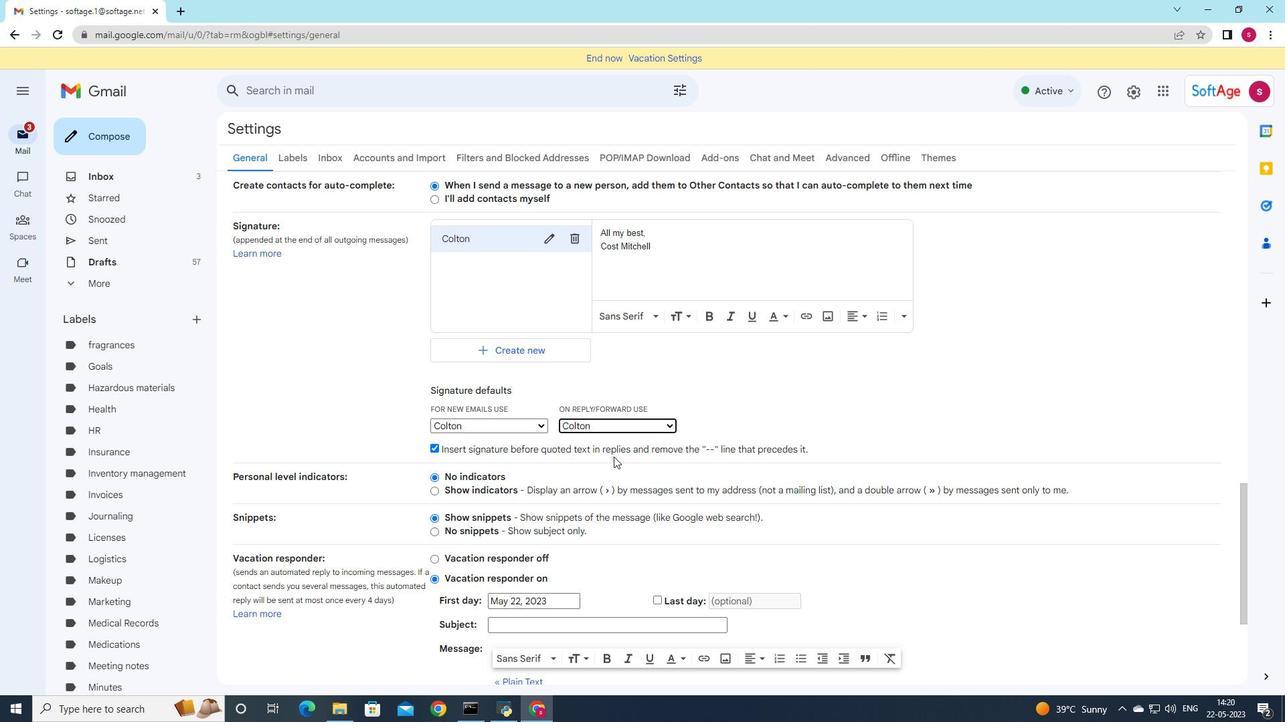 
Action: Mouse scrolled (543, 492) with delta (0, 0)
Screenshot: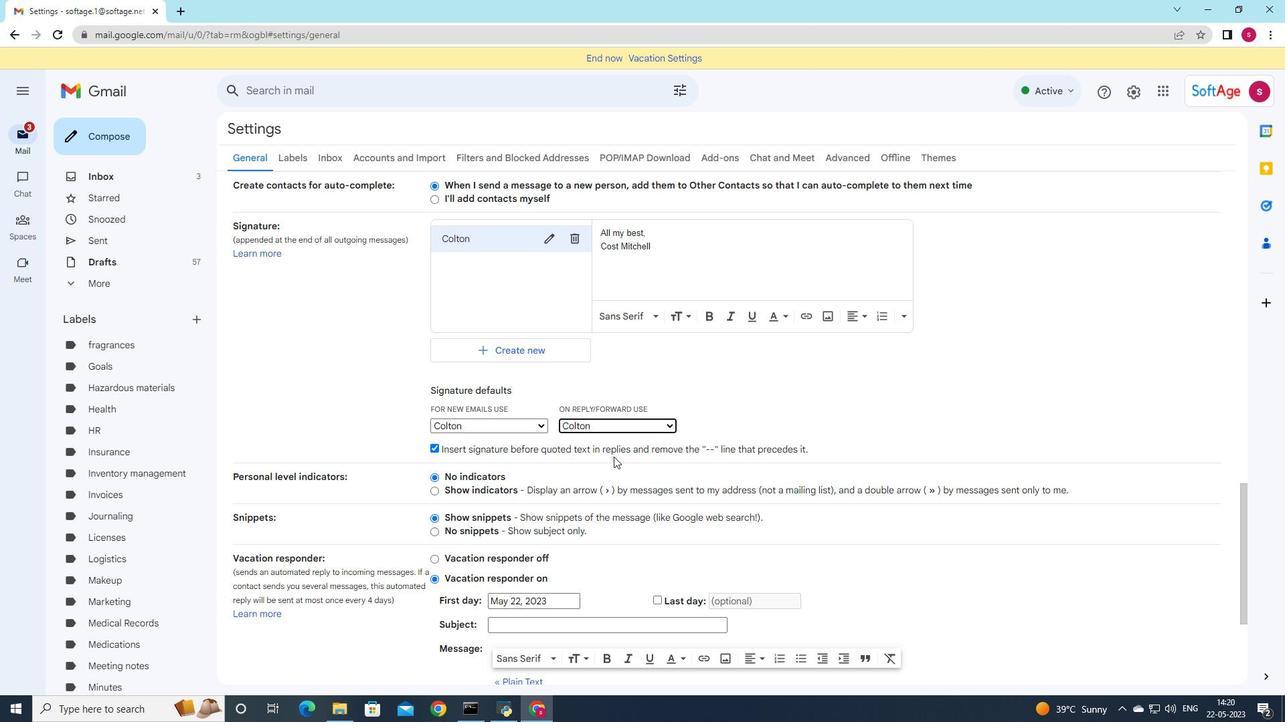 
Action: Mouse moved to (495, 532)
Screenshot: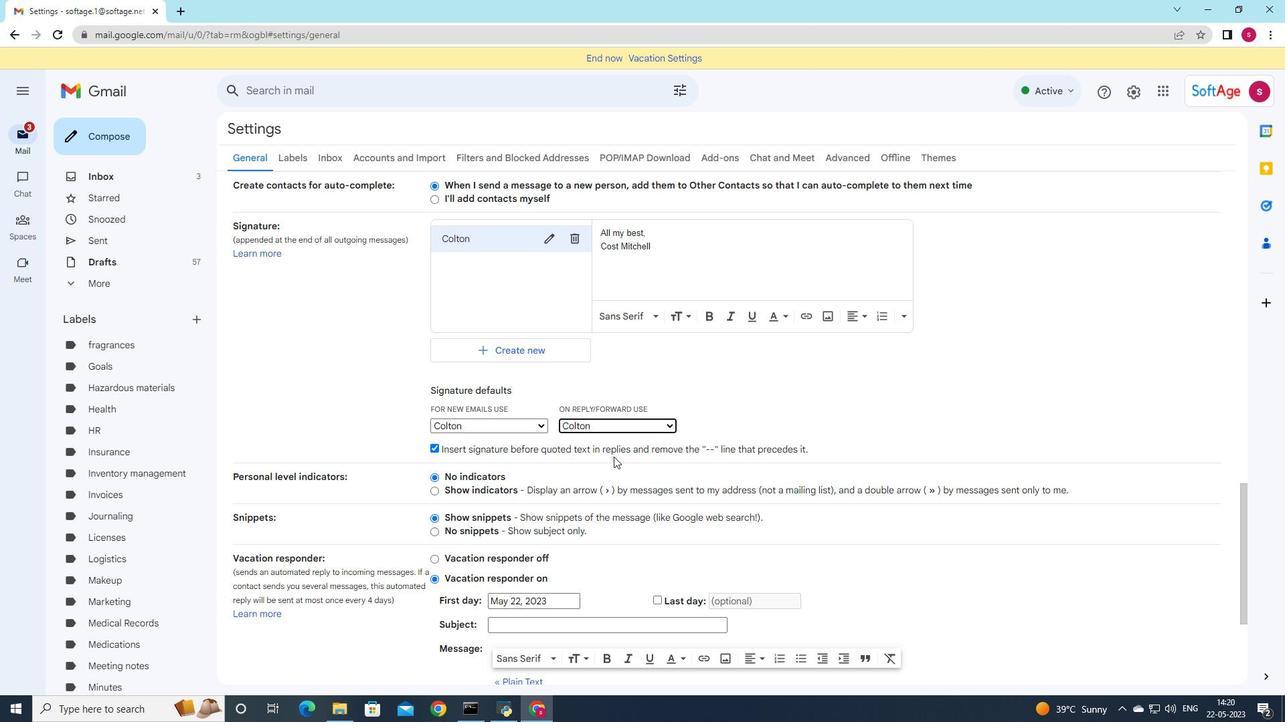 
Action: Mouse scrolled (503, 524) with delta (0, 0)
Screenshot: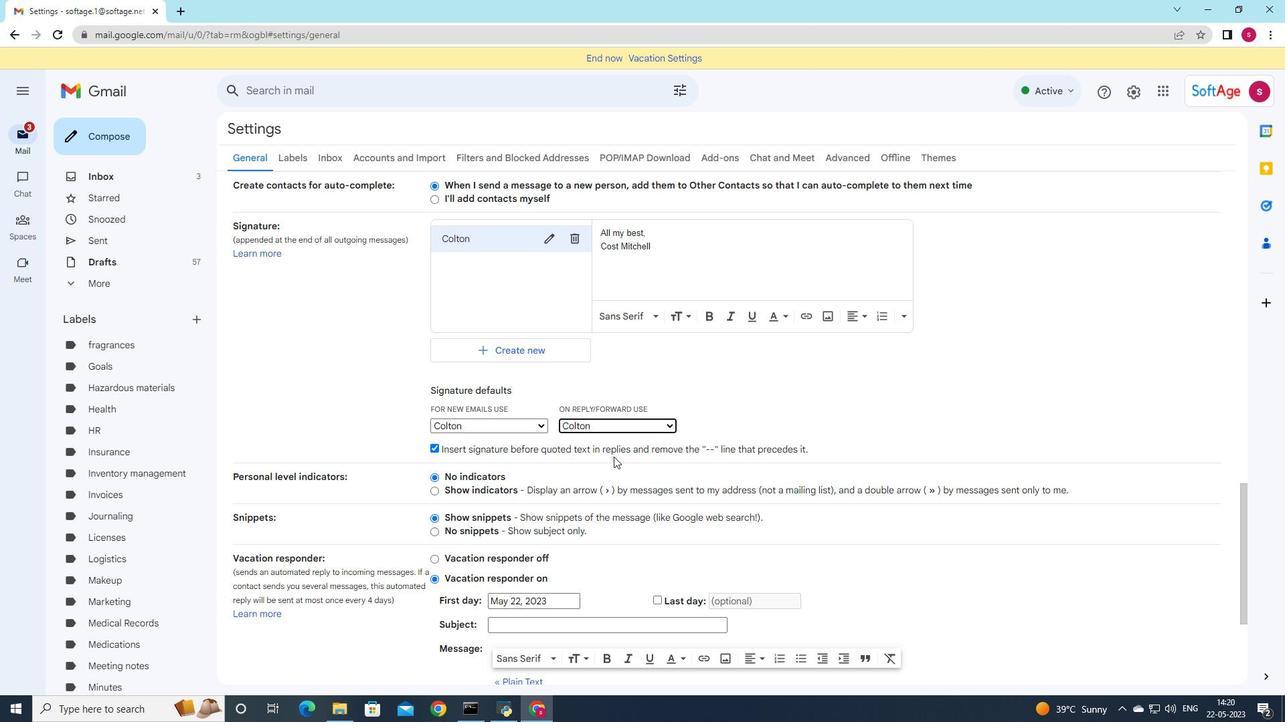 
Action: Mouse moved to (480, 533)
Screenshot: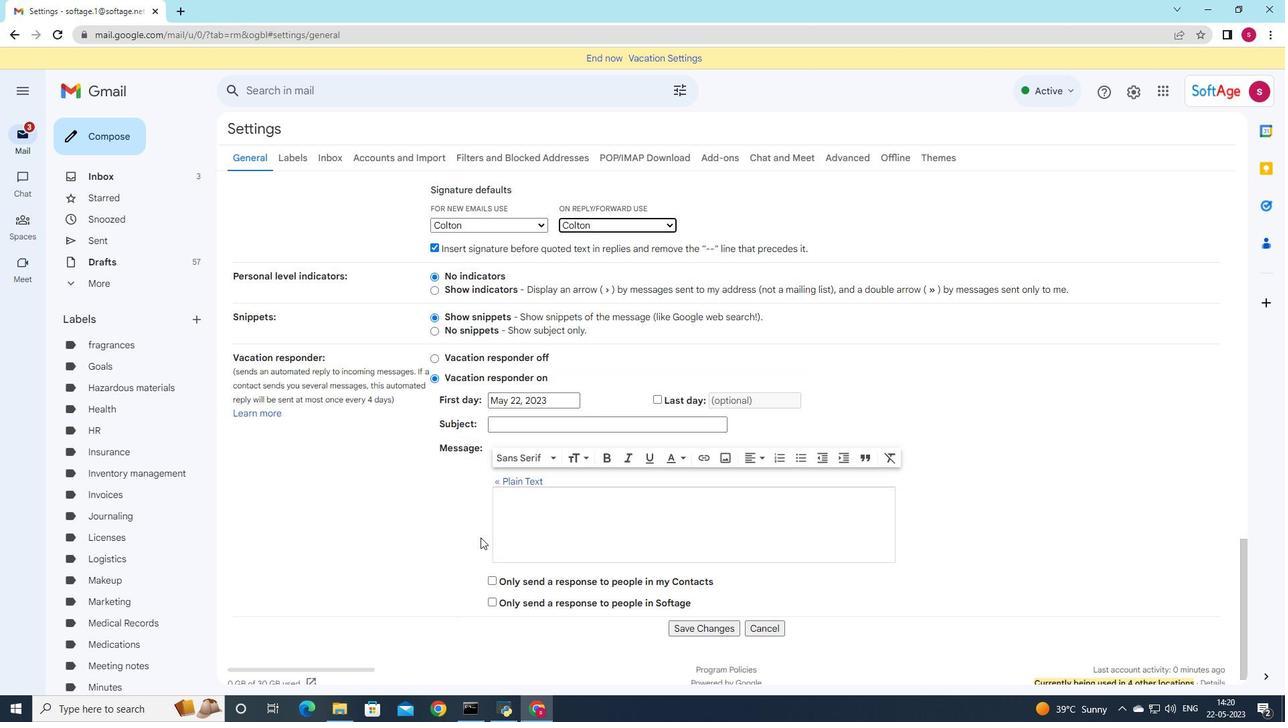 
Action: Mouse scrolled (480, 532) with delta (0, 0)
Screenshot: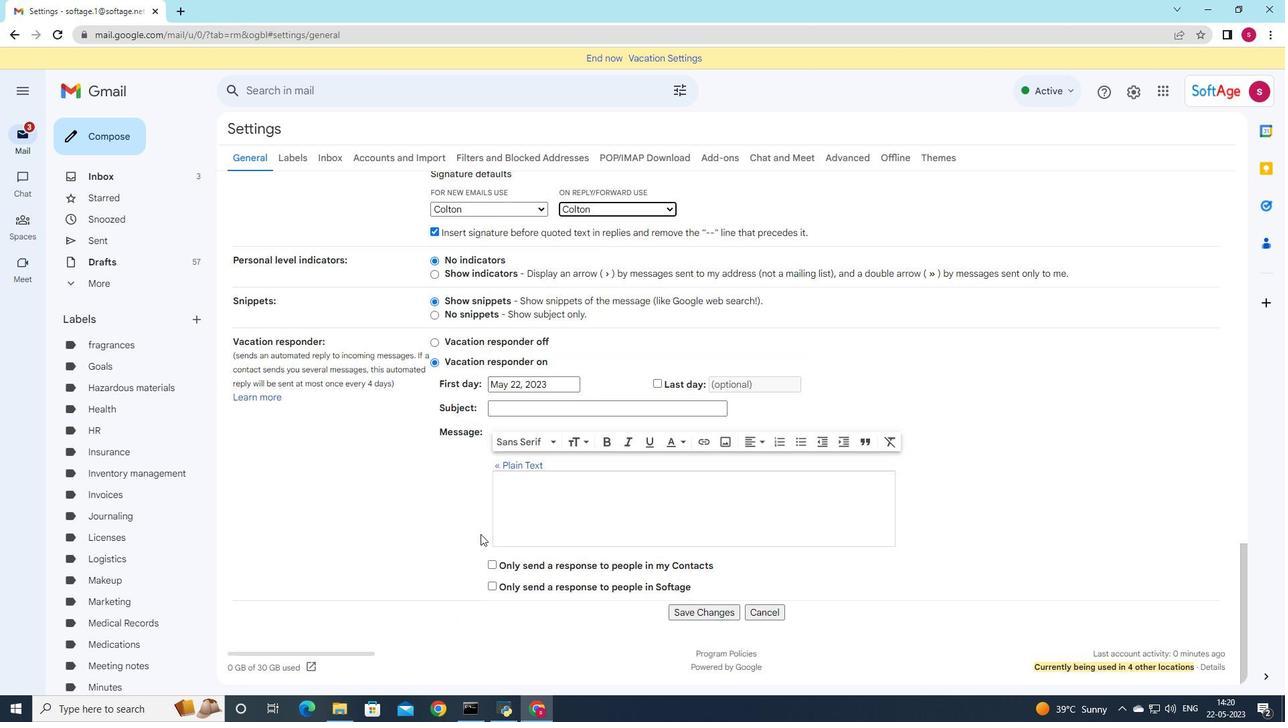 
Action: Mouse scrolled (480, 532) with delta (0, 0)
Screenshot: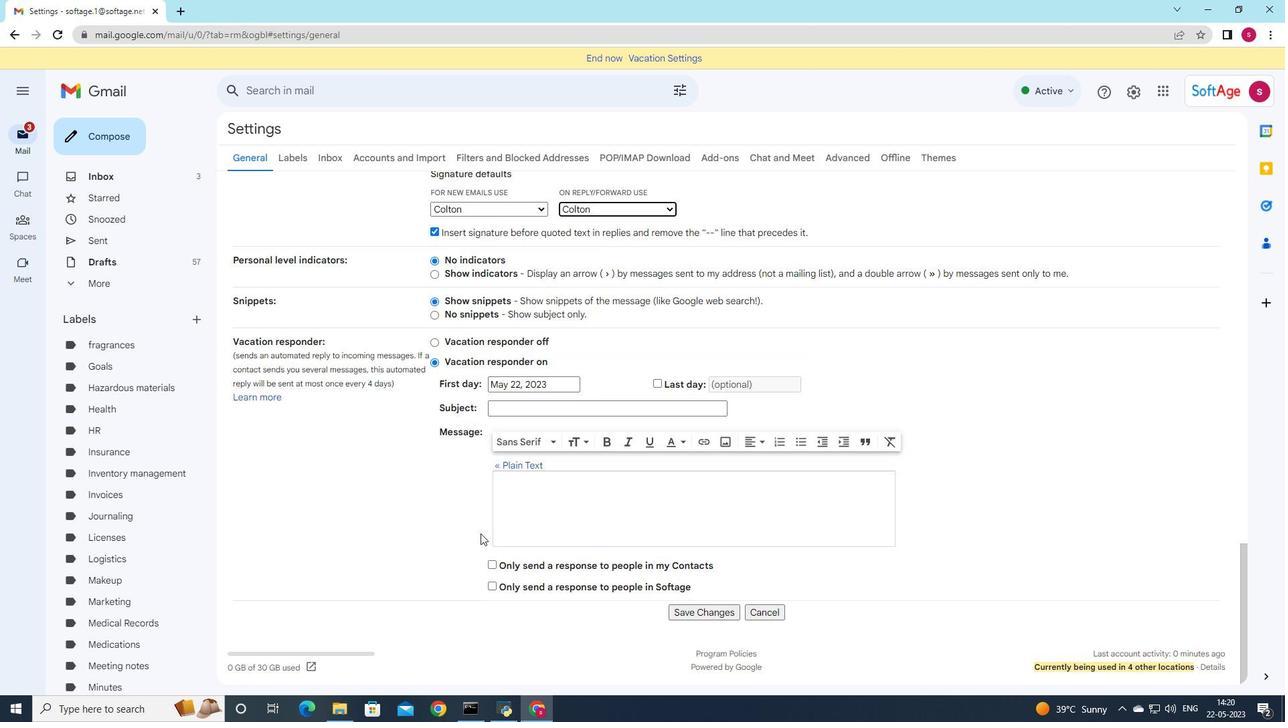
Action: Mouse moved to (491, 534)
Screenshot: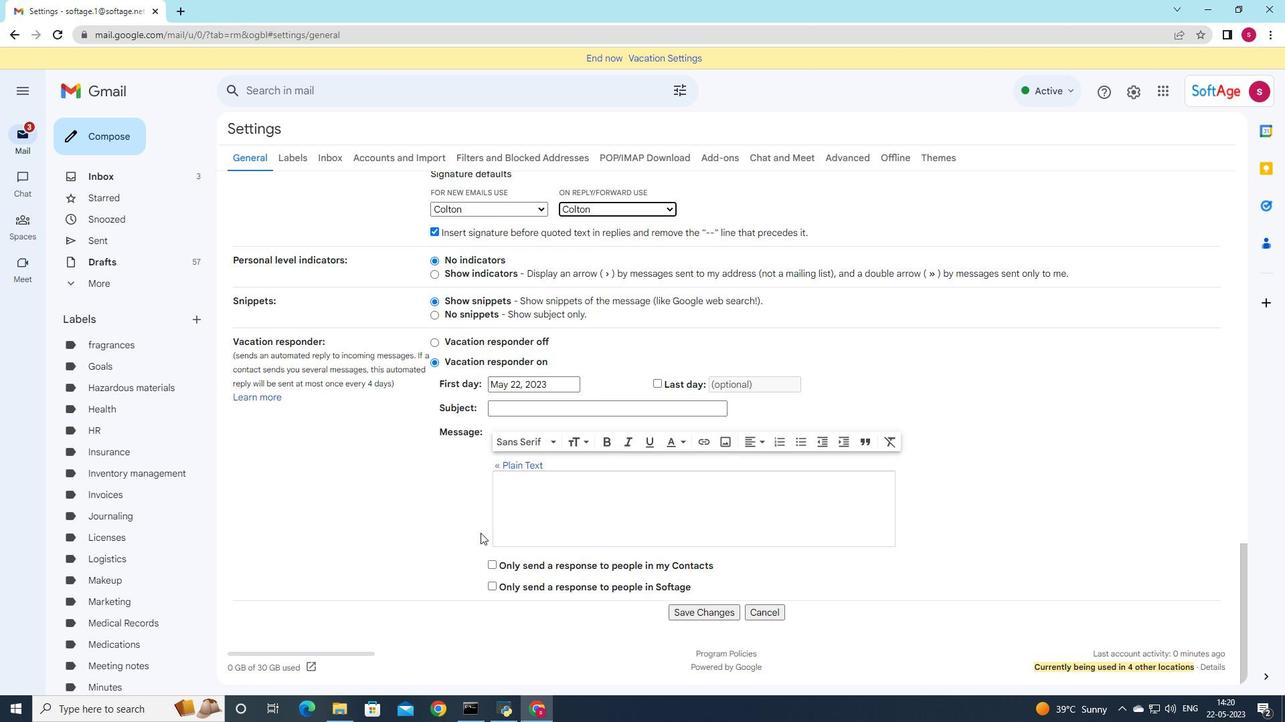 
Action: Mouse scrolled (491, 534) with delta (0, 0)
Screenshot: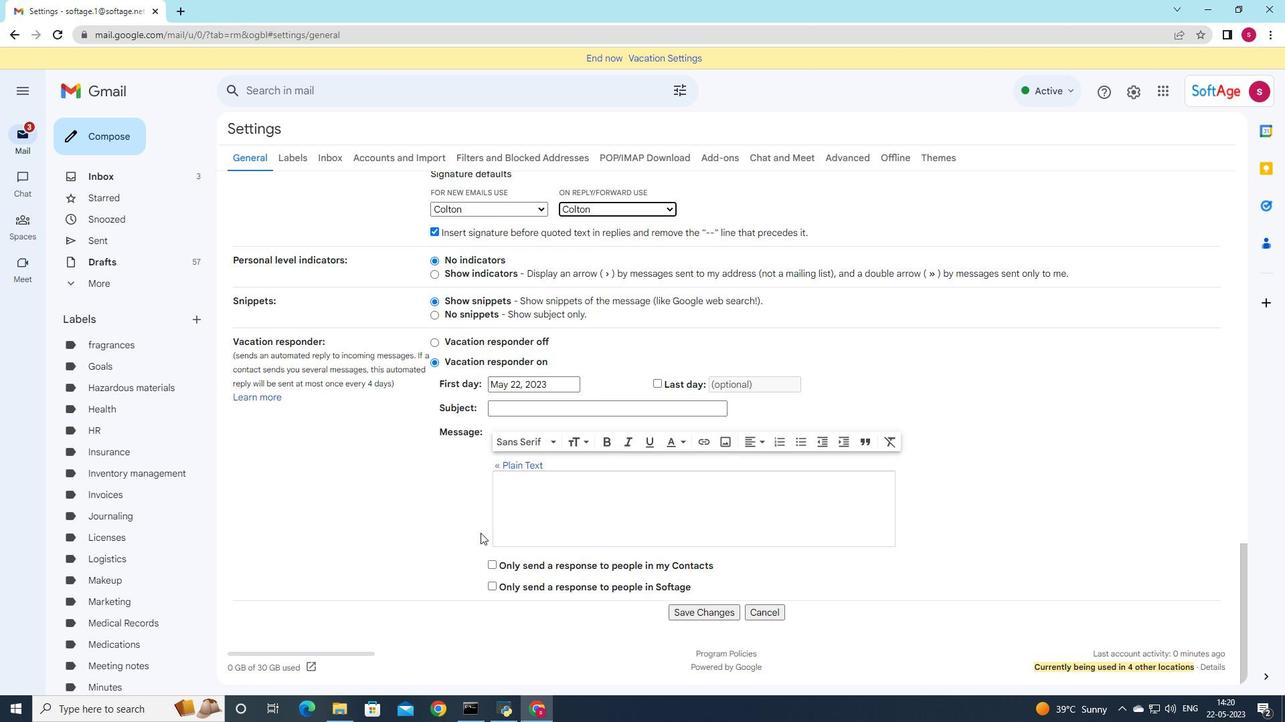 
Action: Mouse moved to (694, 616)
Screenshot: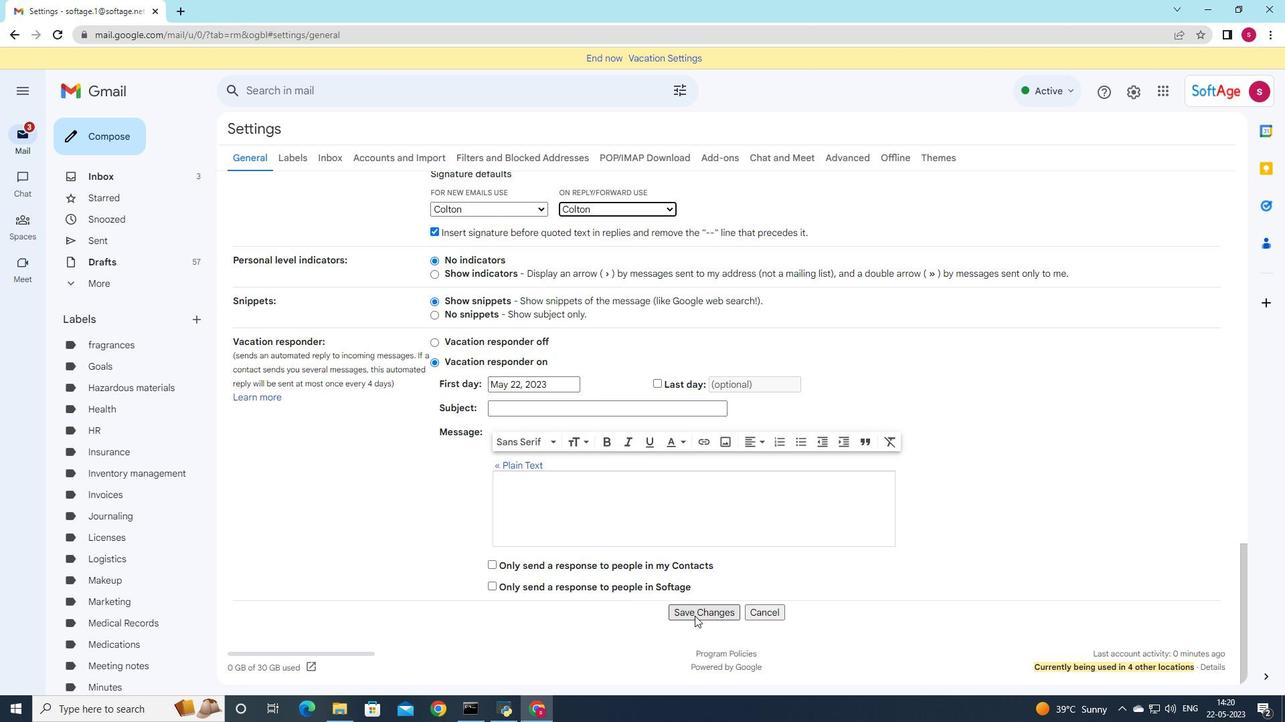 
Action: Mouse pressed left at (694, 616)
Screenshot: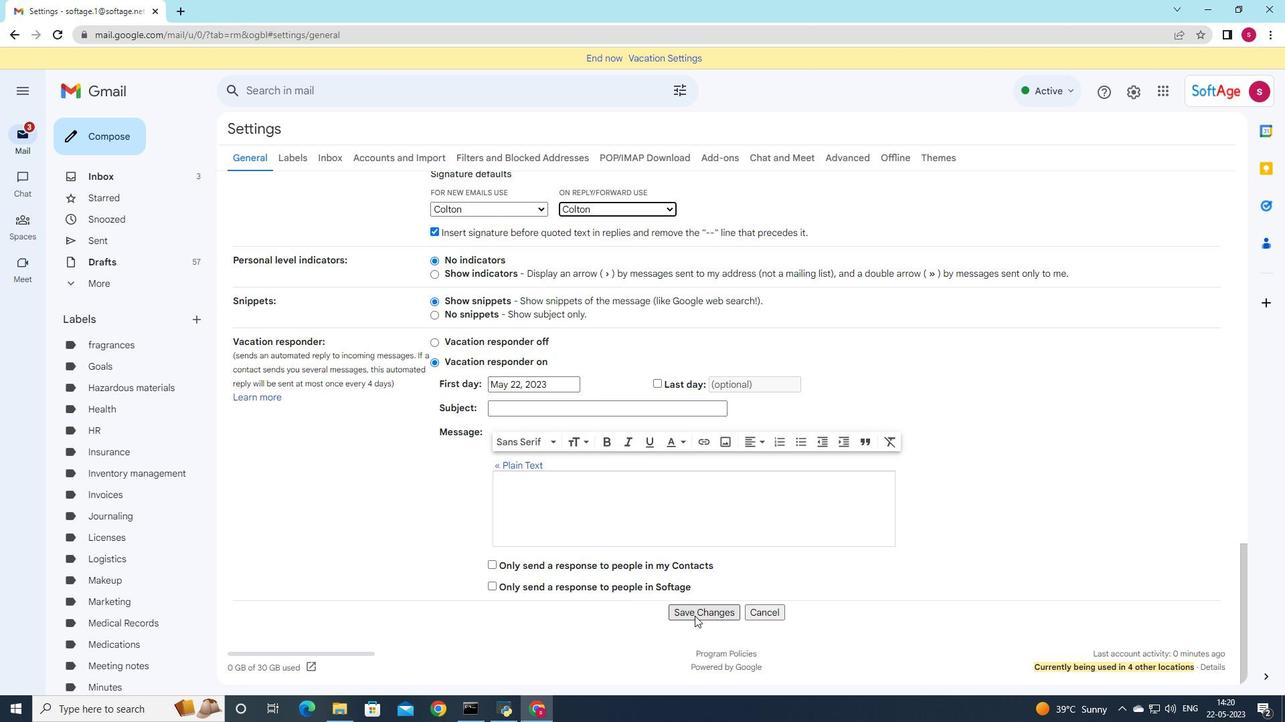 
Action: Mouse moved to (138, 134)
Screenshot: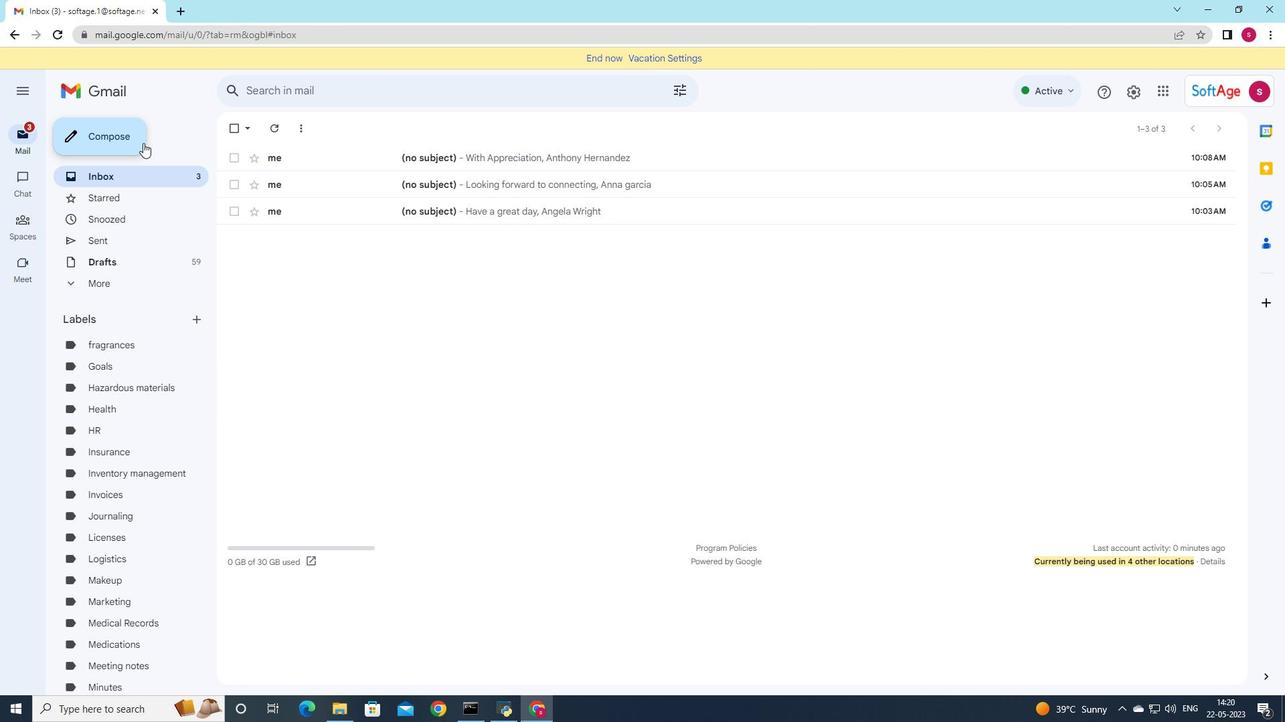 
Action: Mouse pressed left at (138, 134)
Screenshot: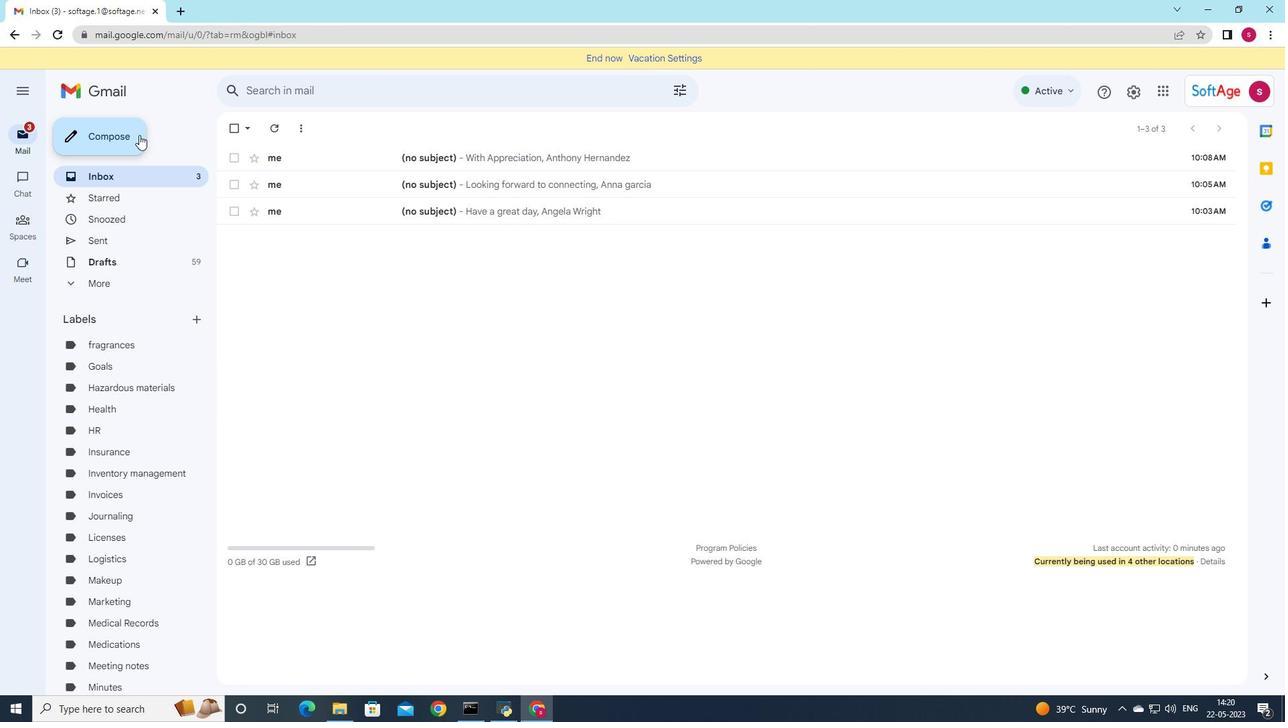 
Action: Mouse moved to (863, 325)
Screenshot: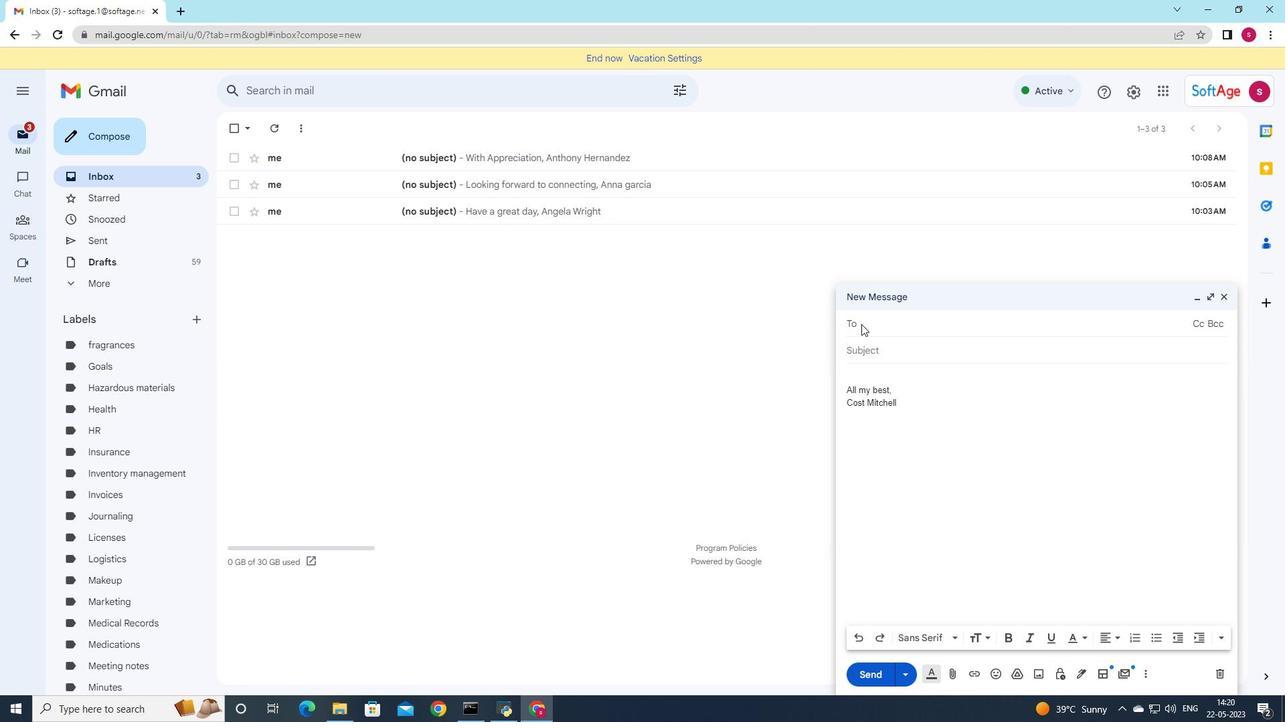 
Action: Key pressed softage
Screenshot: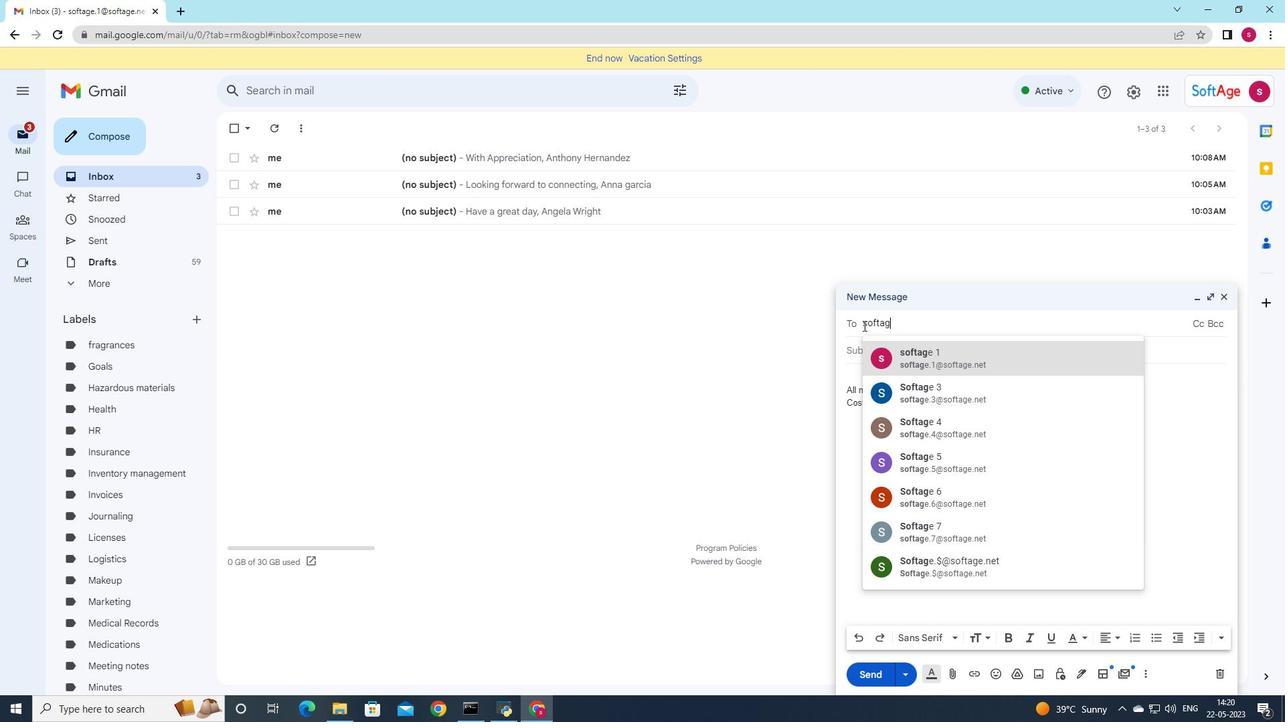 
Action: Mouse moved to (910, 356)
Screenshot: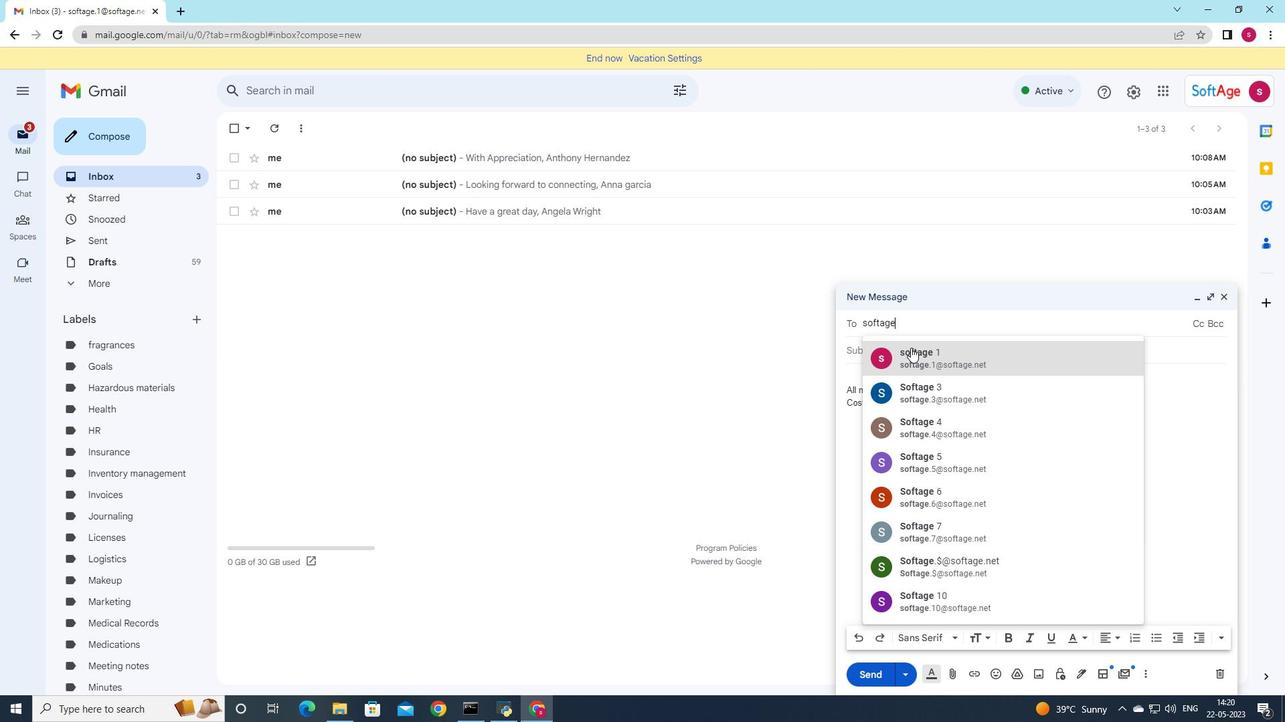 
Action: Mouse pressed left at (910, 356)
Screenshot: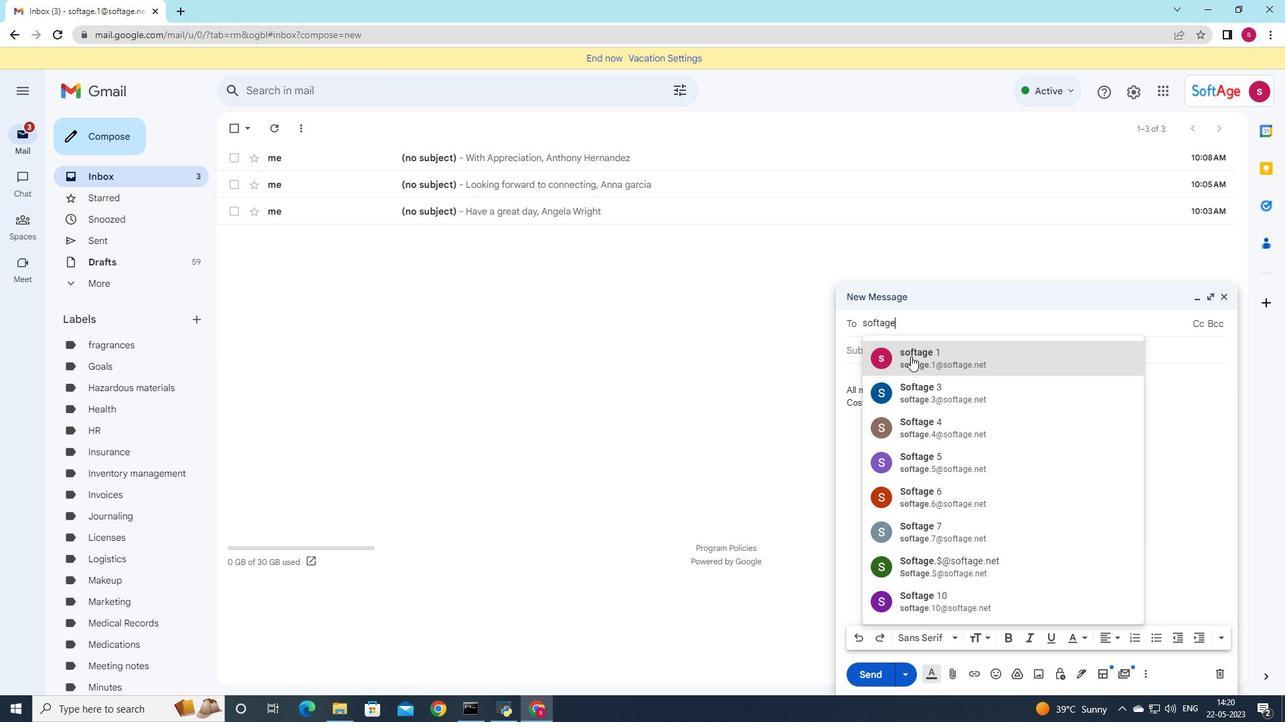 
Action: Mouse moved to (193, 321)
Screenshot: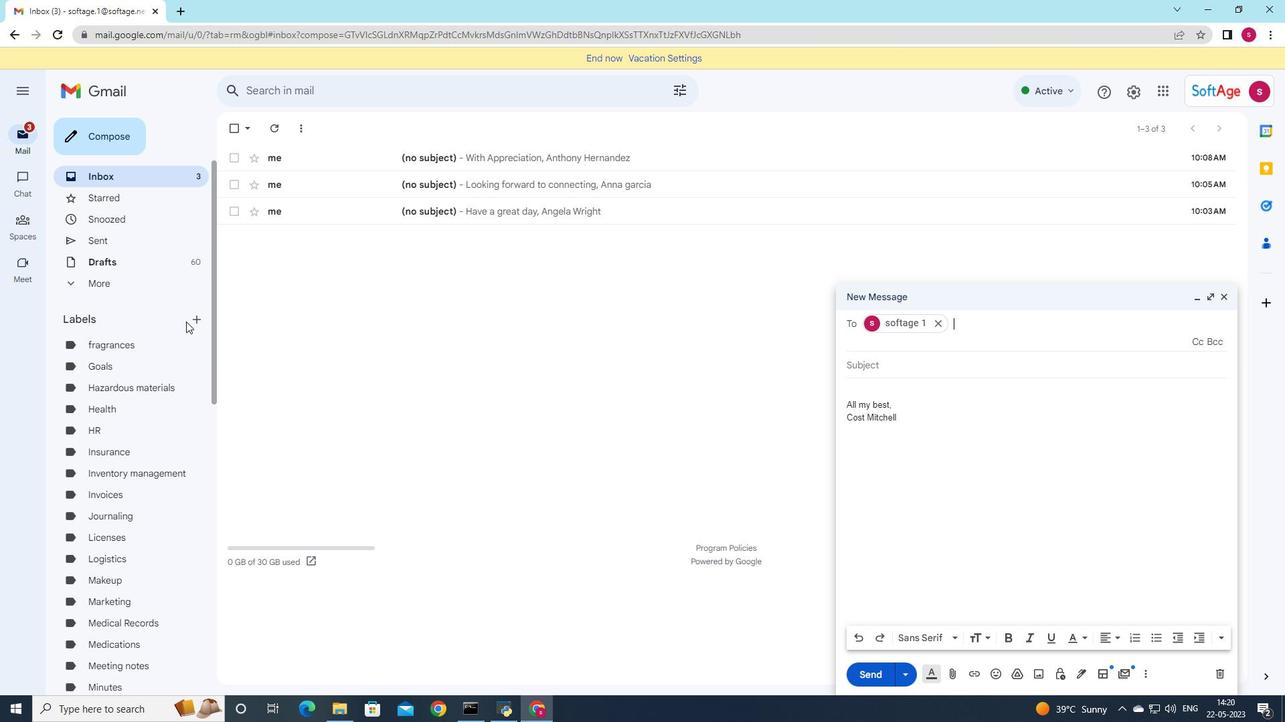 
Action: Mouse pressed left at (193, 321)
Screenshot: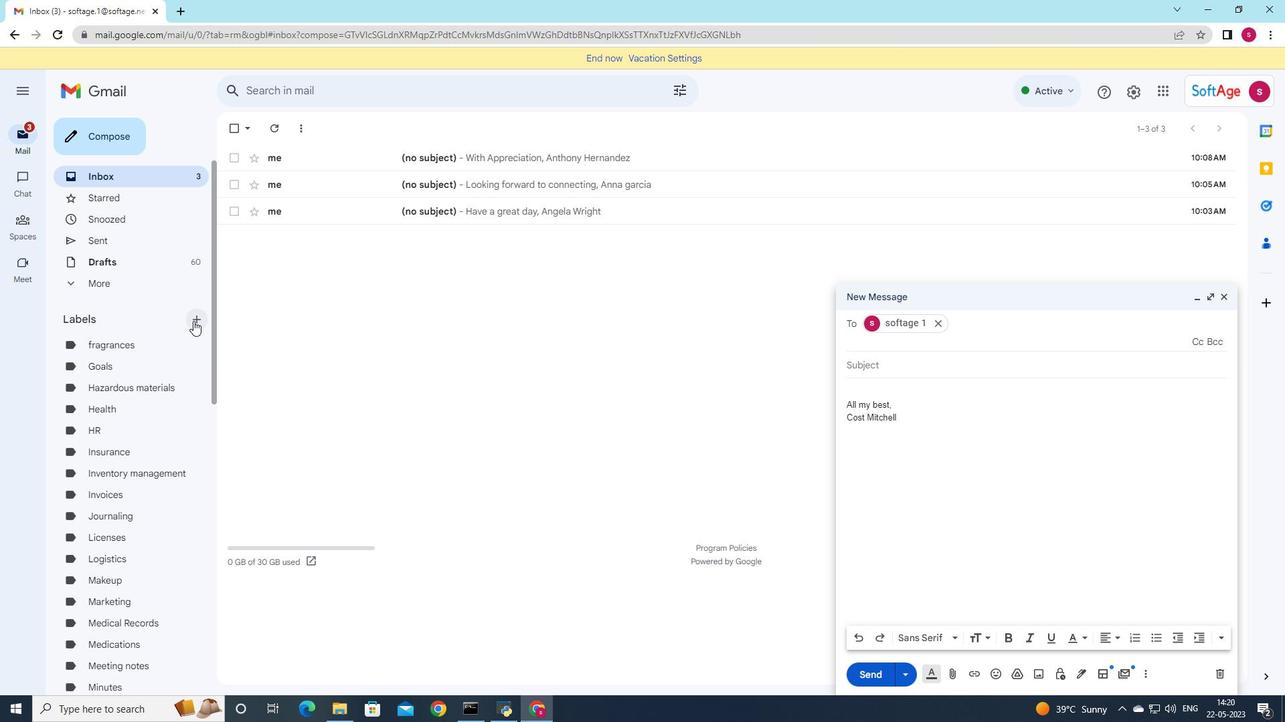 
Action: Mouse moved to (672, 380)
Screenshot: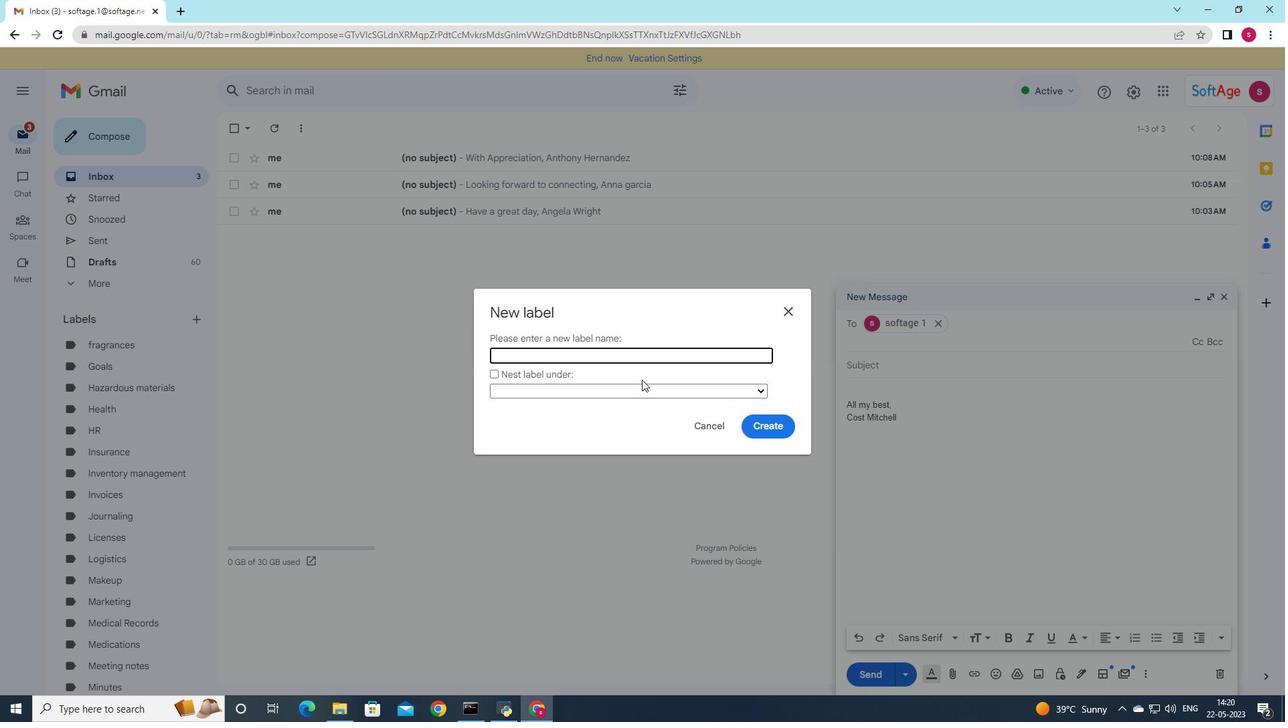 
Action: Key pressed <Key.shift>Offboarding
Screenshot: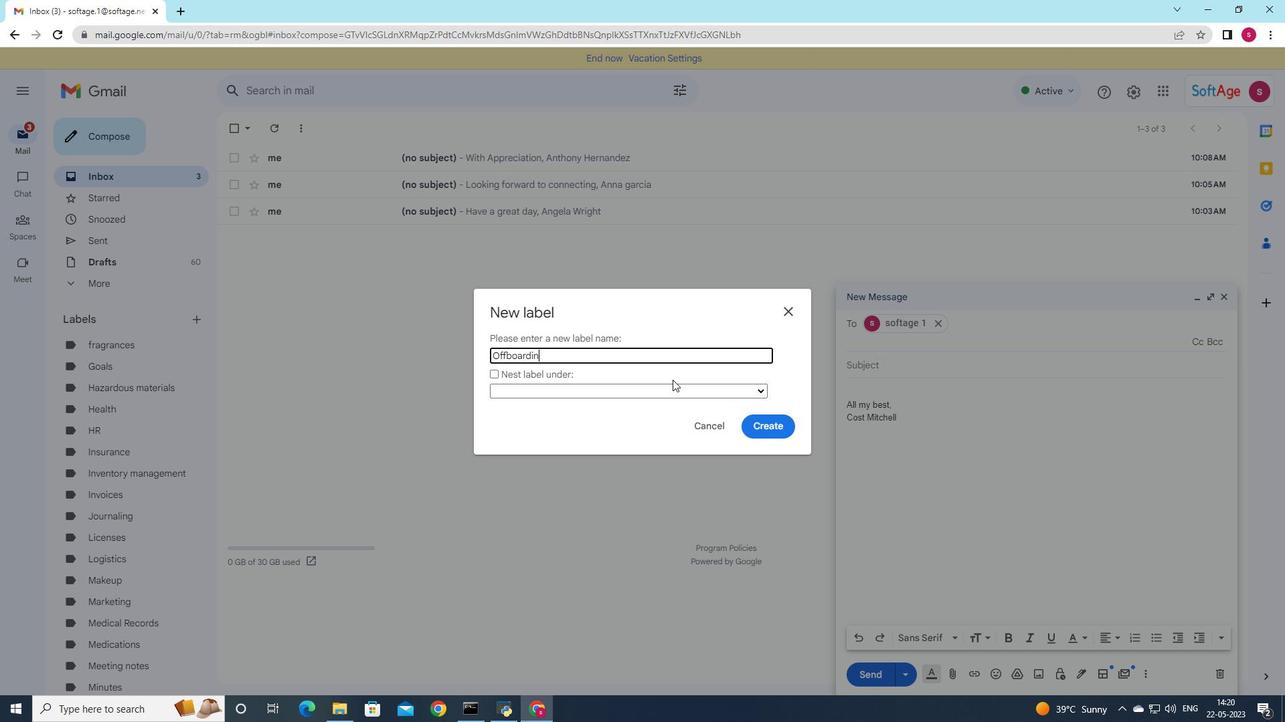 
Action: Mouse moved to (779, 431)
Screenshot: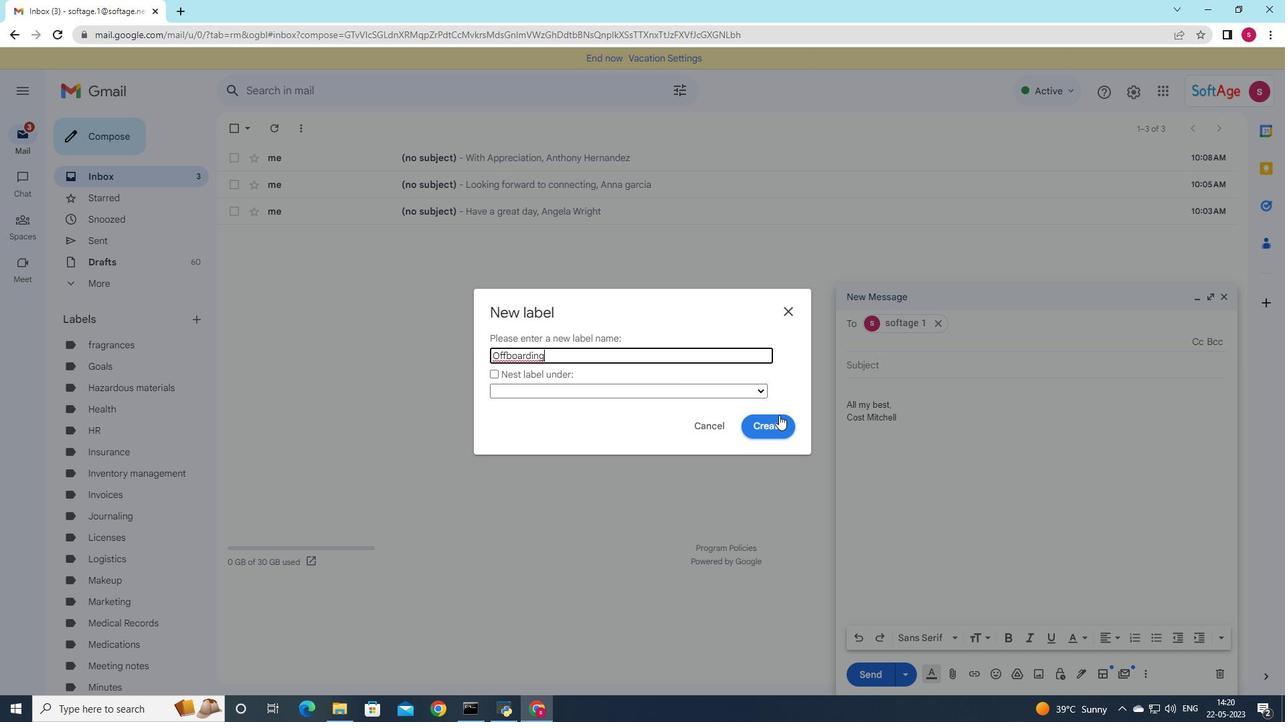 
Action: Mouse pressed left at (779, 431)
Screenshot: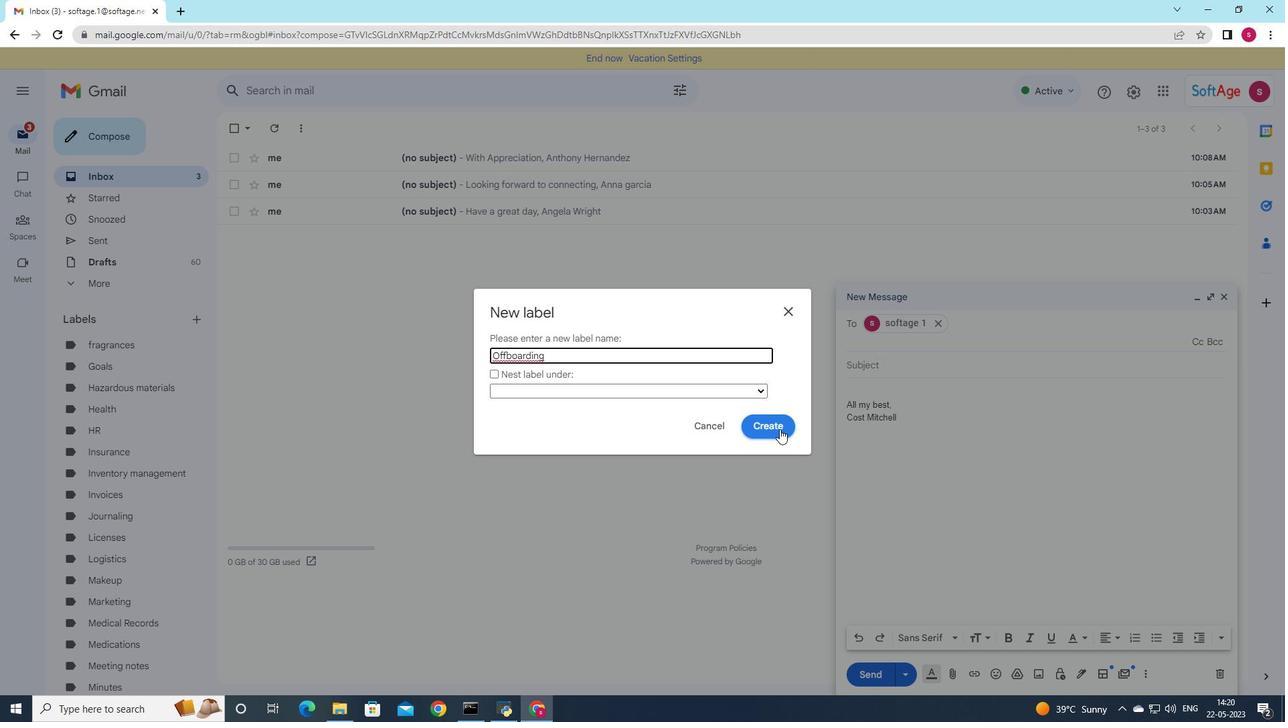 
